 Task: Look for space in Tours, France from 1st July, 2023 to 8th July, 2023 for 2 adults, 1 child in price range Rs.15000 to Rs.20000. Place can be entire place with 1  bedroom having 1 bed and 1 bathroom. Property type can be house, flat, guest house, hotel. Booking option can be shelf check-in. Required host language is English.
Action: Mouse moved to (494, 105)
Screenshot: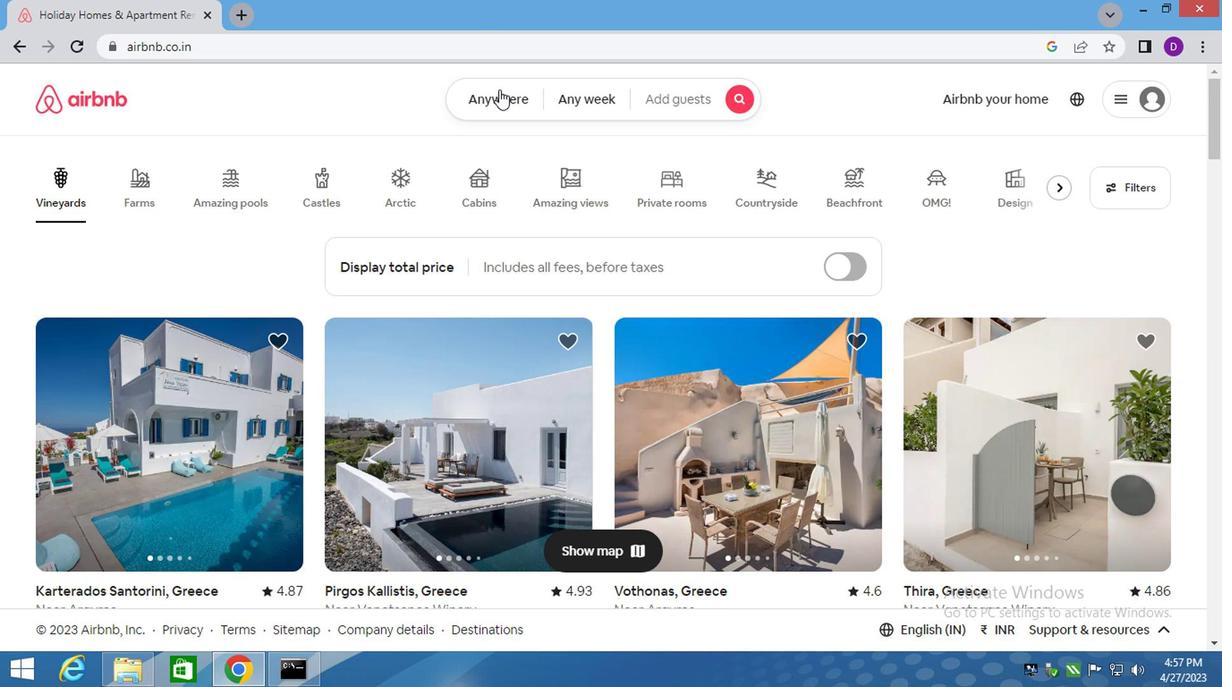 
Action: Mouse pressed left at (494, 105)
Screenshot: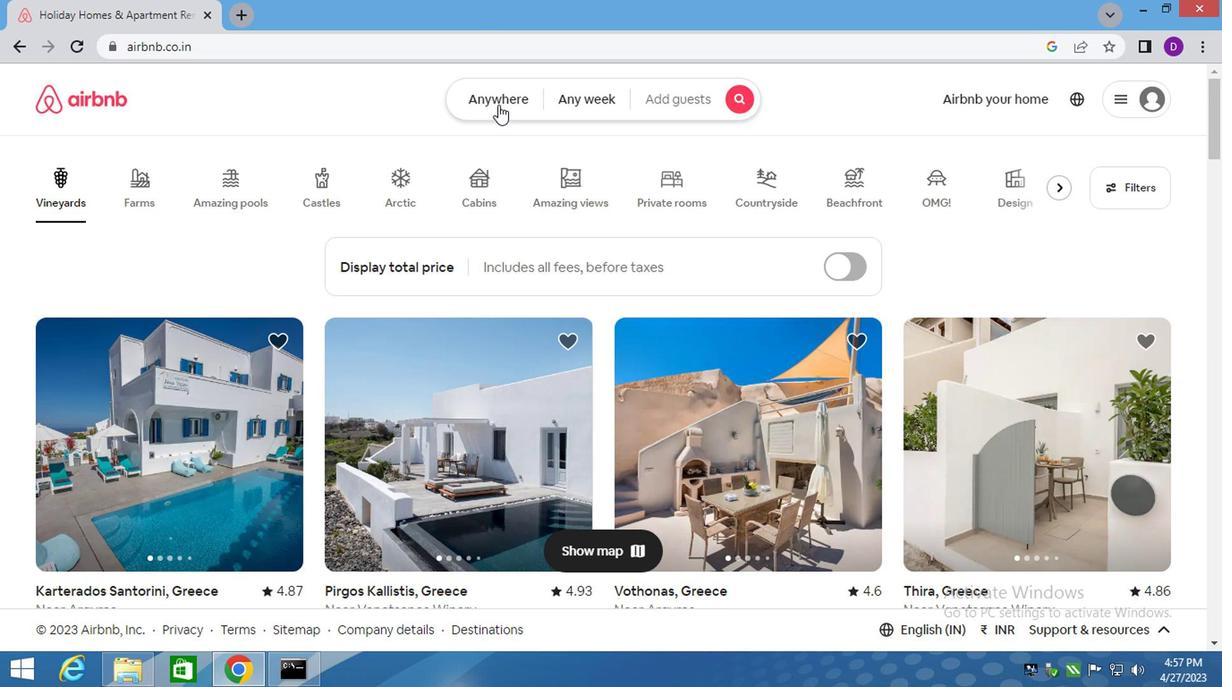 
Action: Mouse moved to (370, 175)
Screenshot: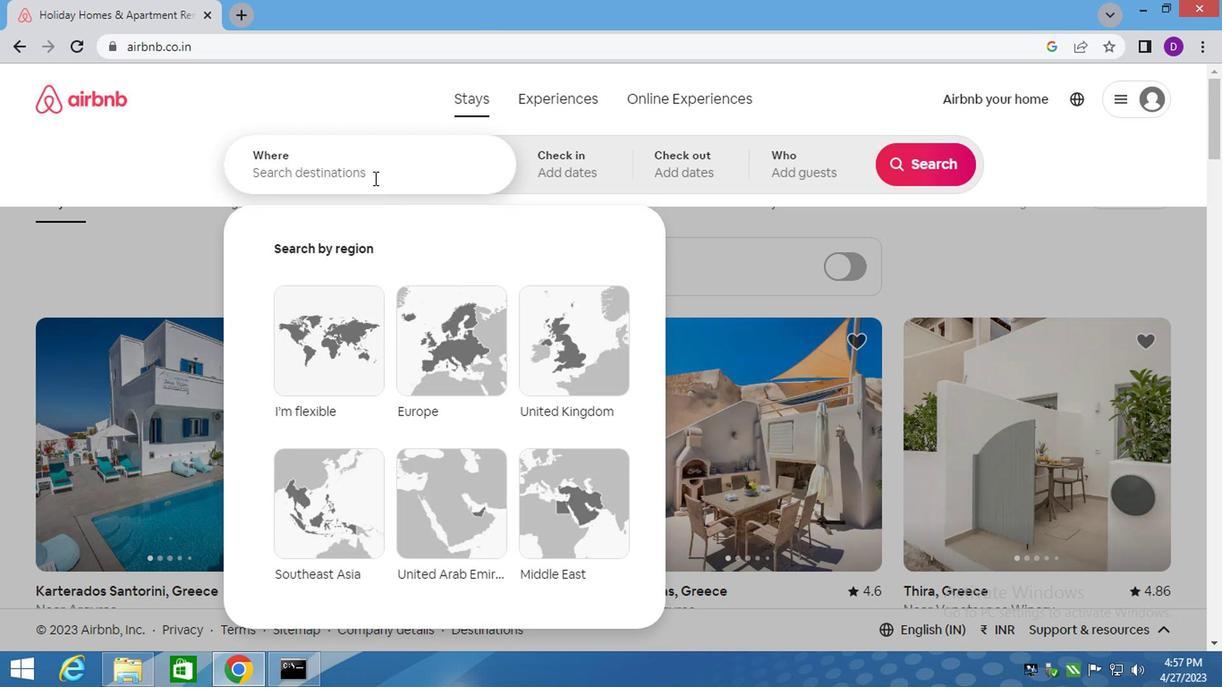 
Action: Mouse pressed left at (370, 175)
Screenshot: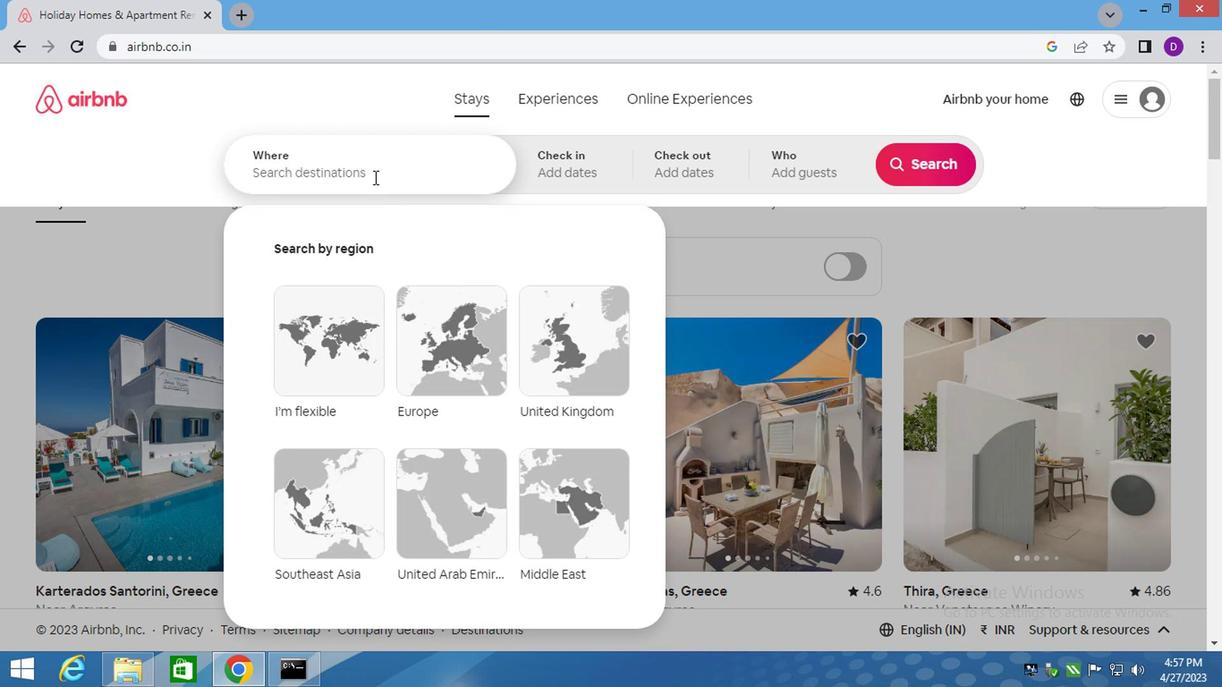 
Action: Key pressed <Key.shift>TOURS,<Key.shift>FRANCE<Key.down><Key.enter>
Screenshot: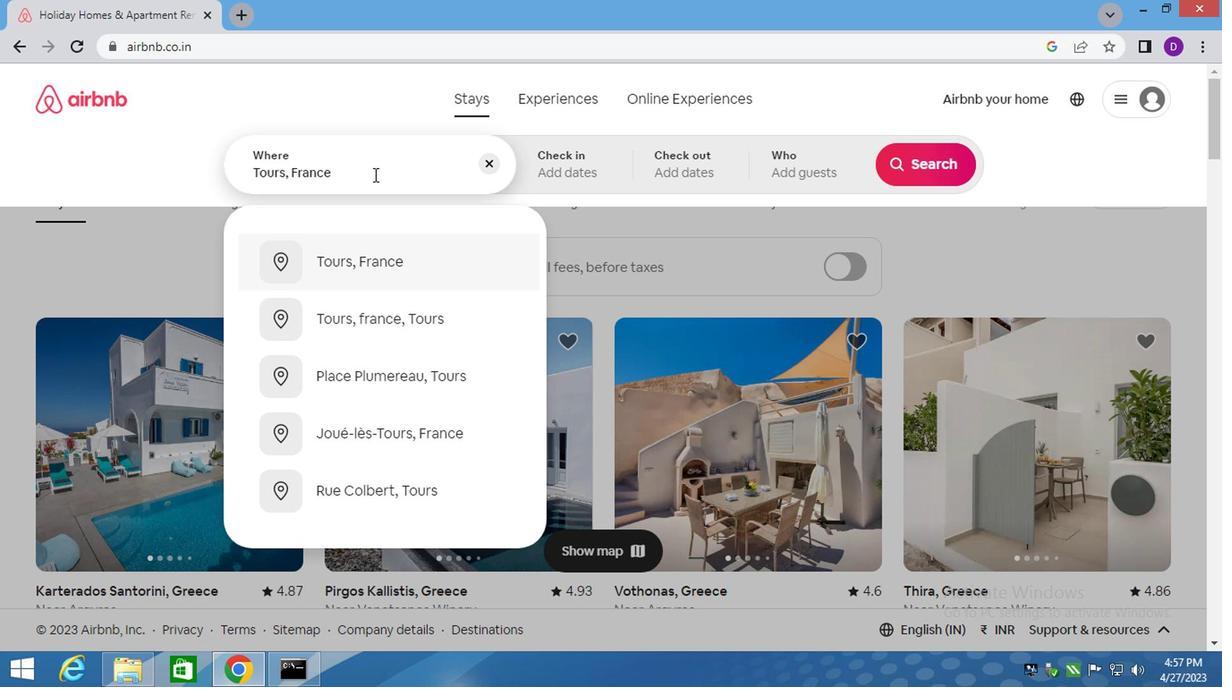 
Action: Mouse moved to (913, 311)
Screenshot: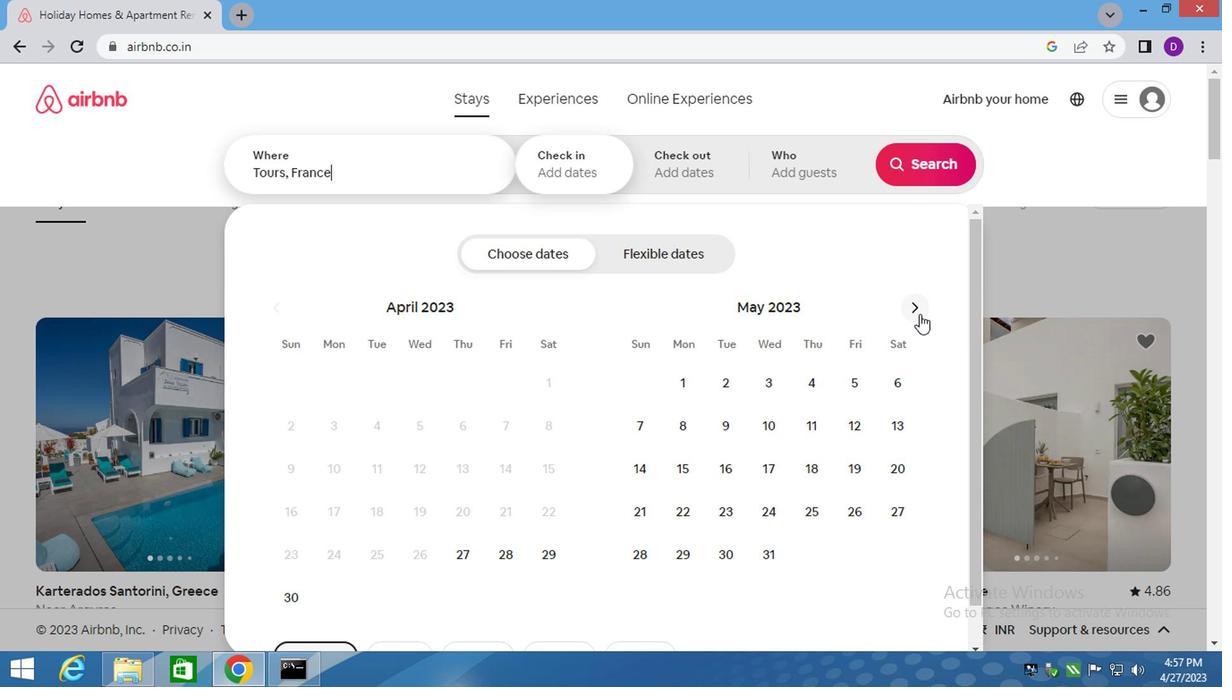 
Action: Mouse pressed left at (913, 311)
Screenshot: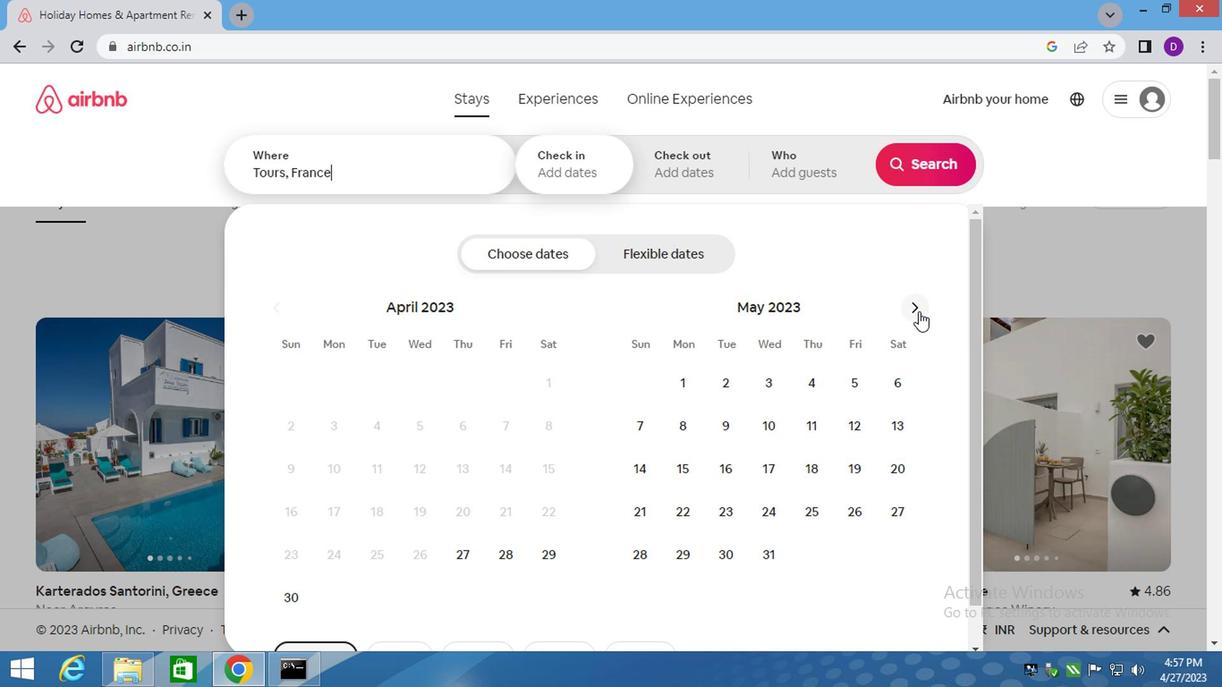 
Action: Mouse pressed left at (913, 311)
Screenshot: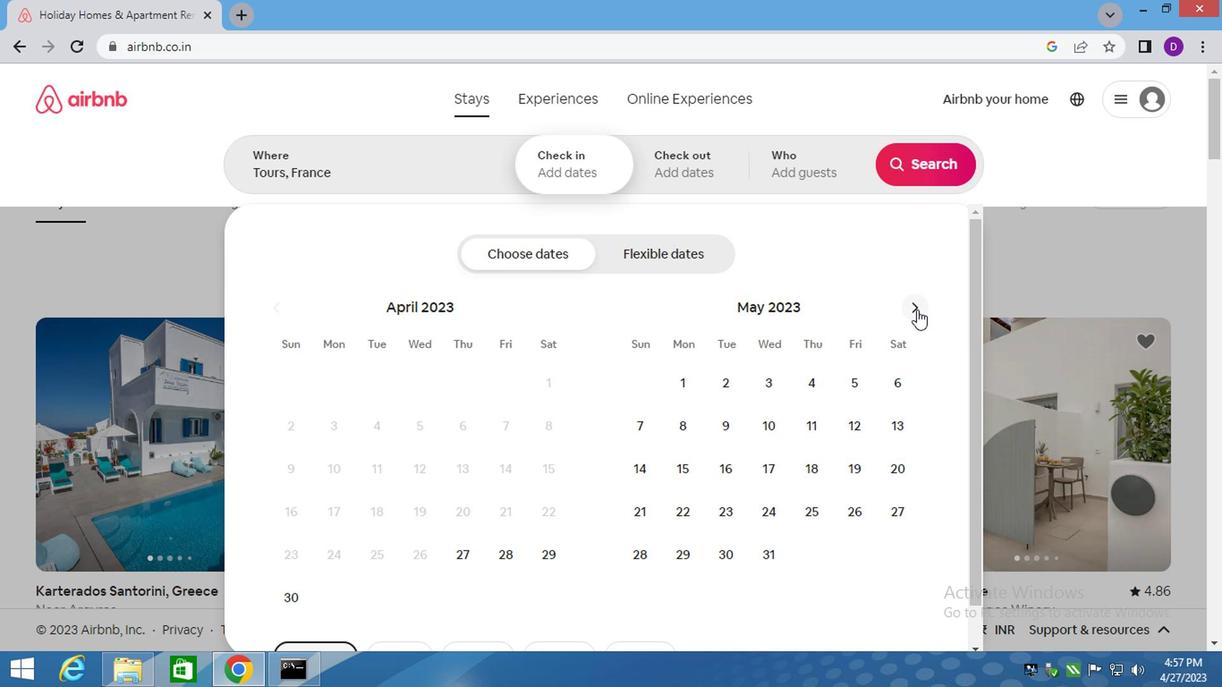 
Action: Mouse moved to (883, 378)
Screenshot: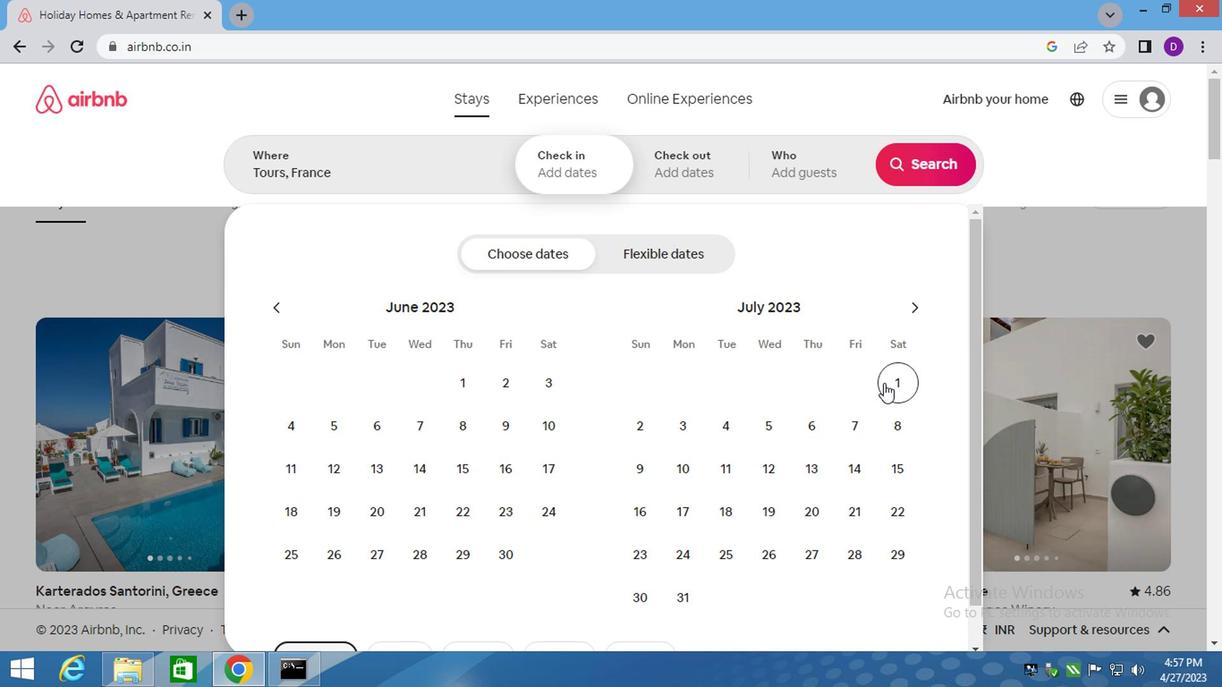 
Action: Mouse pressed left at (883, 378)
Screenshot: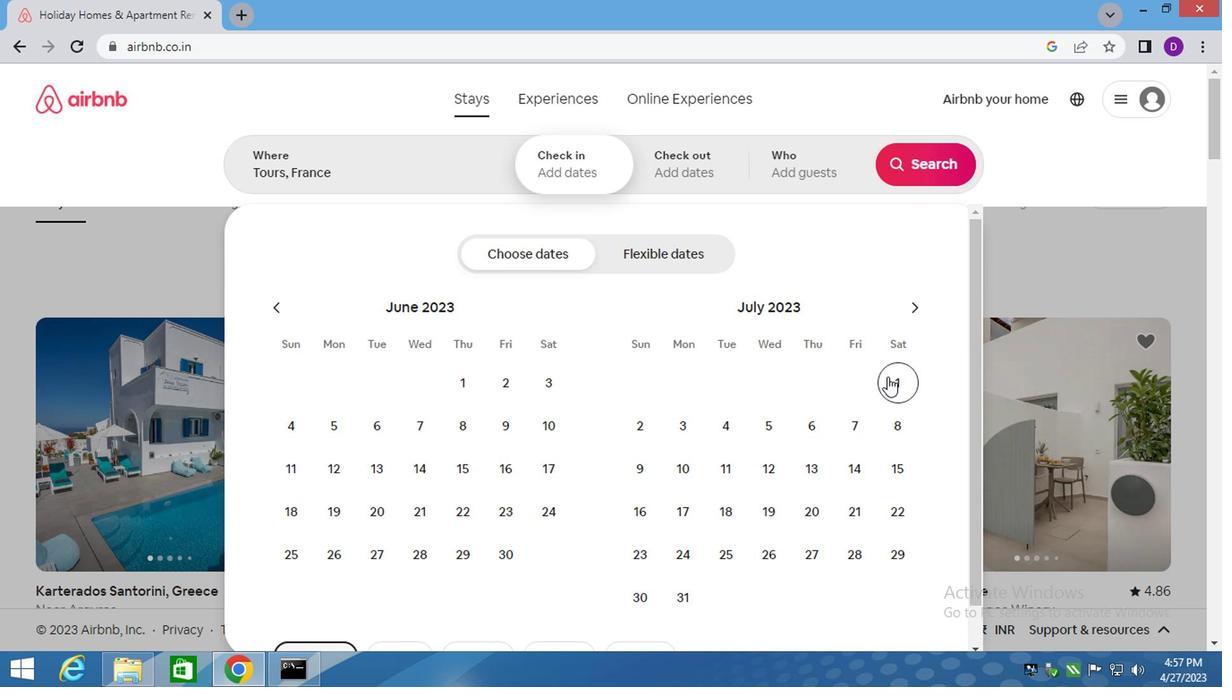 
Action: Mouse moved to (889, 438)
Screenshot: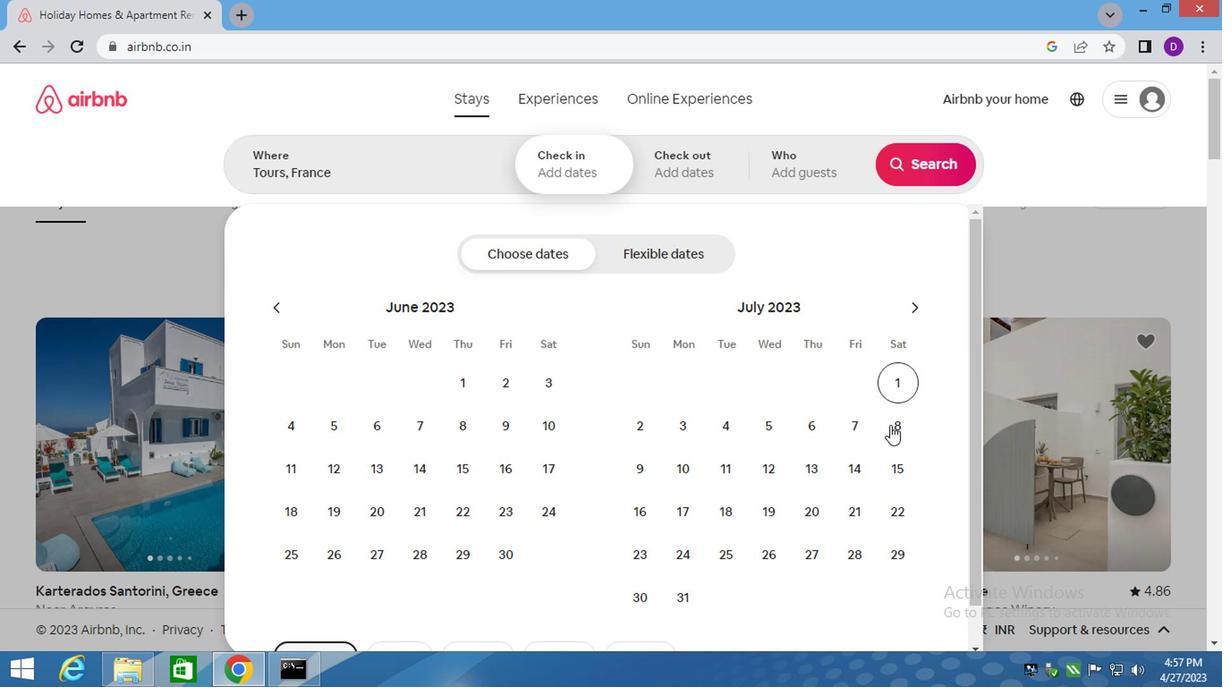 
Action: Mouse pressed left at (889, 438)
Screenshot: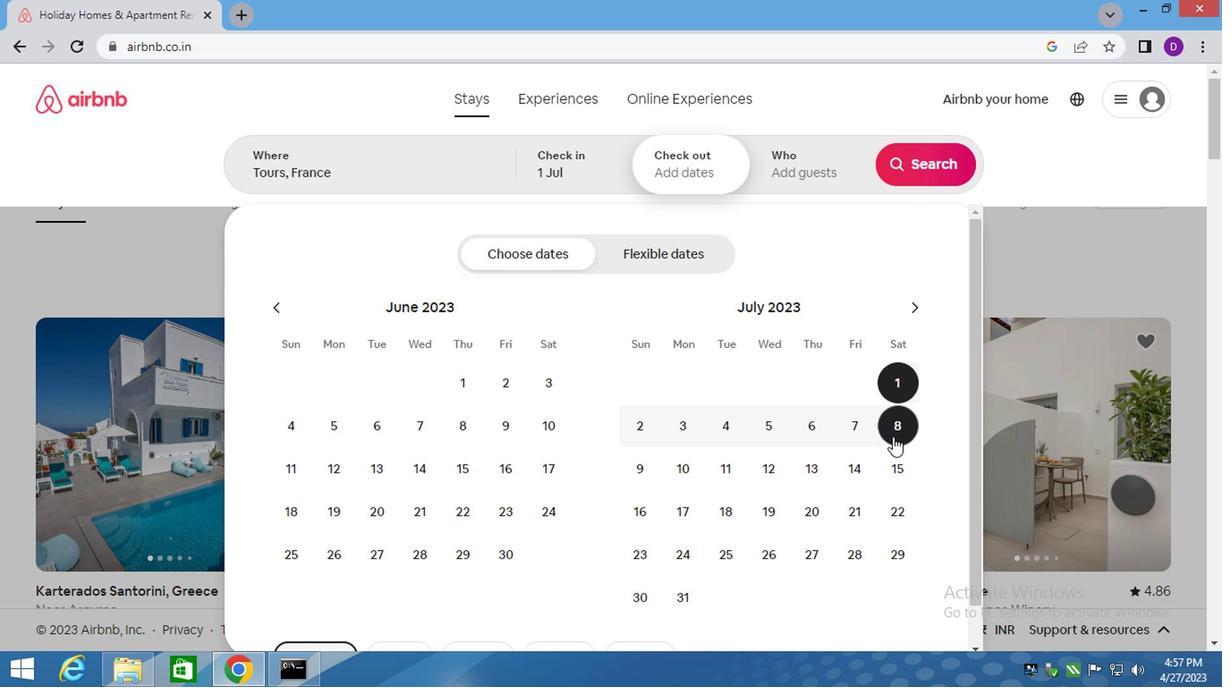 
Action: Mouse moved to (790, 162)
Screenshot: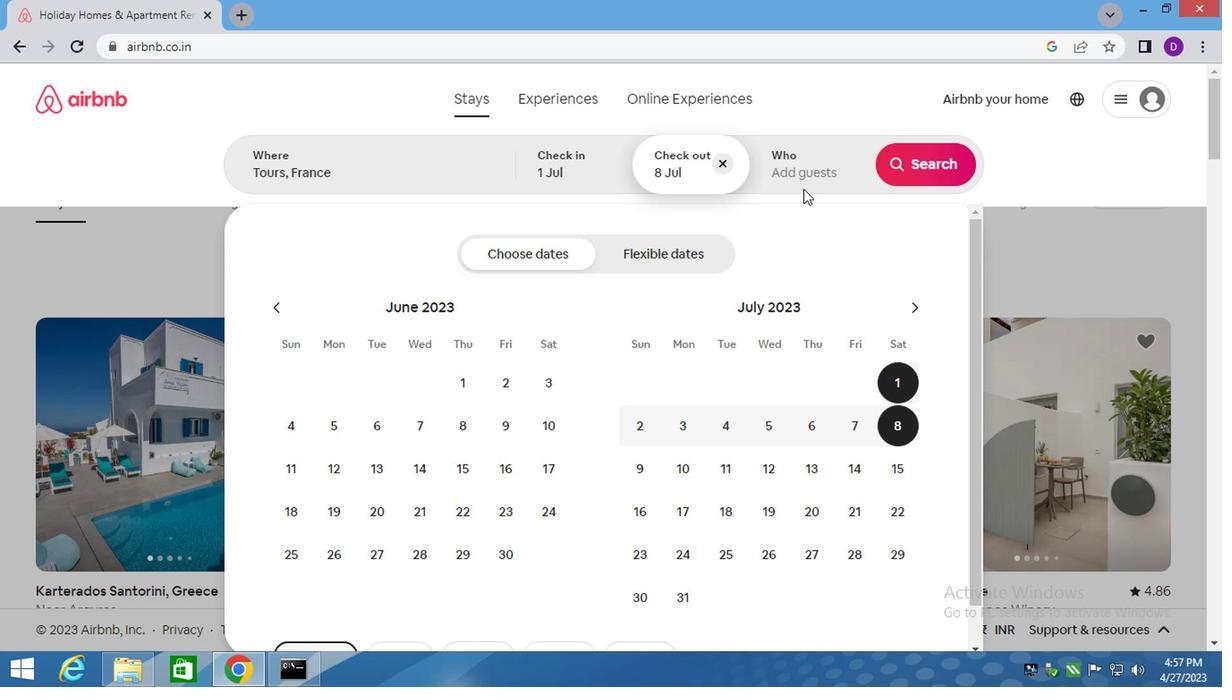 
Action: Mouse pressed left at (790, 162)
Screenshot: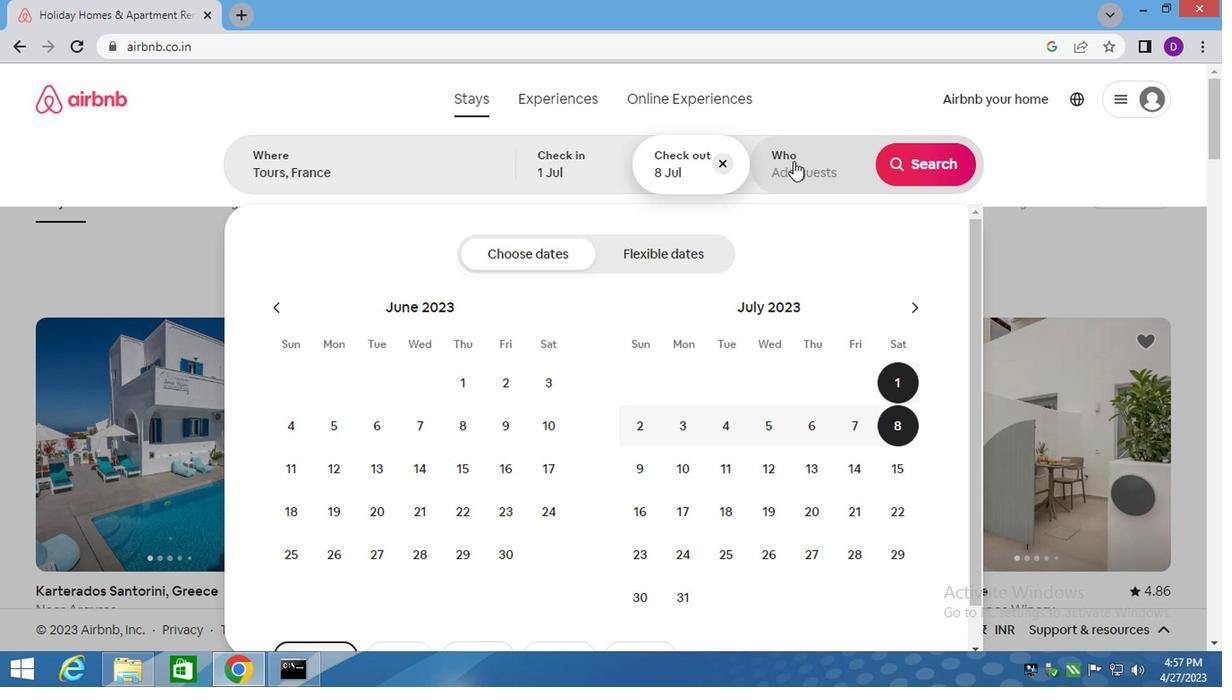 
Action: Mouse moved to (940, 259)
Screenshot: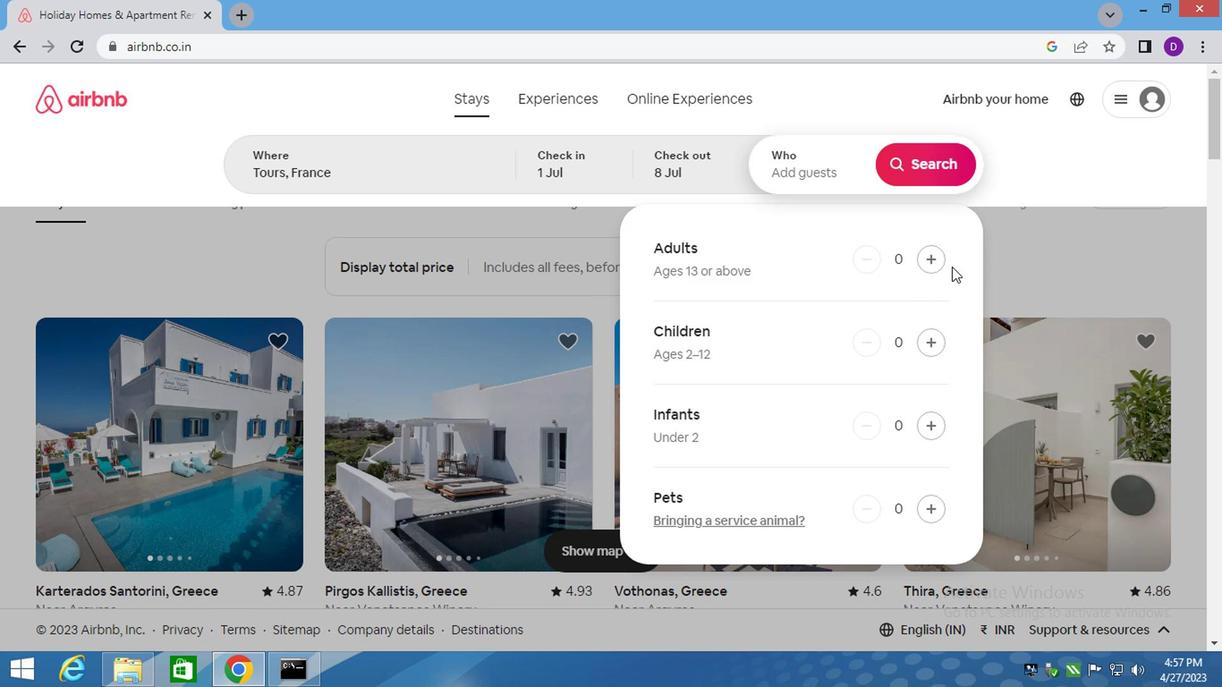 
Action: Mouse pressed left at (940, 259)
Screenshot: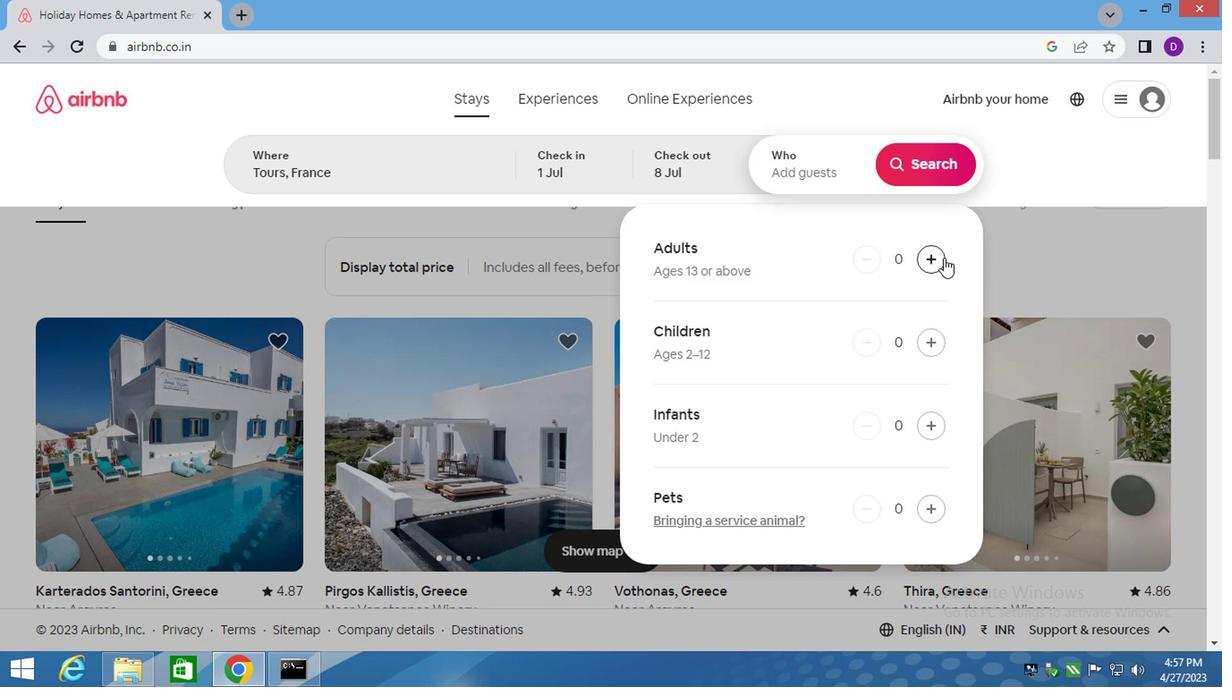 
Action: Mouse pressed left at (940, 259)
Screenshot: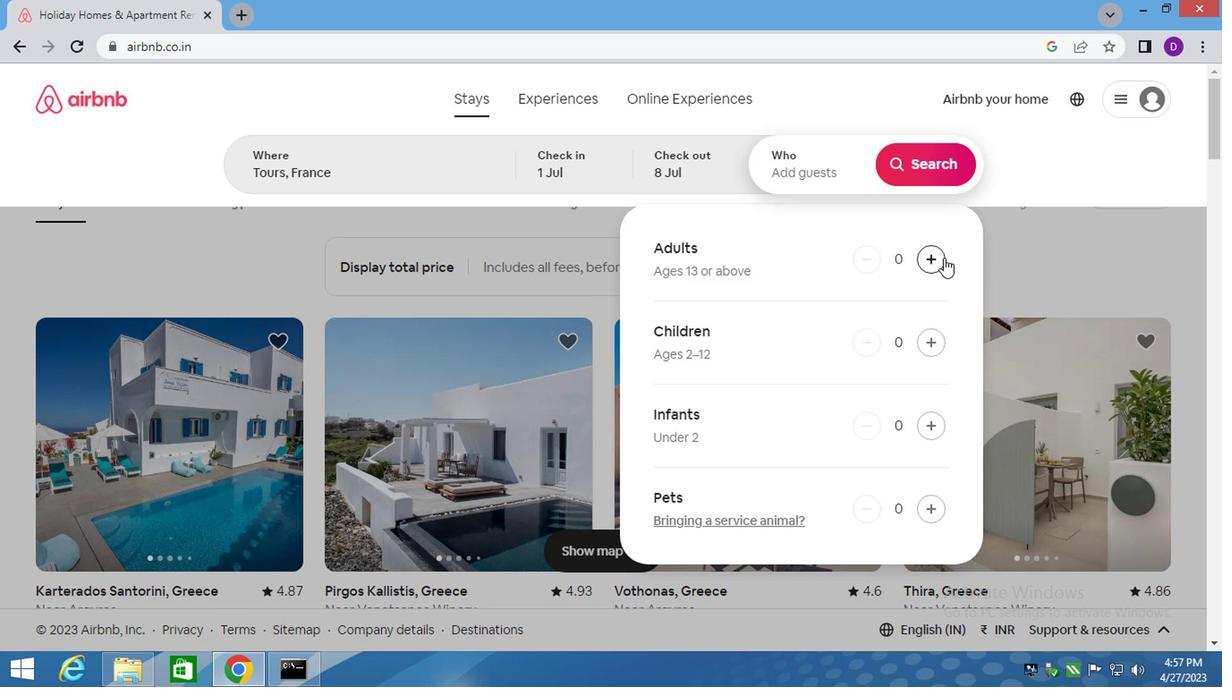 
Action: Mouse moved to (933, 336)
Screenshot: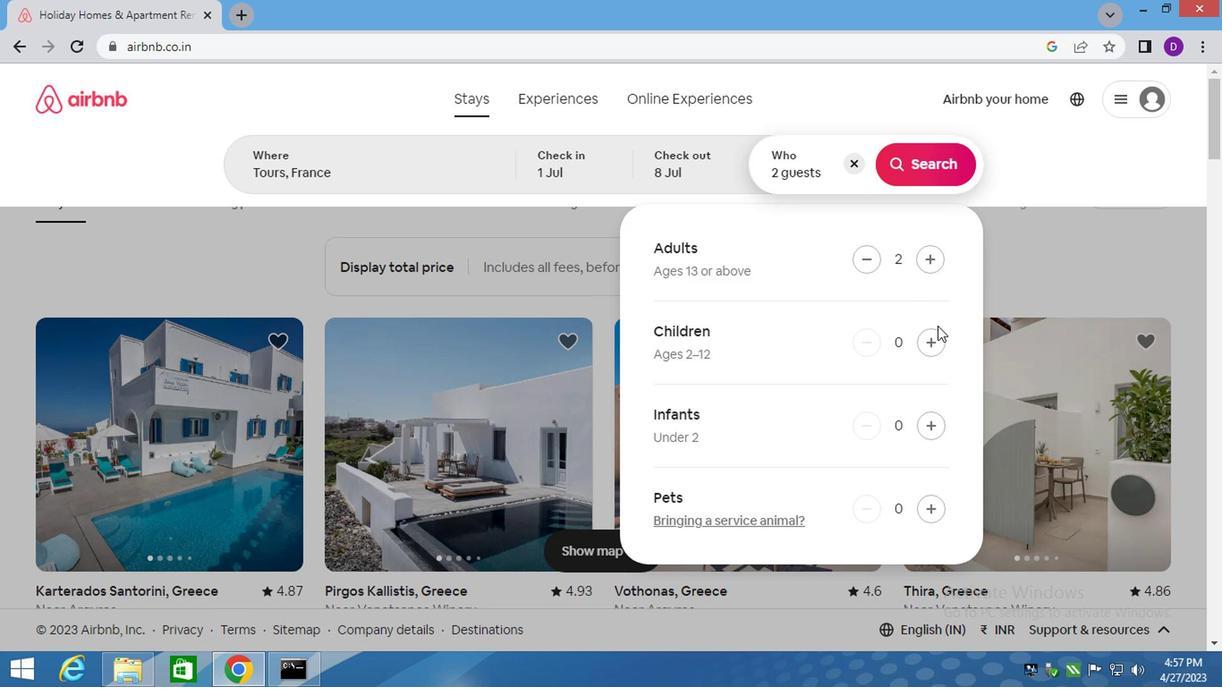 
Action: Mouse pressed left at (933, 336)
Screenshot: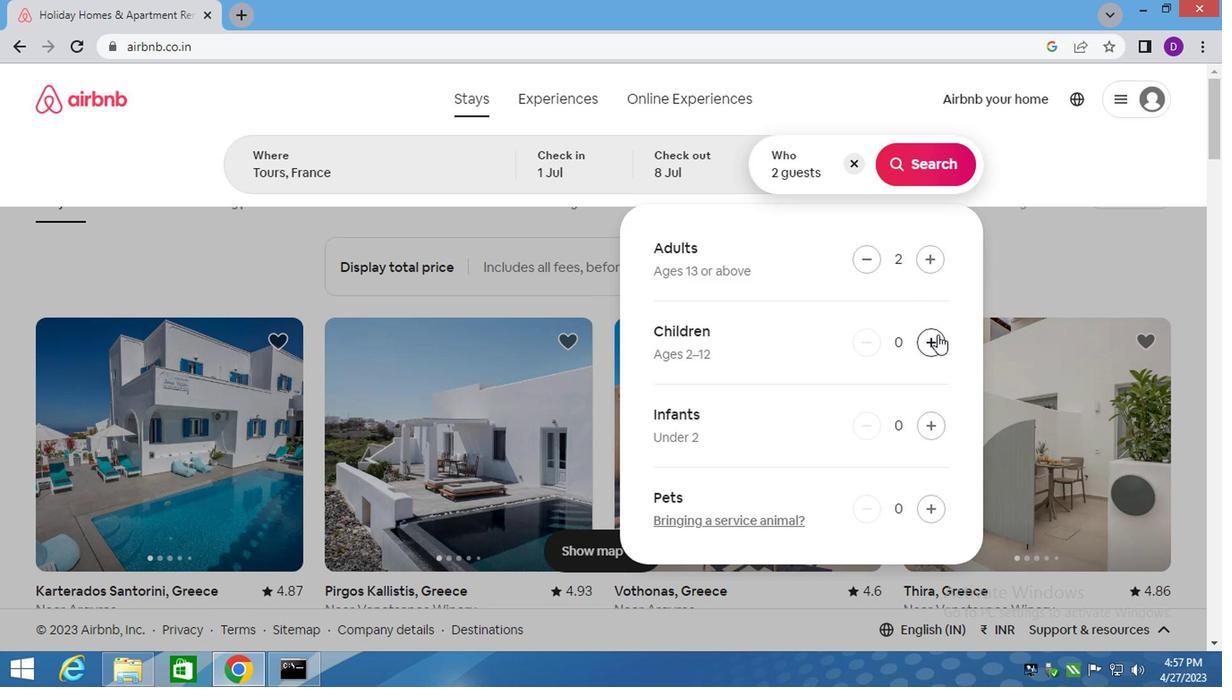 
Action: Mouse moved to (935, 170)
Screenshot: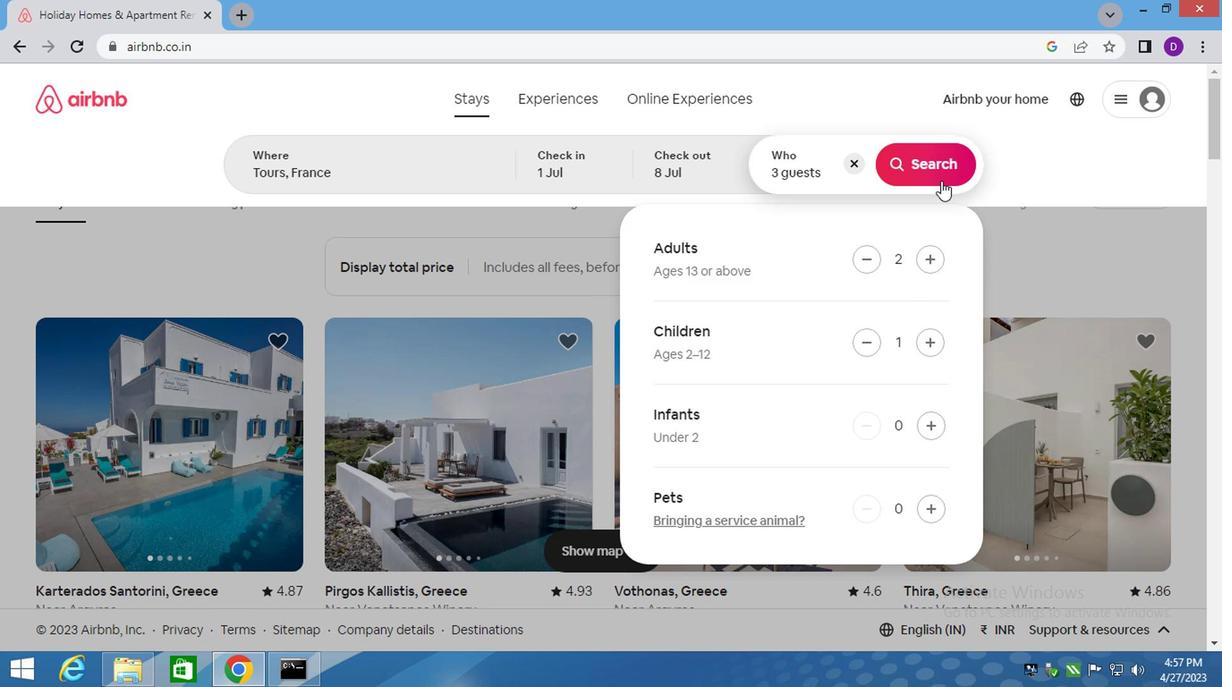 
Action: Mouse pressed left at (935, 170)
Screenshot: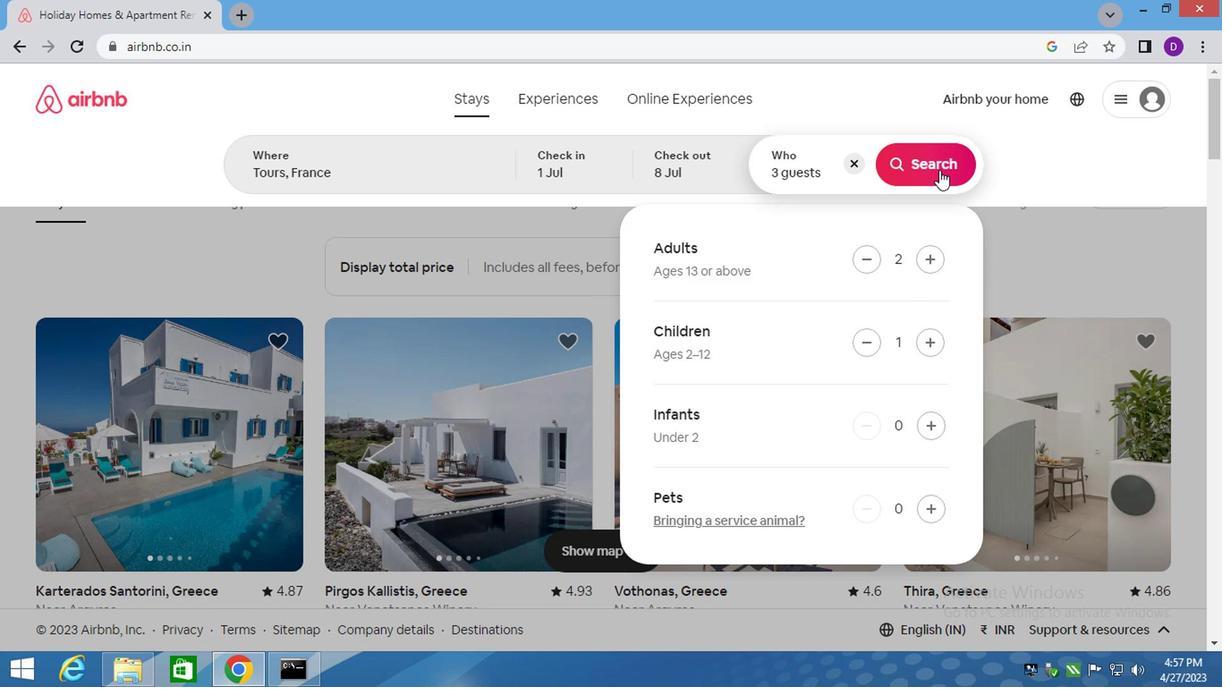 
Action: Mouse moved to (1145, 166)
Screenshot: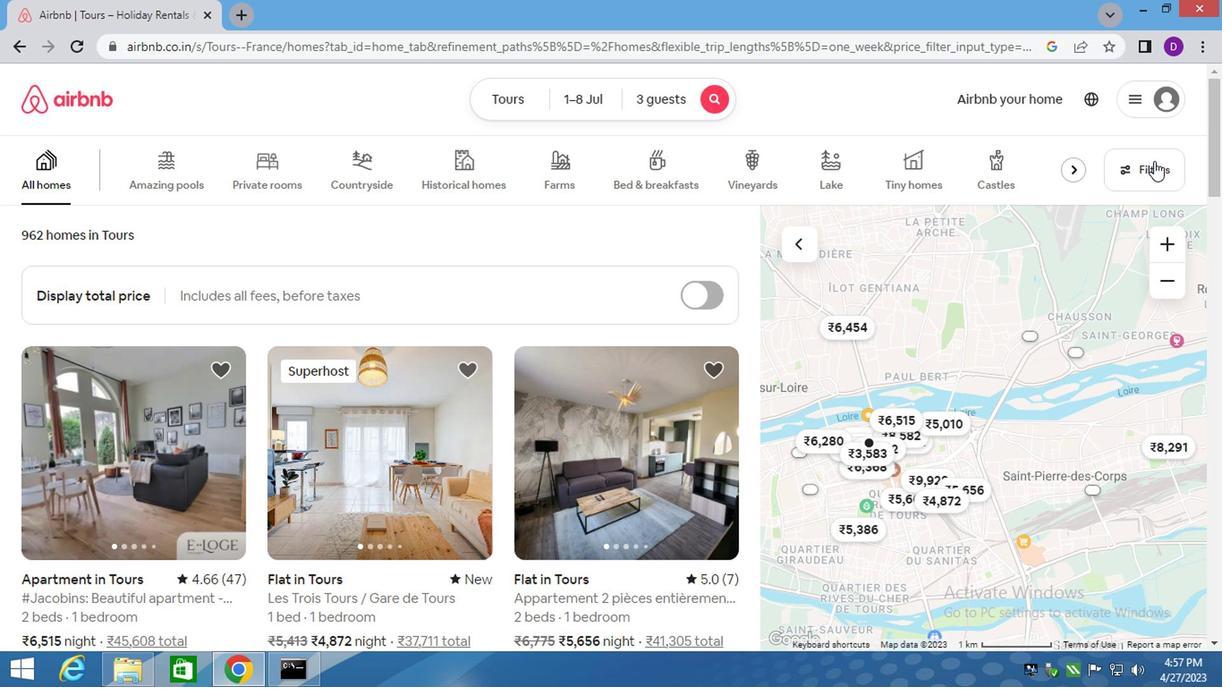 
Action: Mouse pressed left at (1145, 166)
Screenshot: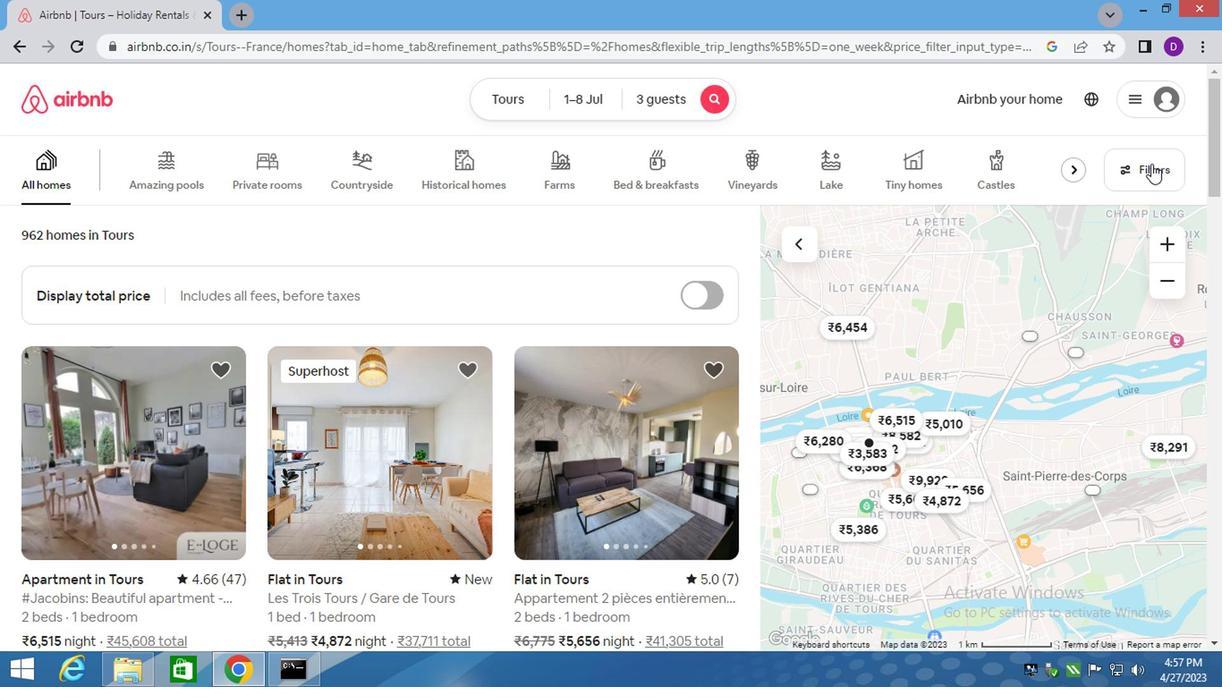 
Action: Mouse moved to (350, 402)
Screenshot: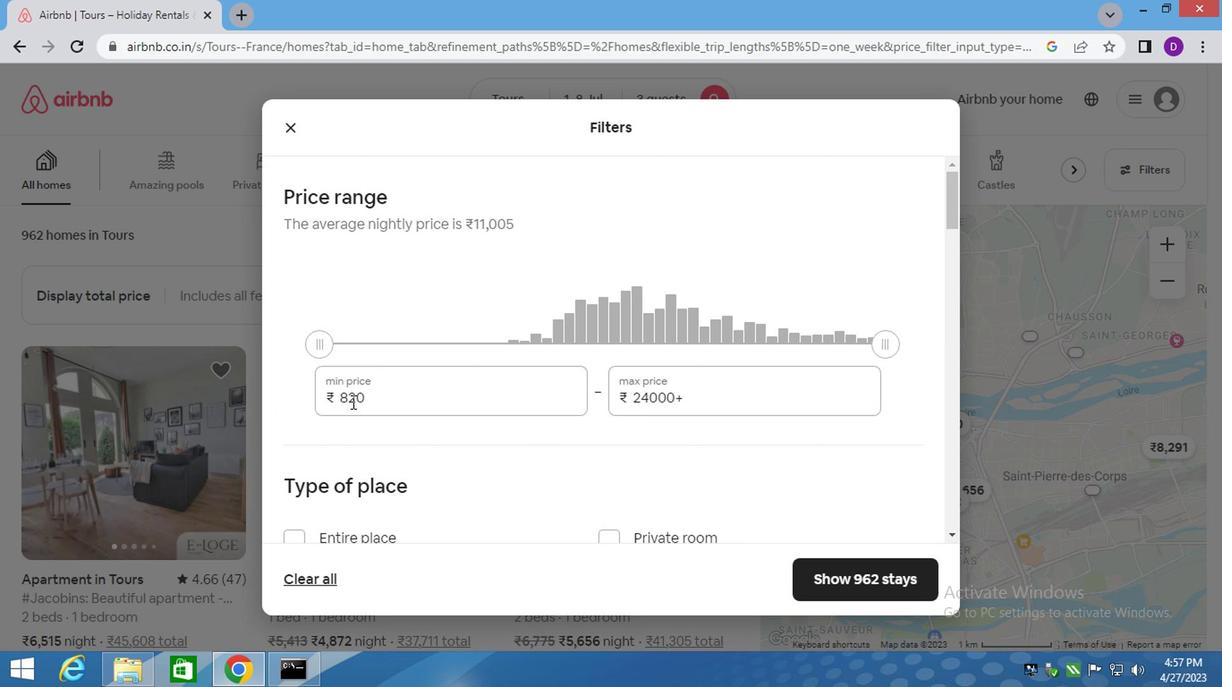 
Action: Mouse pressed left at (350, 402)
Screenshot: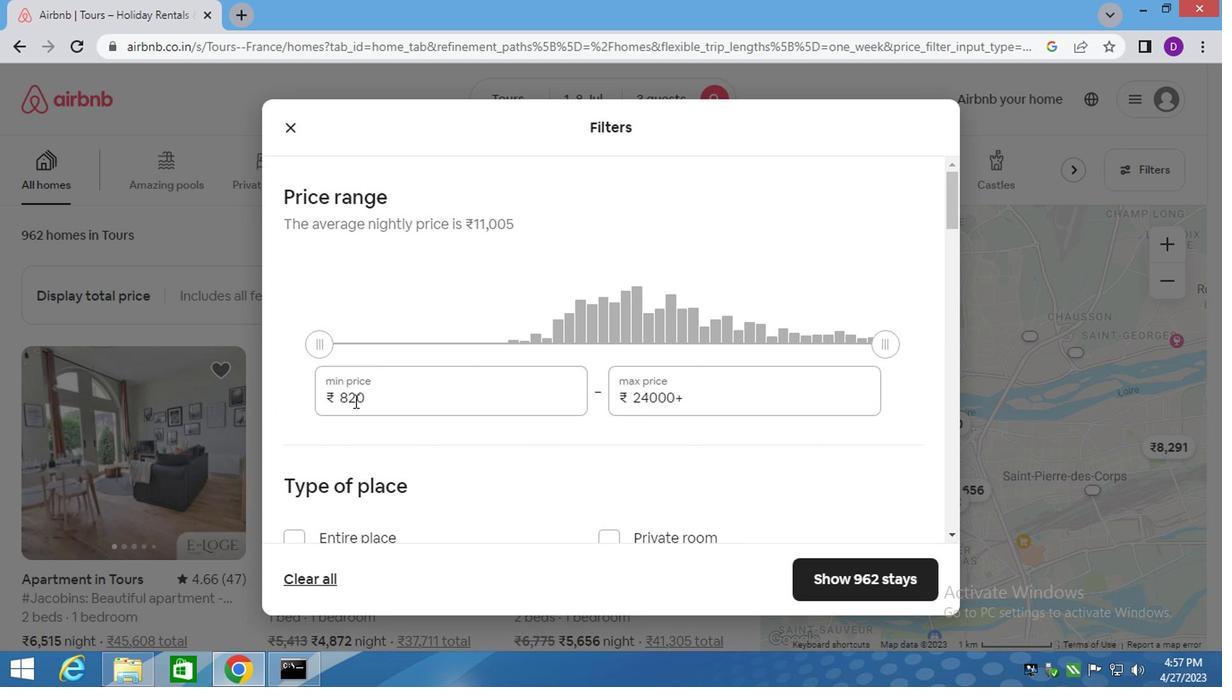 
Action: Mouse pressed left at (350, 402)
Screenshot: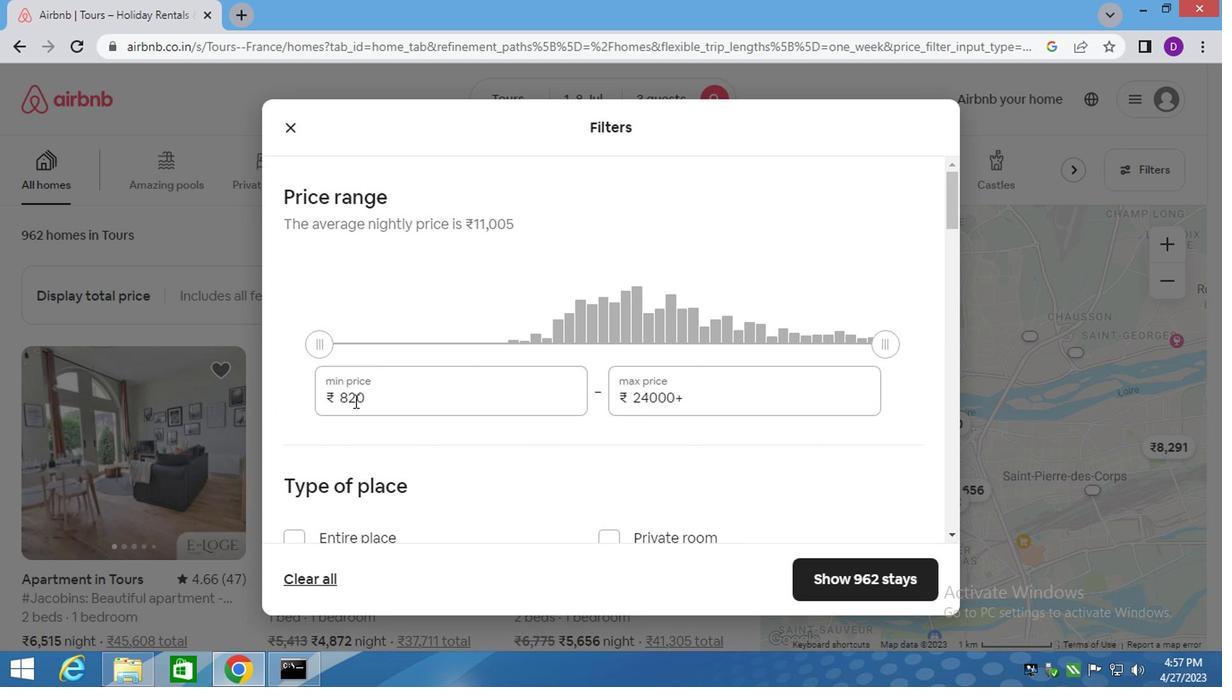 
Action: Mouse pressed left at (350, 402)
Screenshot: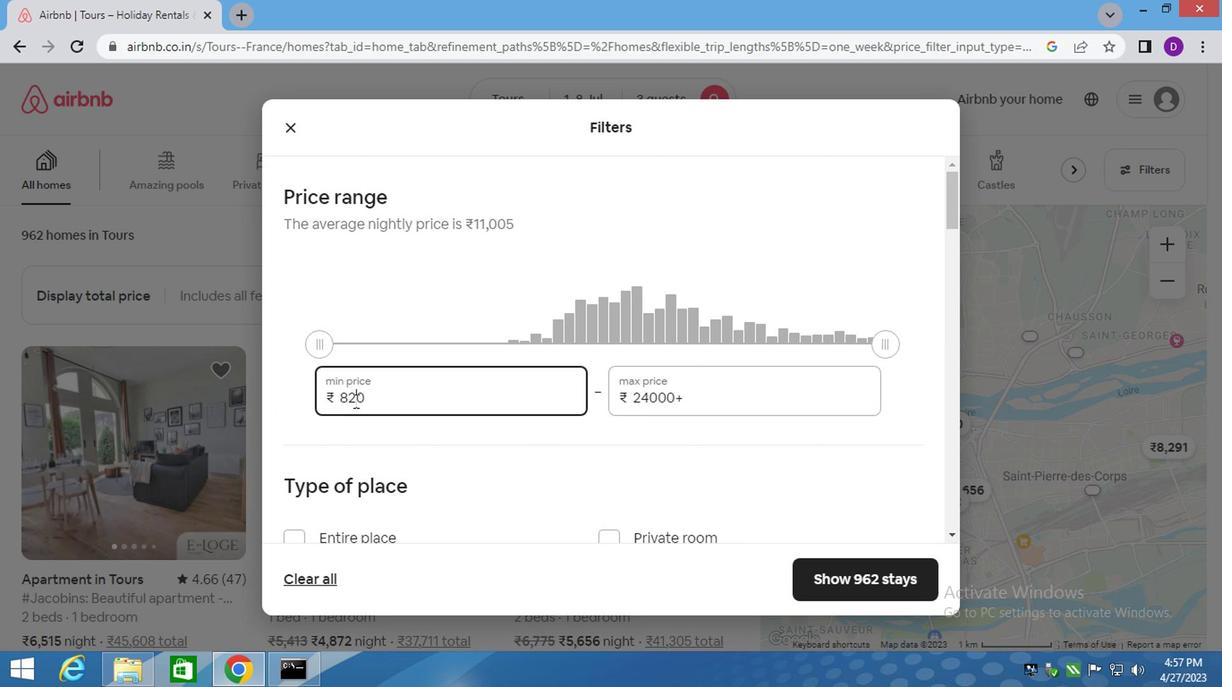 
Action: Key pressed 156<Key.backspace>000<Key.tab>2<Key.backspace>
Screenshot: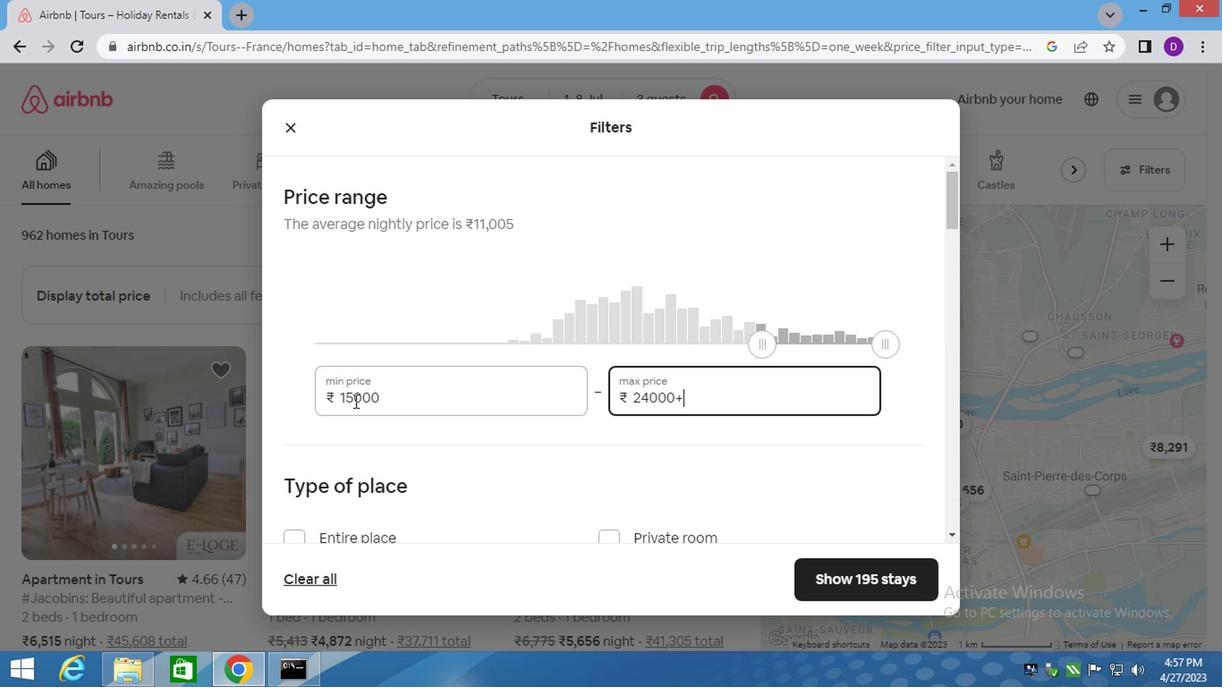 
Action: Mouse moved to (352, 402)
Screenshot: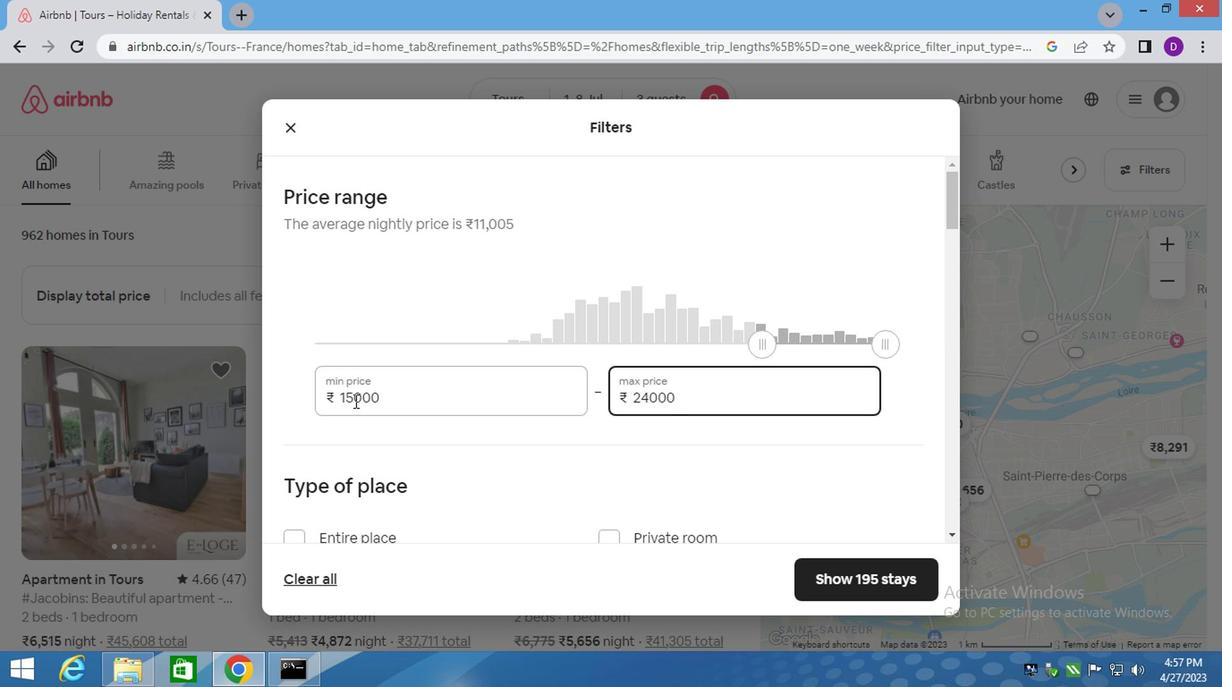 
Action: Key pressed <Key.backspace><Key.backspace><Key.backspace><Key.backspace><Key.backspace><Key.backspace><Key.backspace><Key.backspace><Key.backspace><Key.backspace><Key.backspace><Key.backspace><Key.backspace><Key.backspace><Key.backspace><Key.backspace>20000
Screenshot: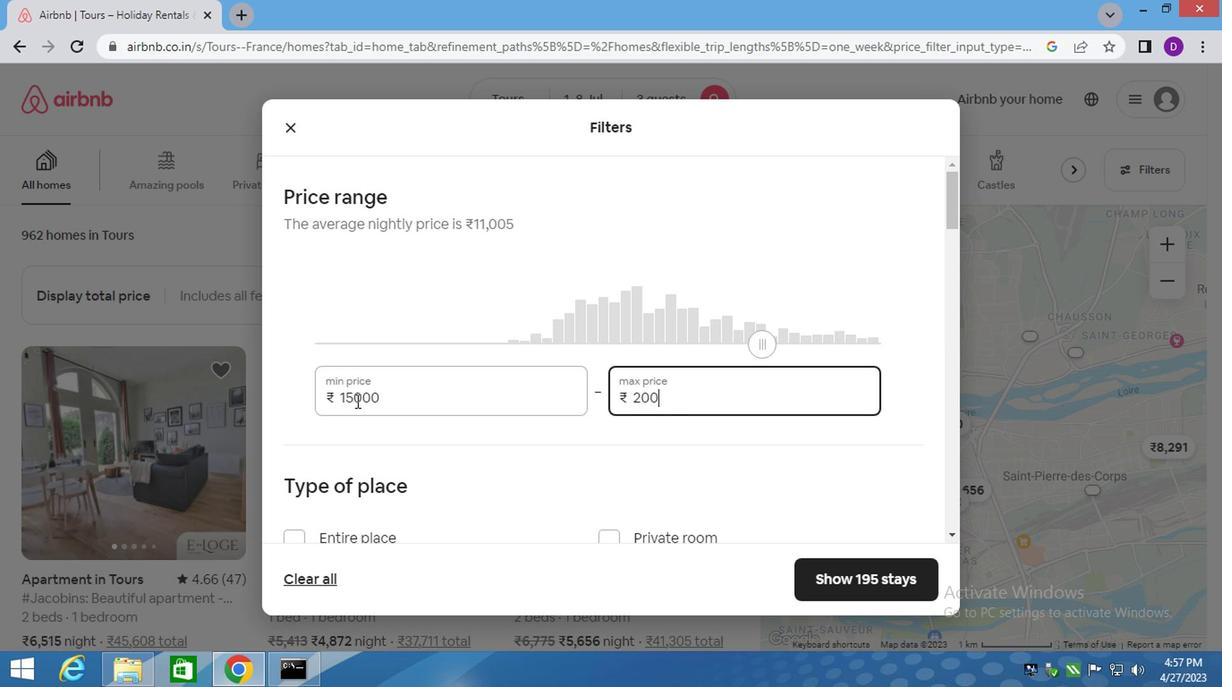 
Action: Mouse moved to (266, 479)
Screenshot: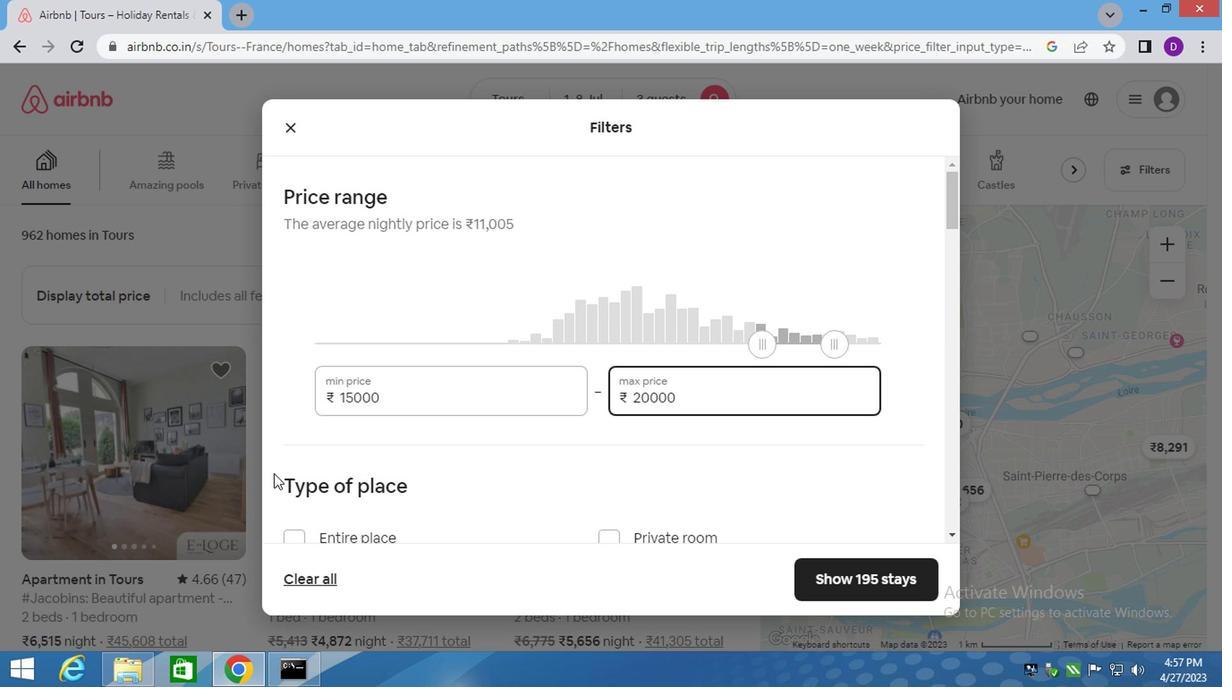 
Action: Mouse scrolled (266, 478) with delta (0, -1)
Screenshot: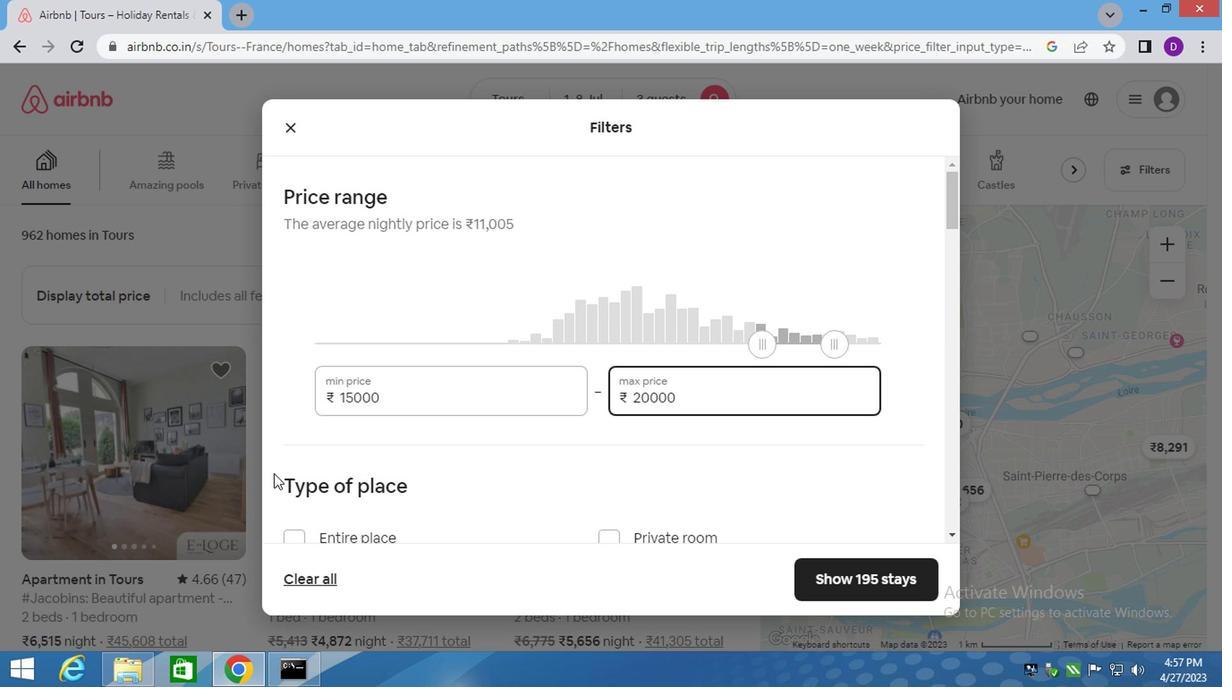 
Action: Mouse moved to (266, 480)
Screenshot: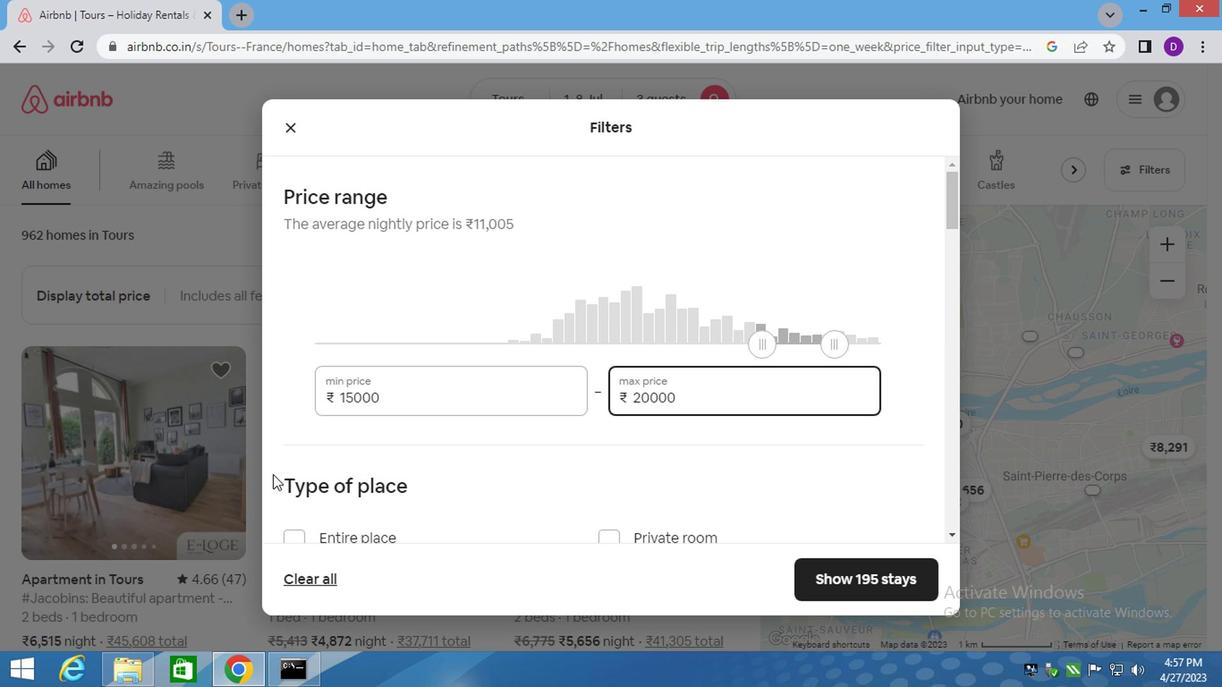 
Action: Mouse scrolled (266, 479) with delta (0, 0)
Screenshot: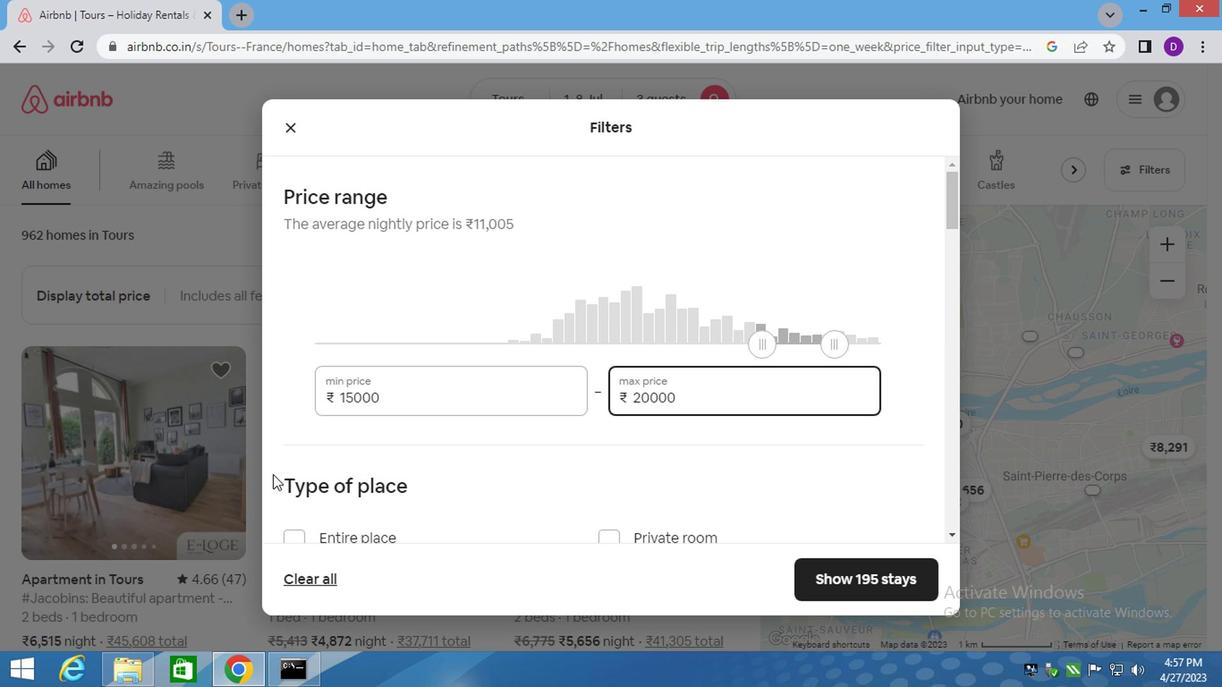 
Action: Mouse moved to (362, 371)
Screenshot: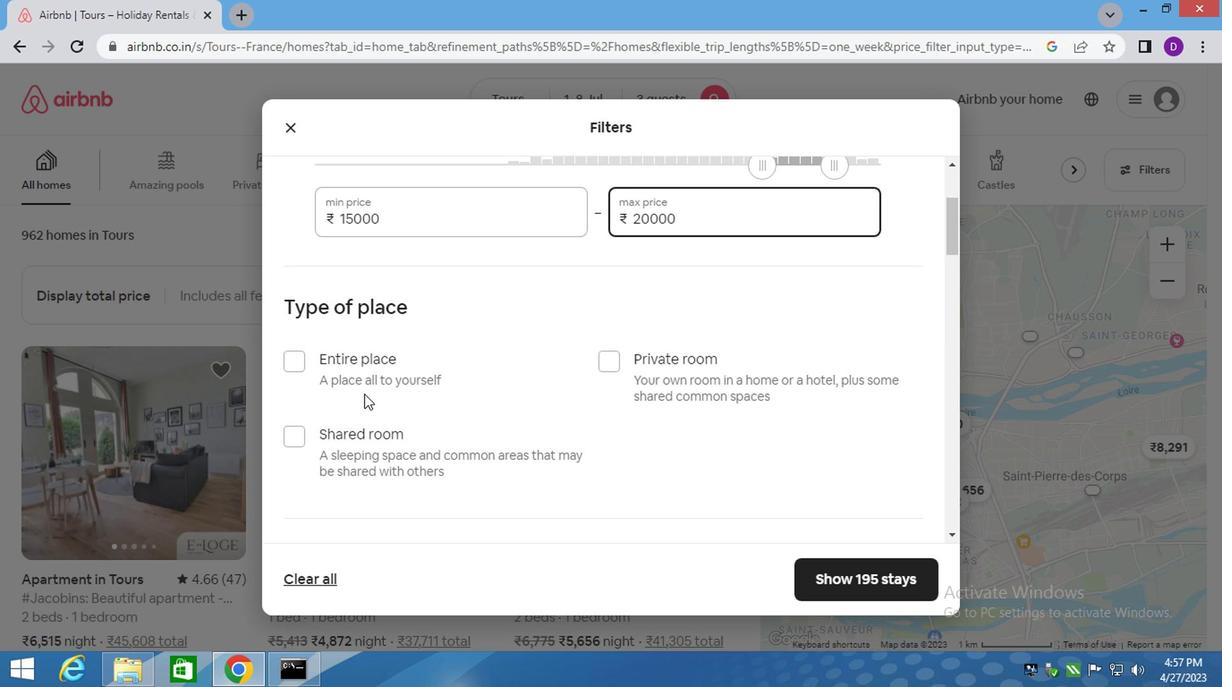 
Action: Mouse pressed left at (362, 371)
Screenshot: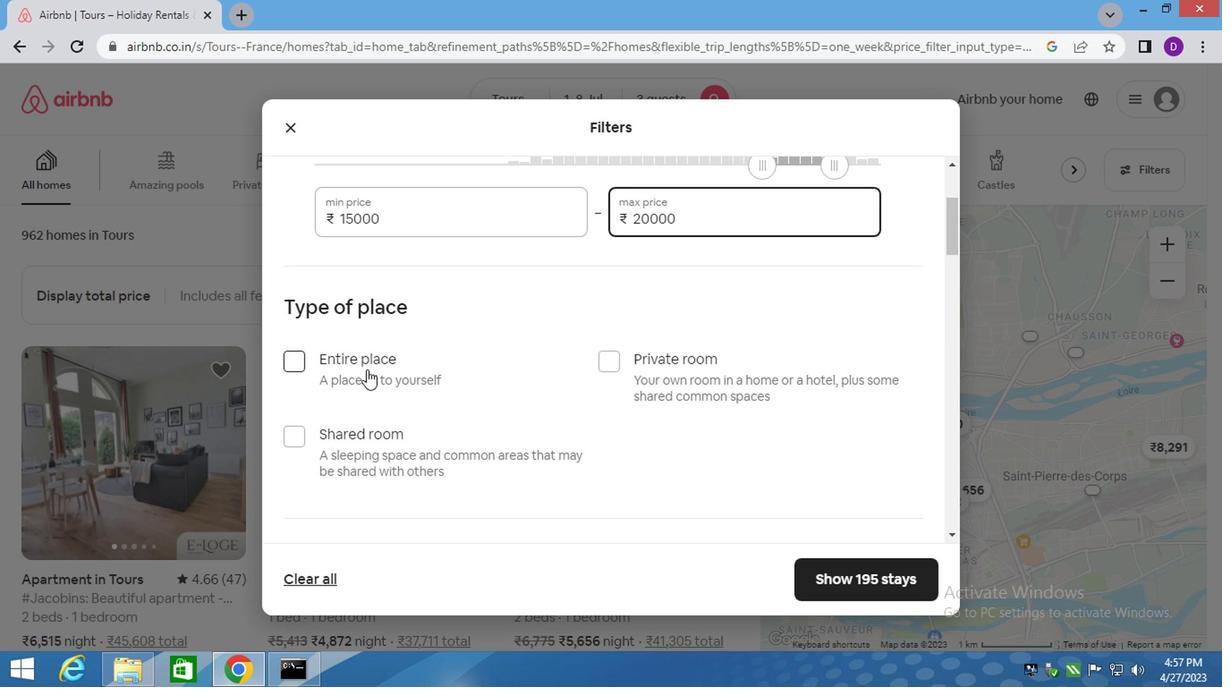 
Action: Mouse scrolled (362, 370) with delta (0, -1)
Screenshot: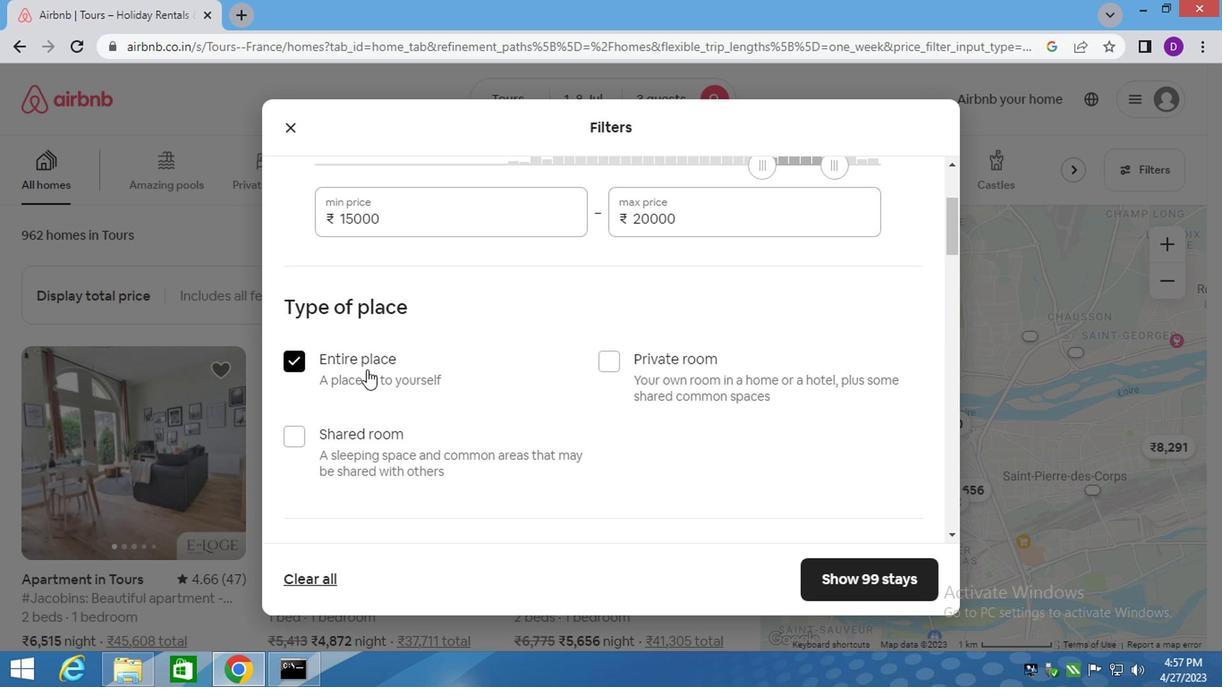 
Action: Mouse scrolled (362, 370) with delta (0, -1)
Screenshot: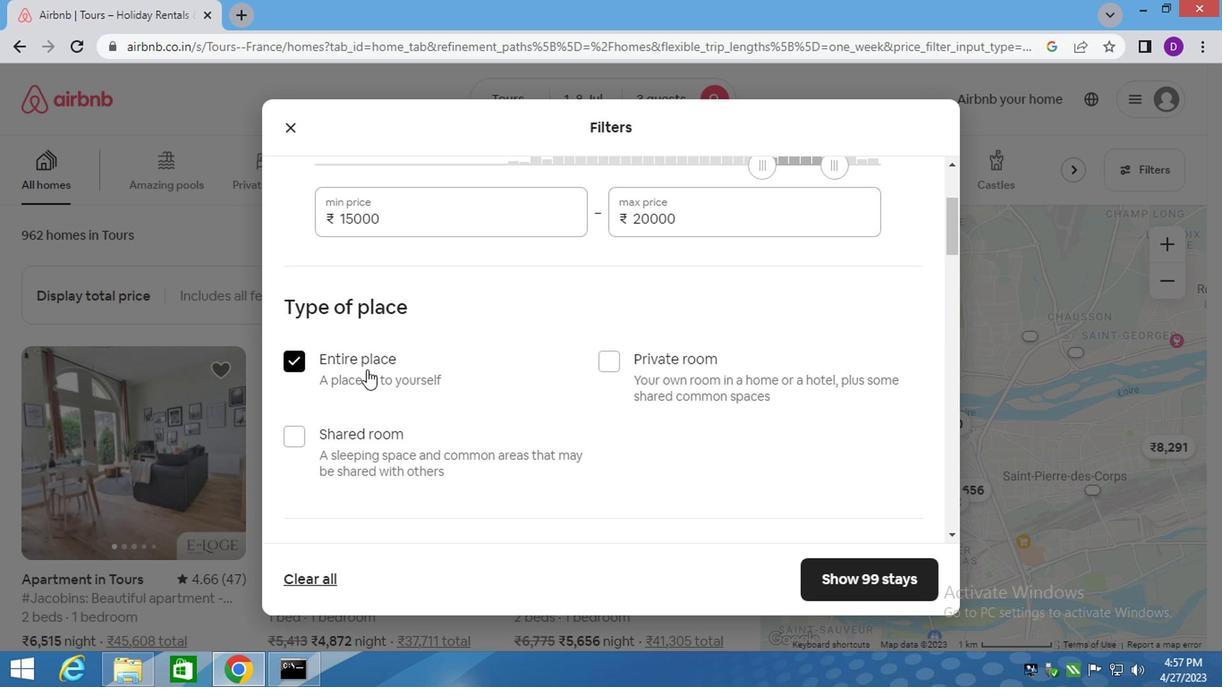 
Action: Mouse scrolled (362, 370) with delta (0, -1)
Screenshot: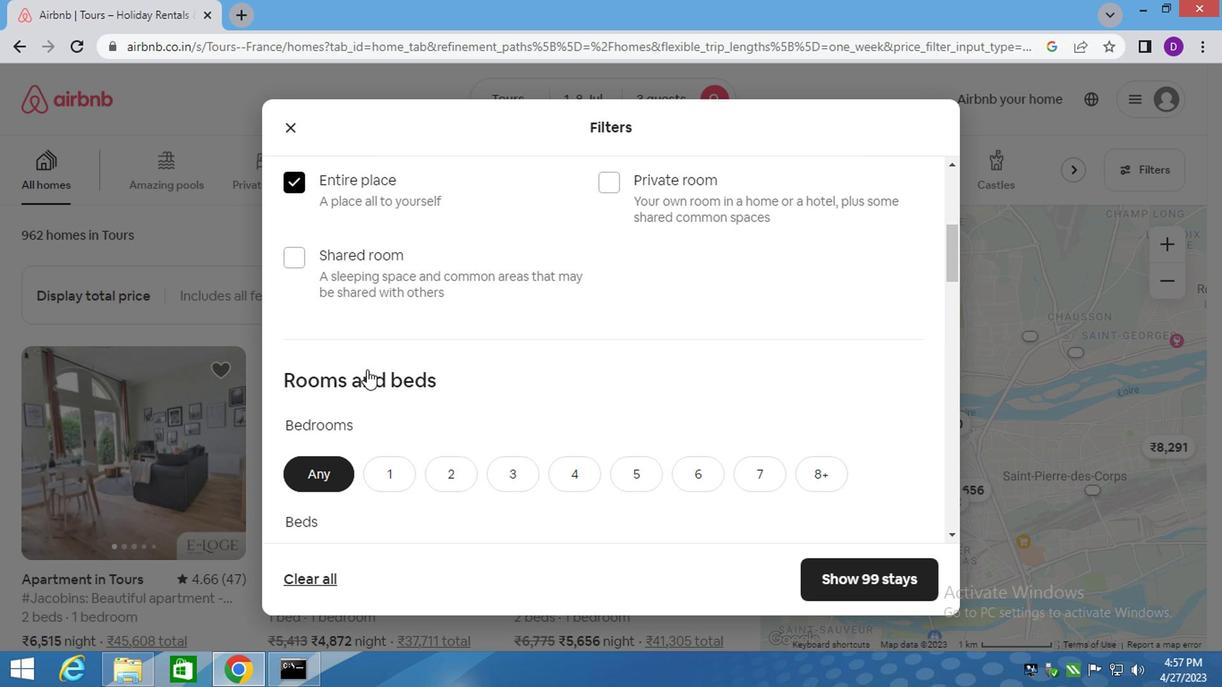 
Action: Mouse scrolled (362, 370) with delta (0, -1)
Screenshot: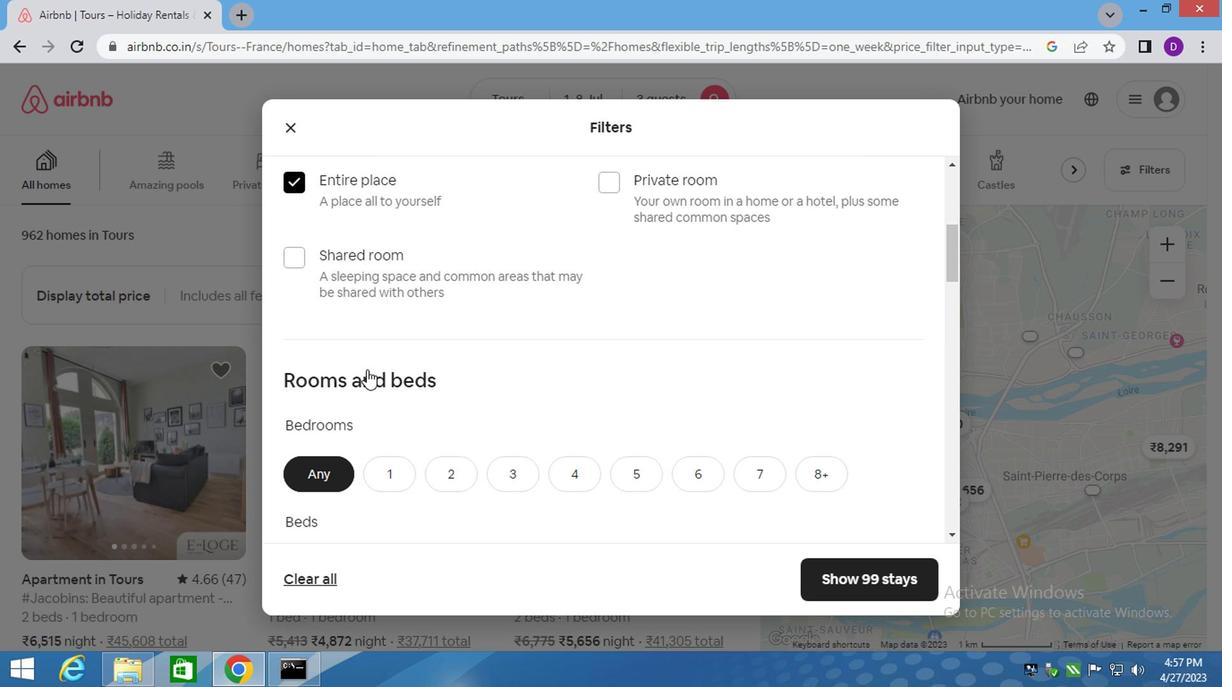 
Action: Mouse moved to (388, 301)
Screenshot: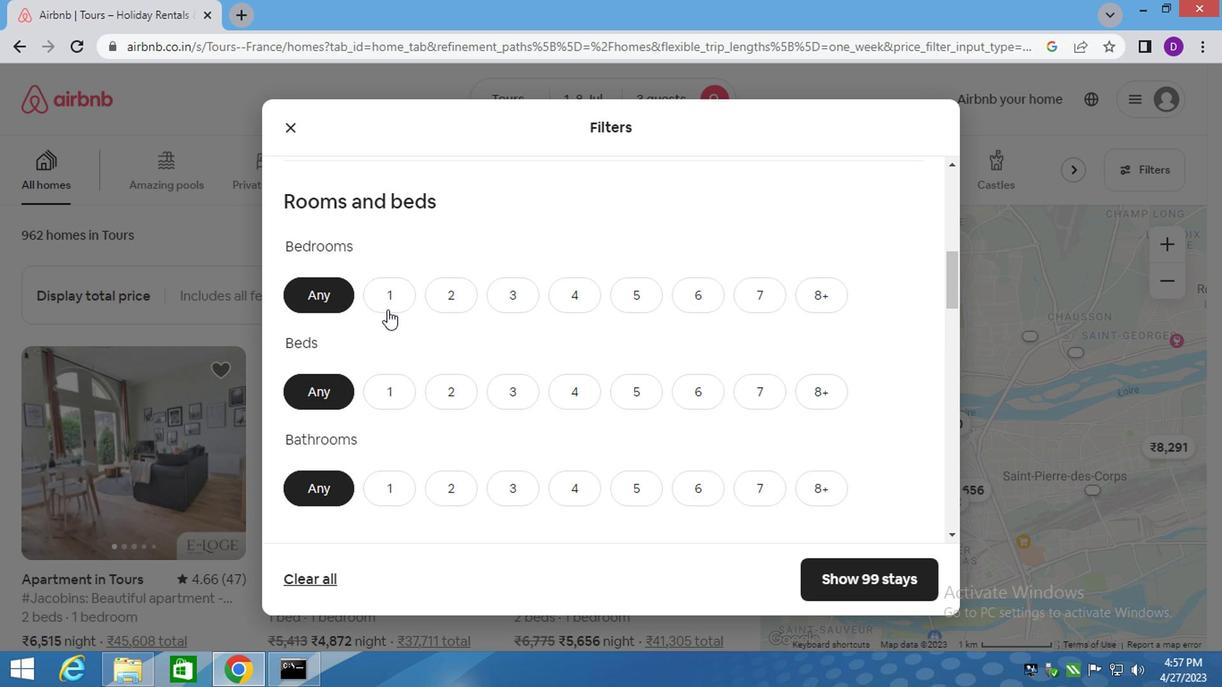 
Action: Mouse pressed left at (388, 301)
Screenshot: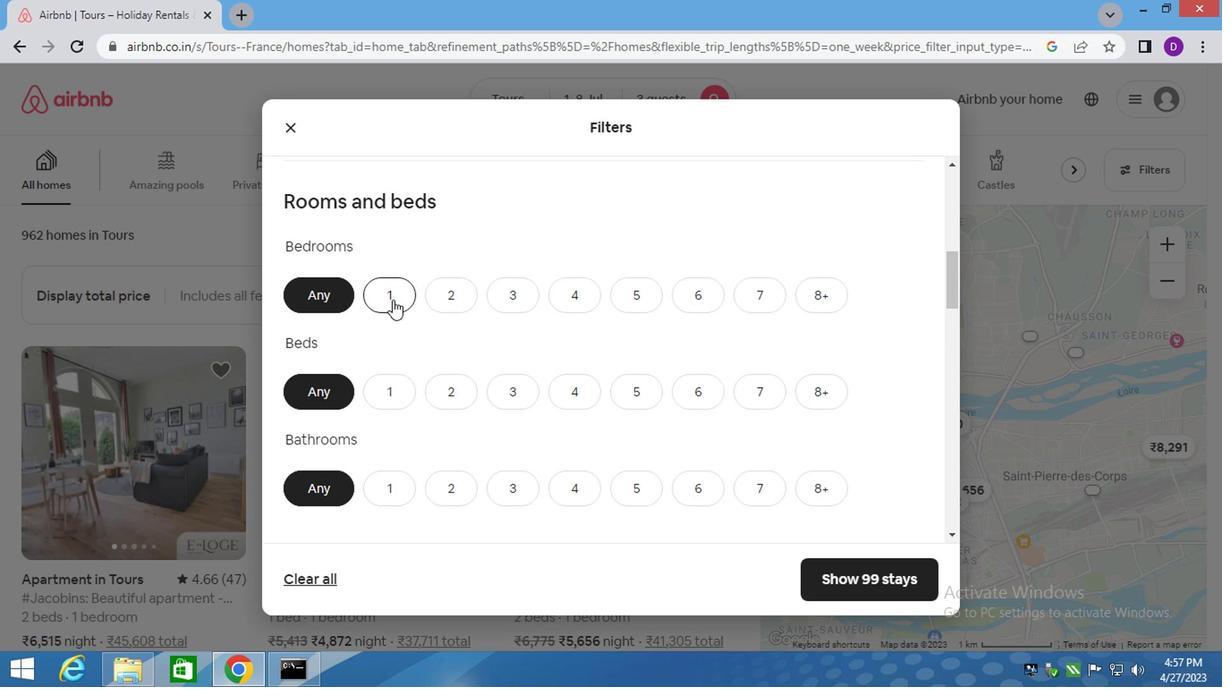 
Action: Mouse moved to (382, 392)
Screenshot: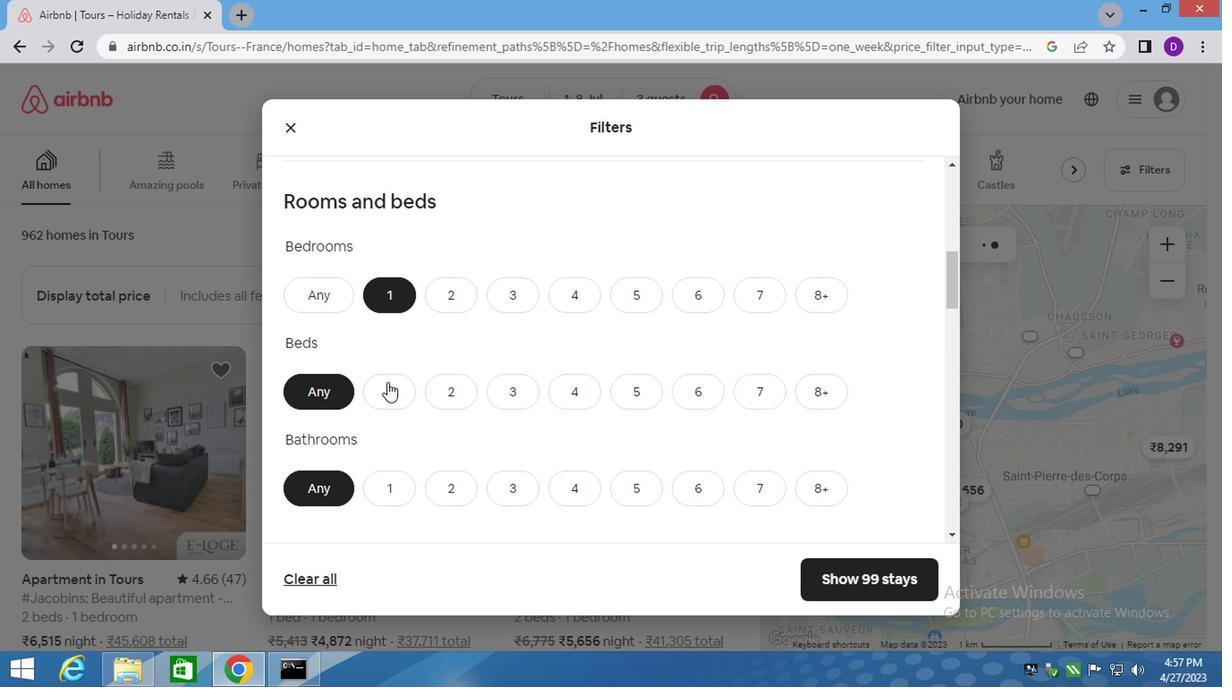 
Action: Mouse pressed left at (382, 392)
Screenshot: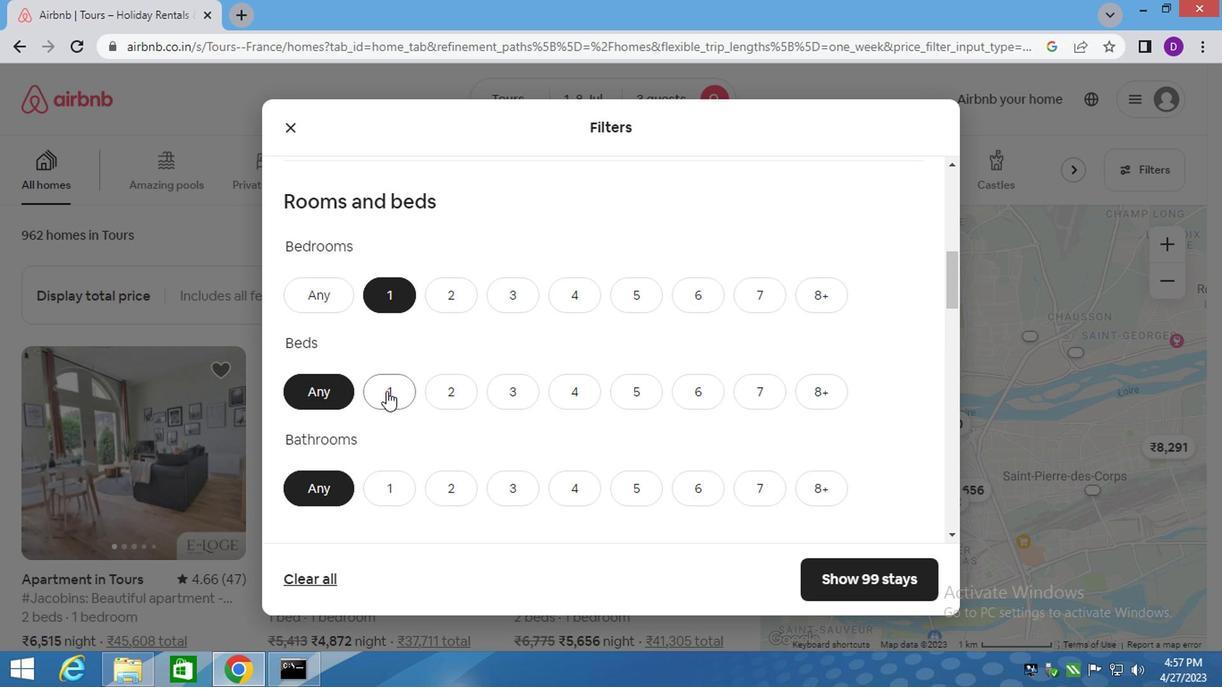 
Action: Mouse moved to (393, 492)
Screenshot: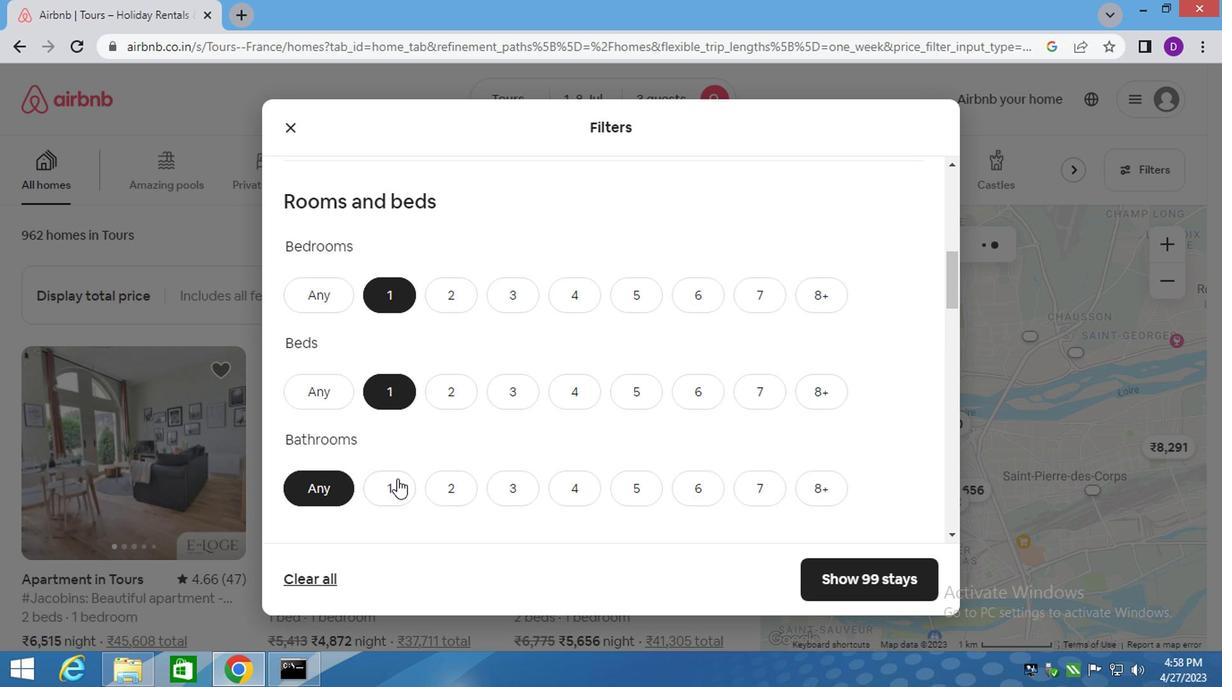 
Action: Mouse pressed left at (393, 492)
Screenshot: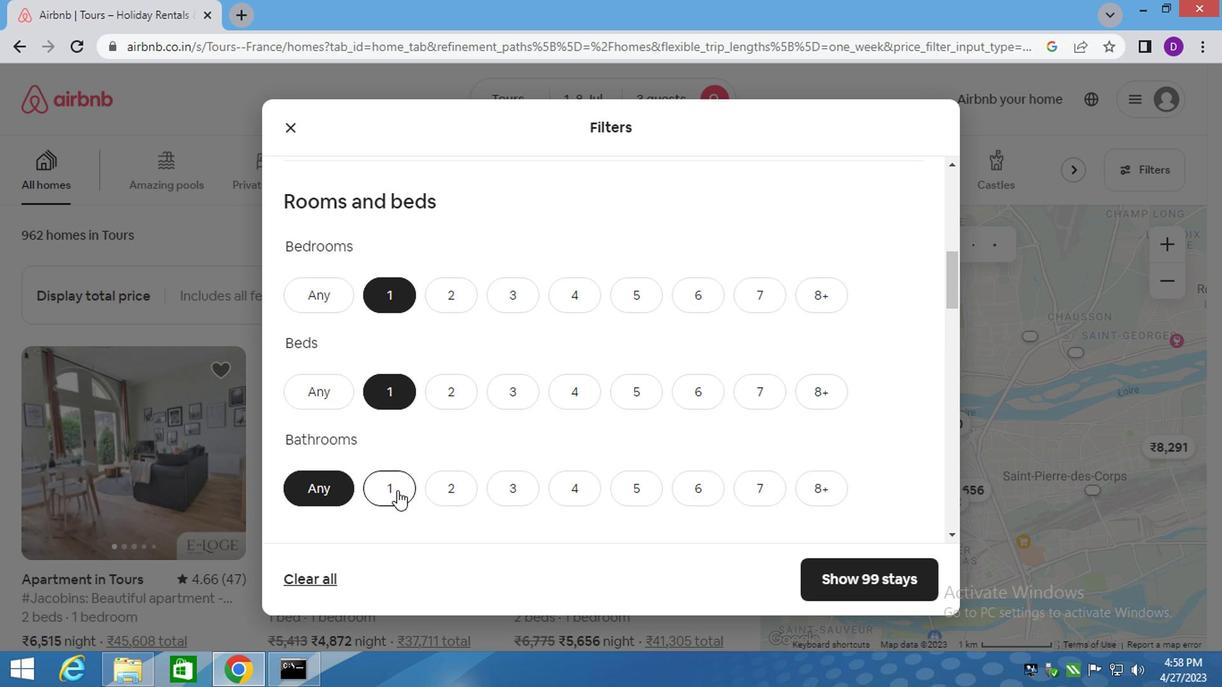 
Action: Mouse moved to (395, 488)
Screenshot: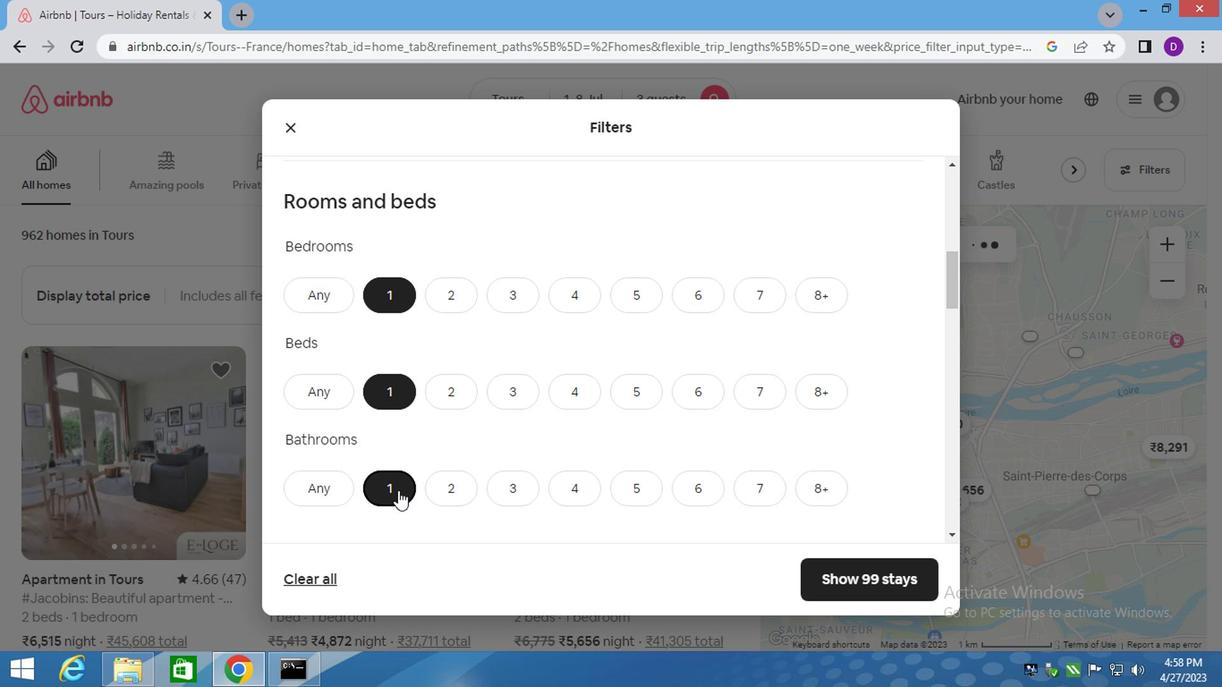 
Action: Mouse scrolled (395, 487) with delta (0, -1)
Screenshot: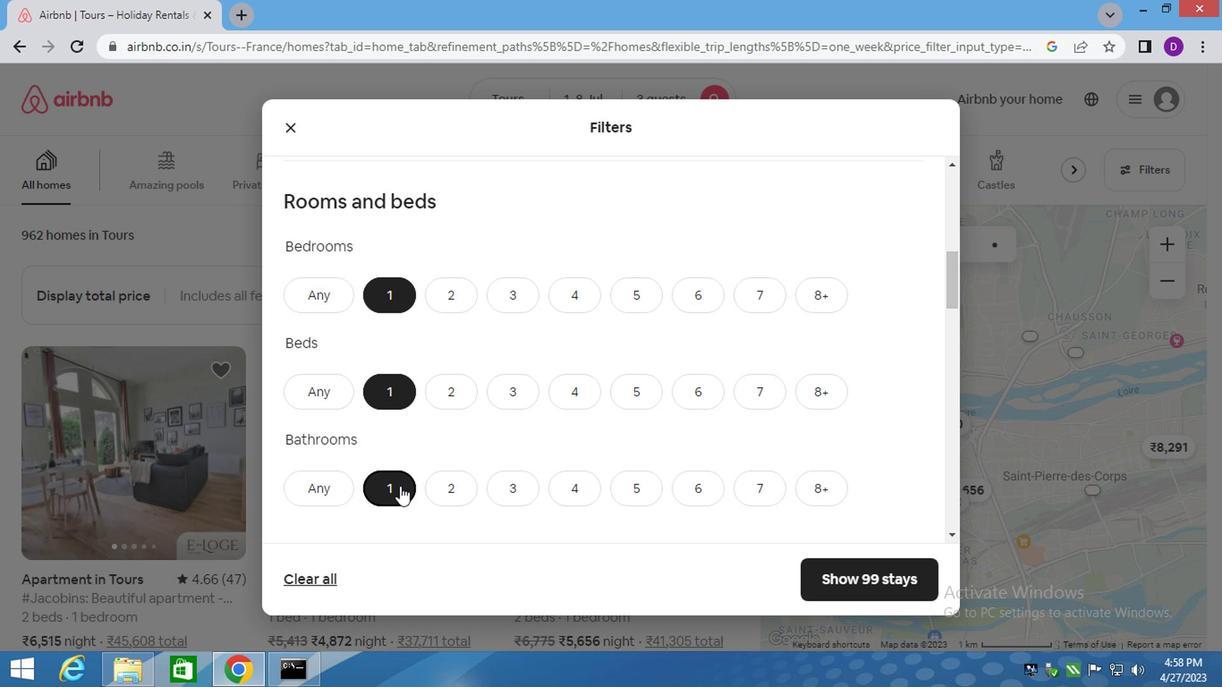 
Action: Mouse scrolled (395, 487) with delta (0, -1)
Screenshot: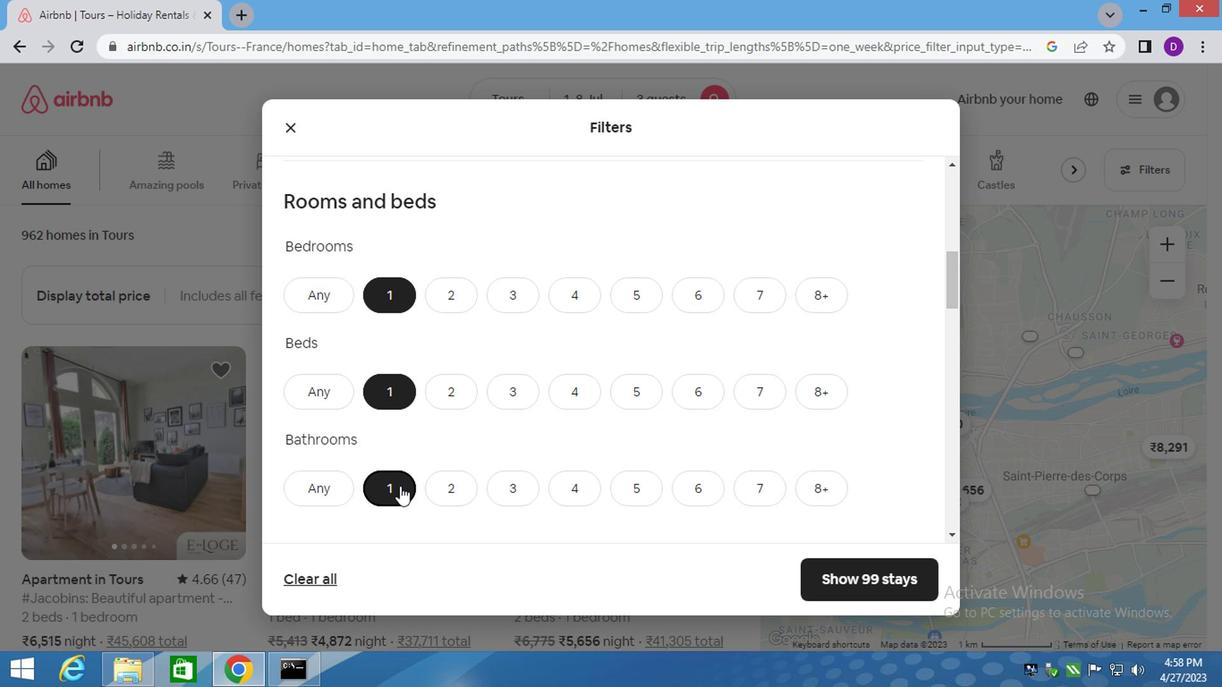 
Action: Mouse scrolled (395, 487) with delta (0, -1)
Screenshot: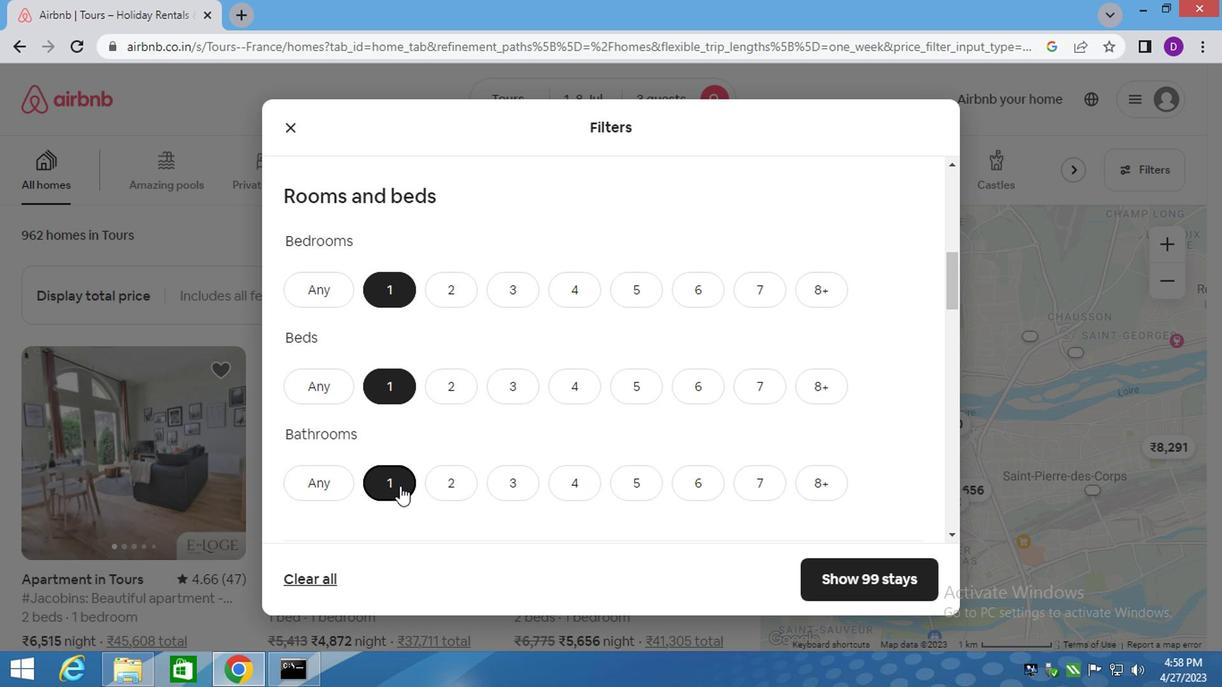 
Action: Mouse scrolled (395, 487) with delta (0, -1)
Screenshot: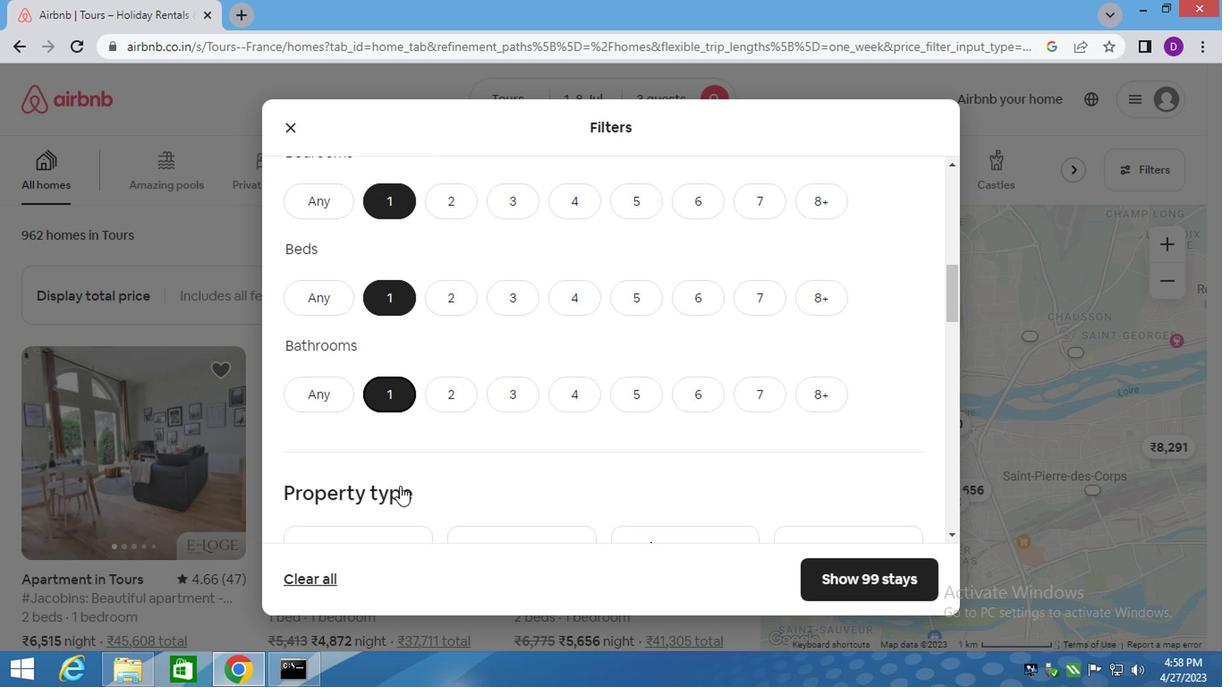 
Action: Mouse scrolled (395, 487) with delta (0, -1)
Screenshot: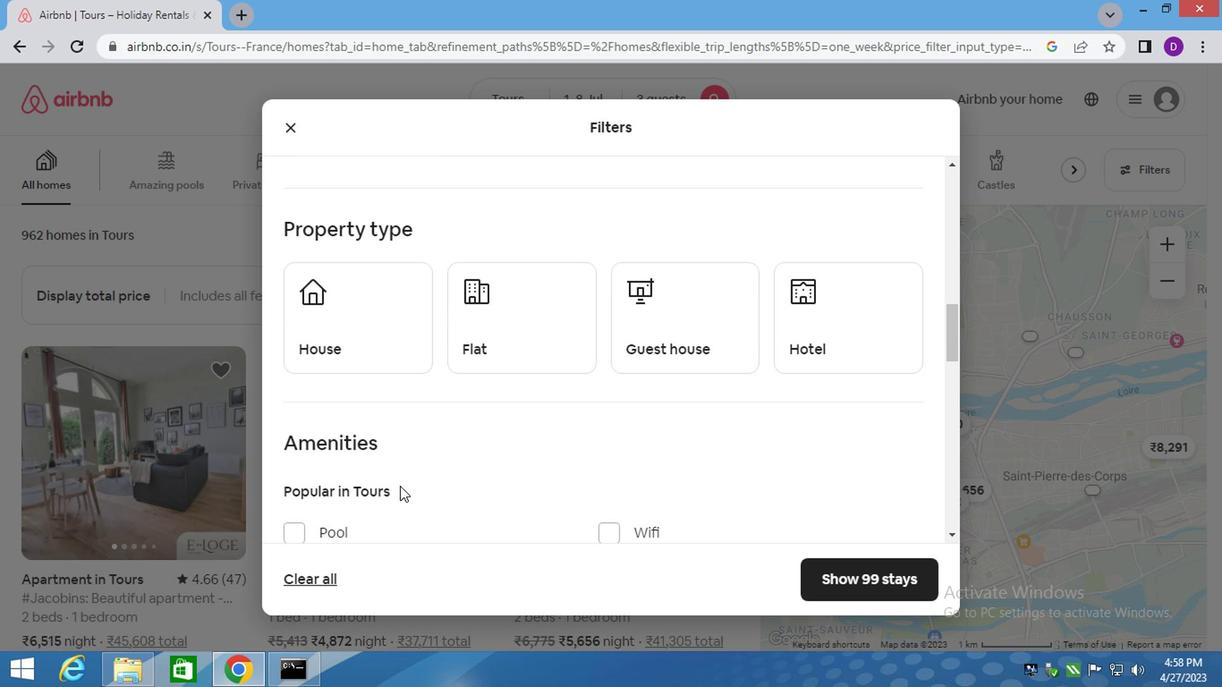 
Action: Mouse scrolled (395, 487) with delta (0, -1)
Screenshot: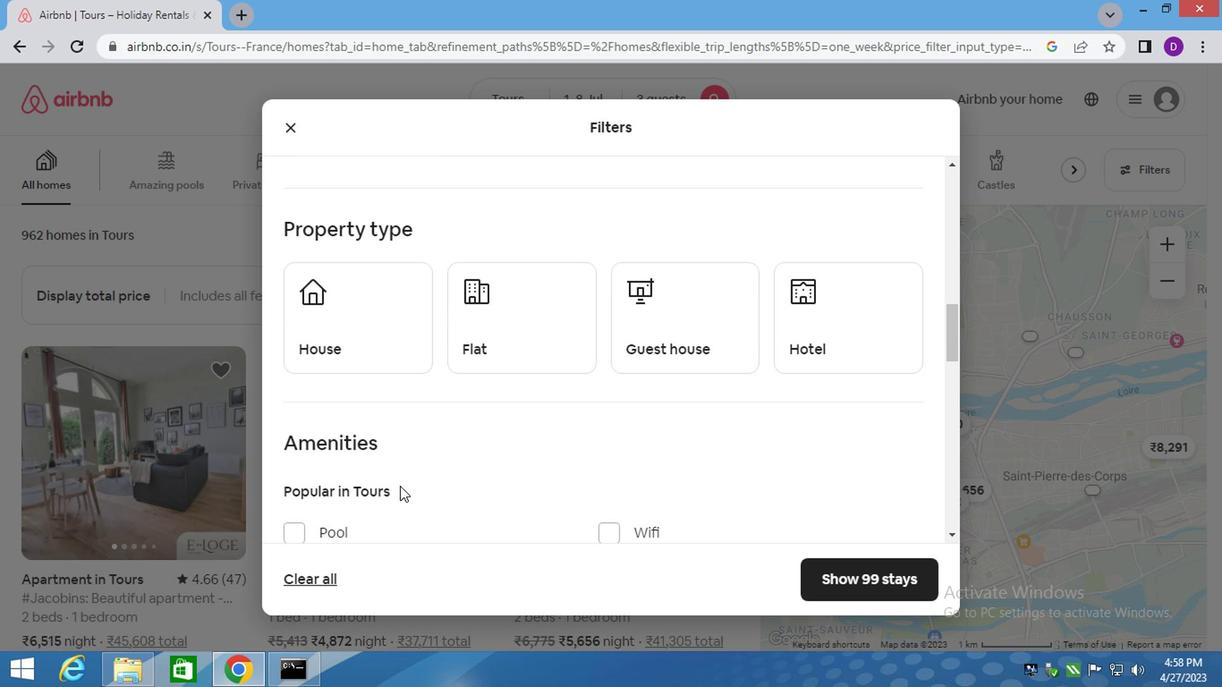 
Action: Mouse moved to (402, 412)
Screenshot: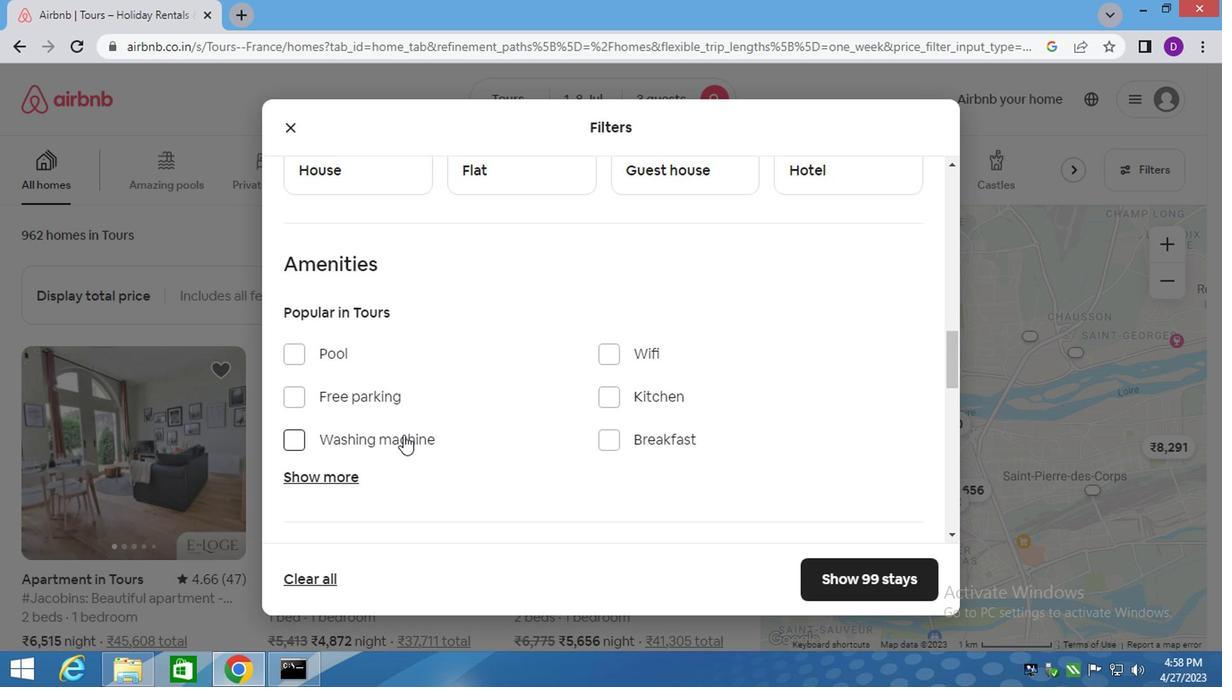 
Action: Mouse scrolled (402, 413) with delta (0, 1)
Screenshot: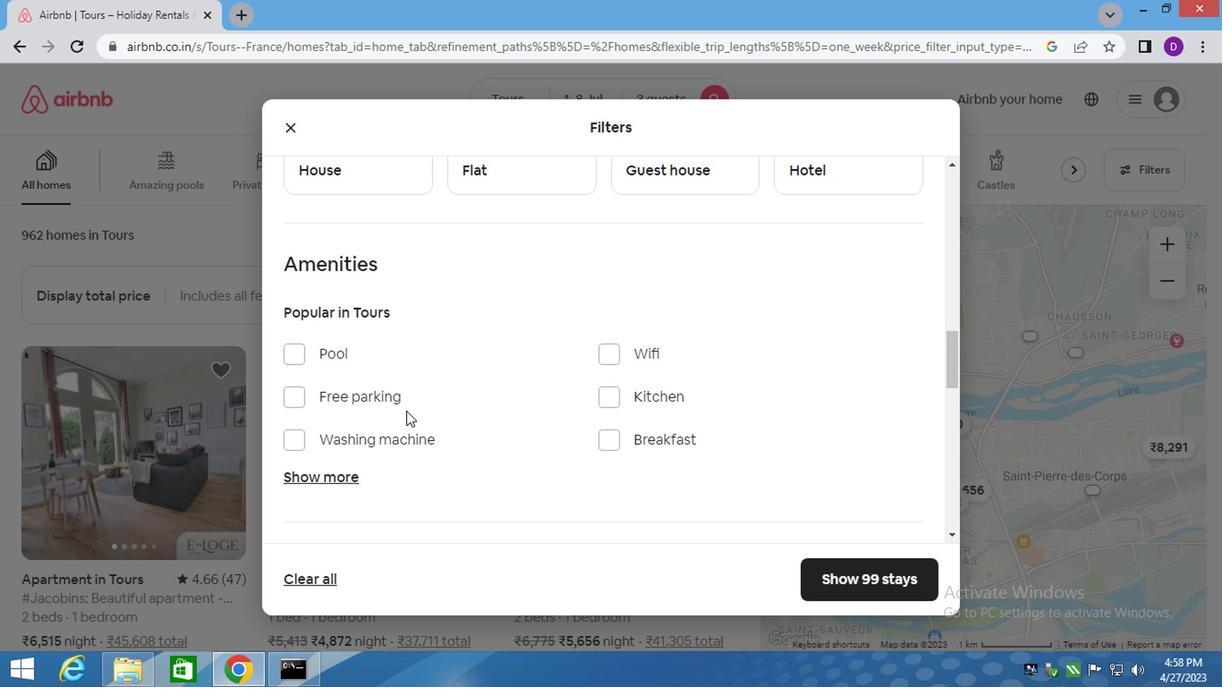 
Action: Mouse scrolled (402, 413) with delta (0, 1)
Screenshot: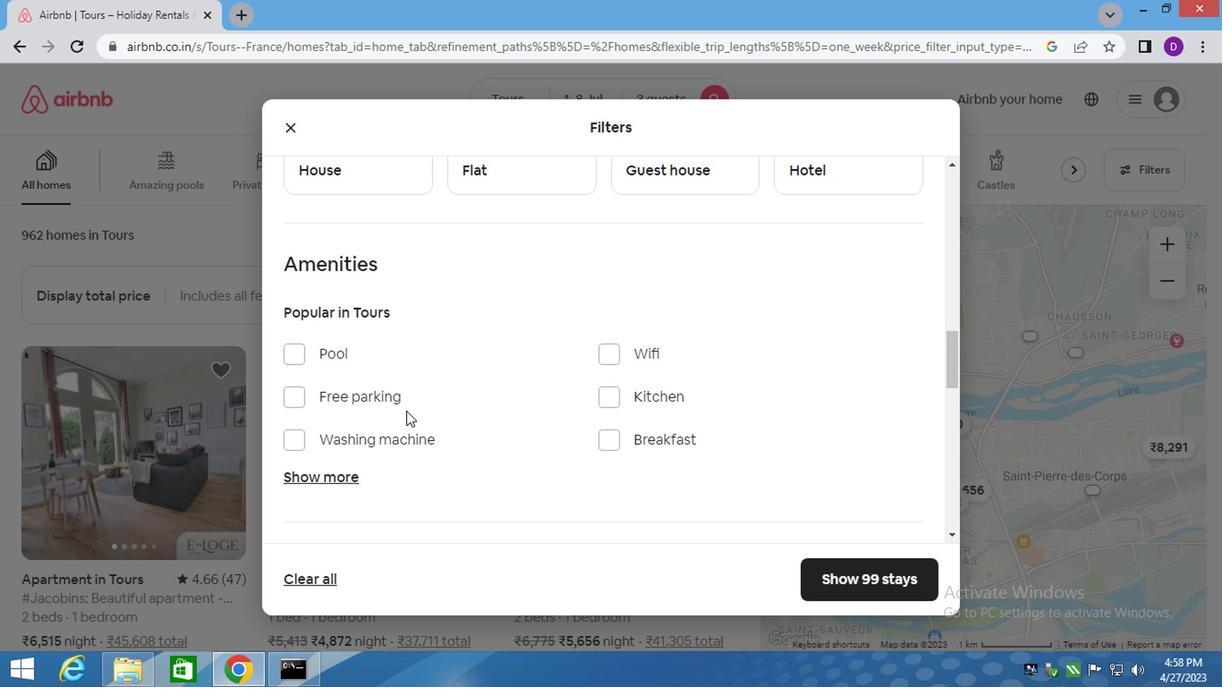 
Action: Mouse moved to (347, 289)
Screenshot: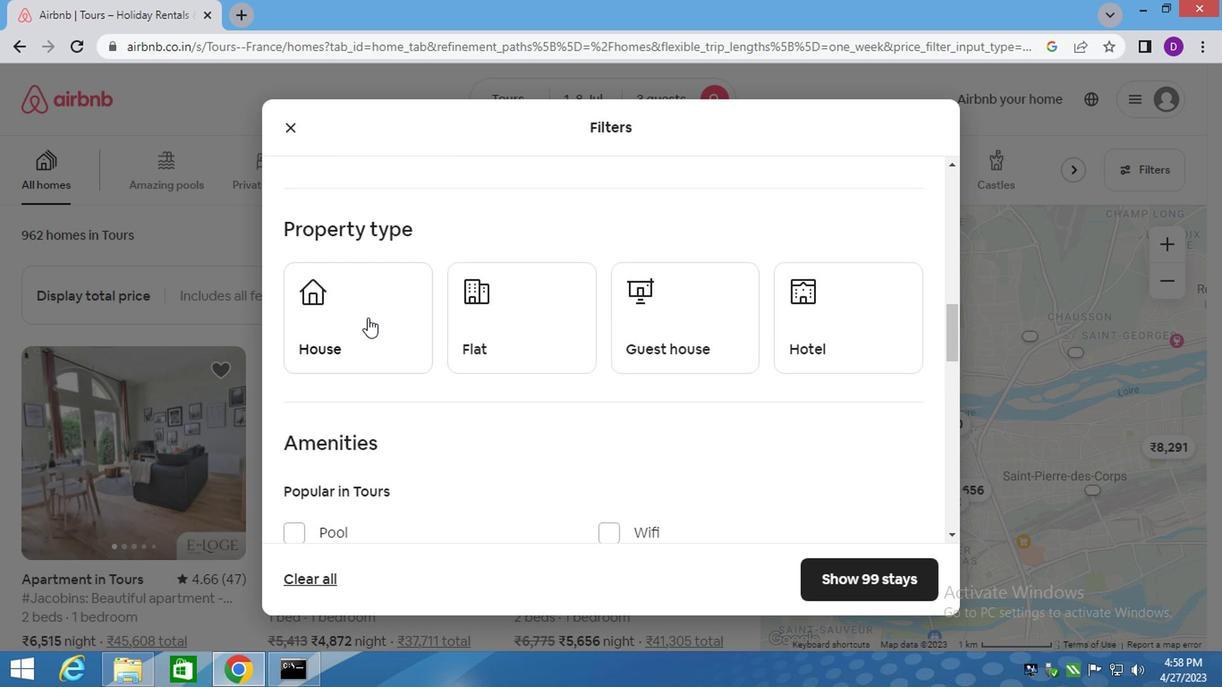 
Action: Mouse pressed left at (347, 289)
Screenshot: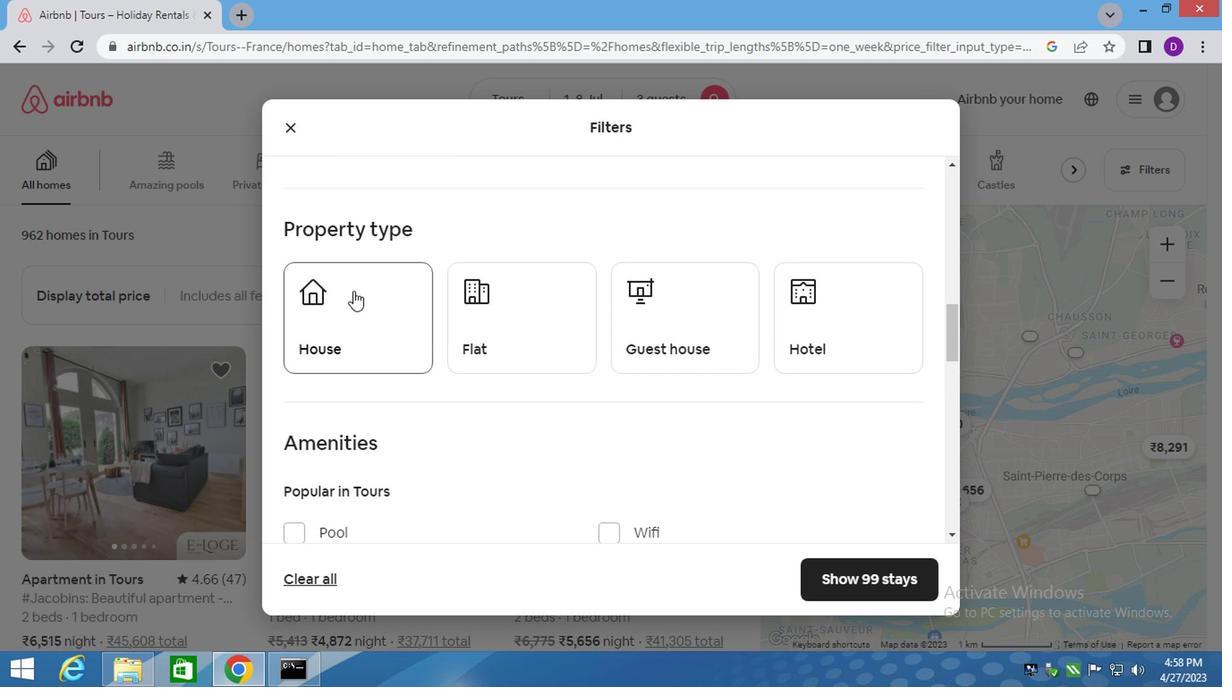 
Action: Mouse moved to (481, 336)
Screenshot: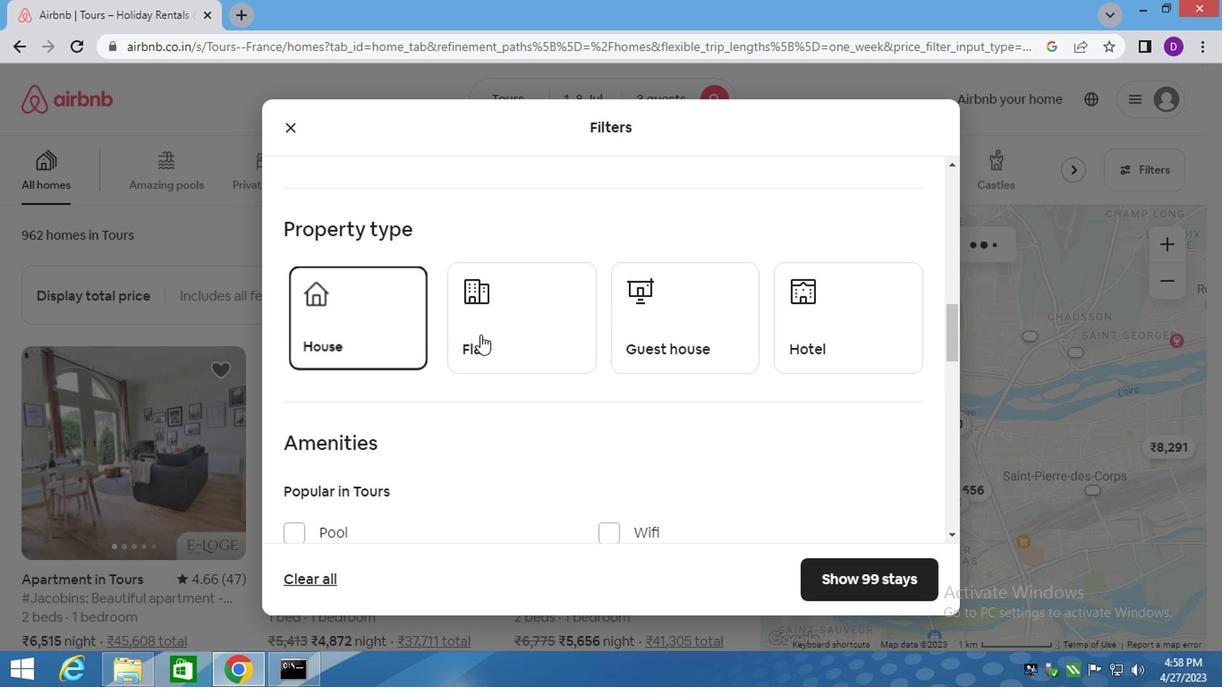 
Action: Mouse pressed left at (481, 336)
Screenshot: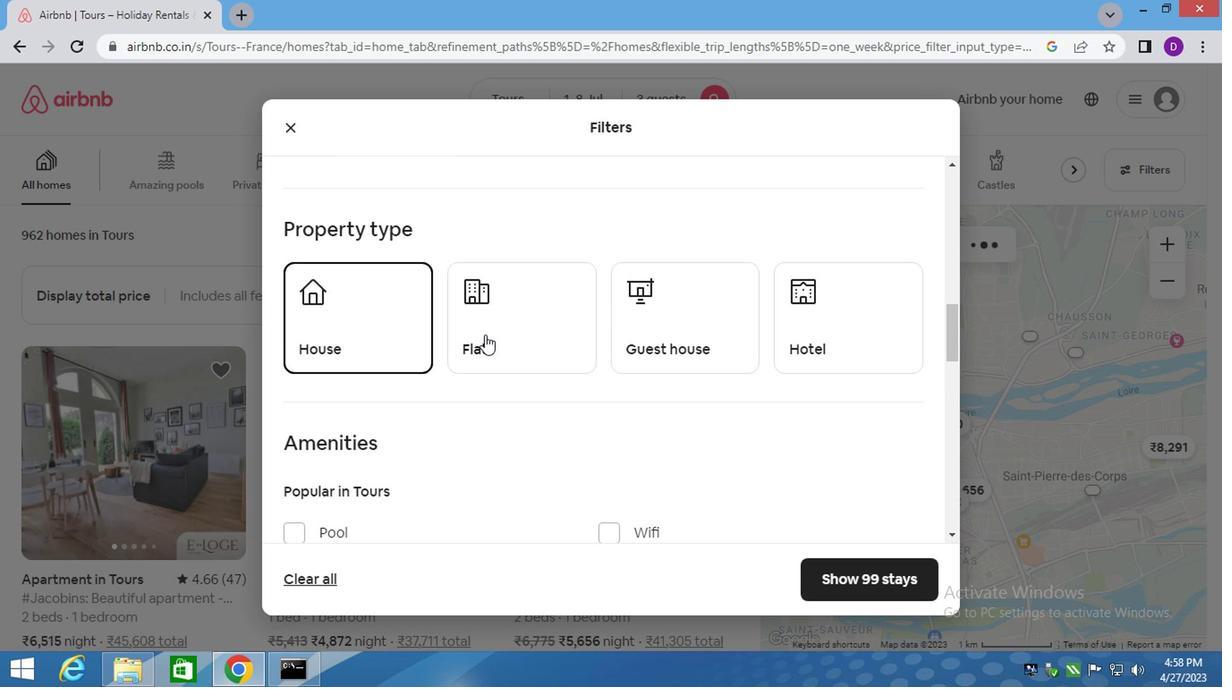 
Action: Mouse moved to (640, 325)
Screenshot: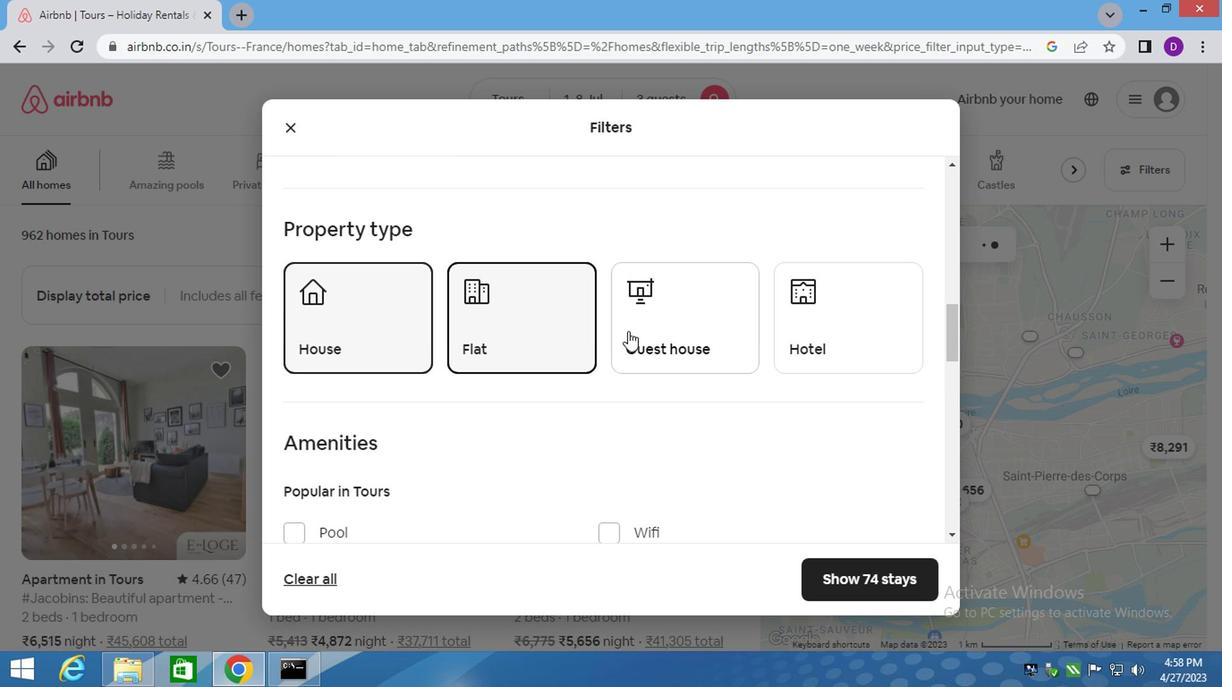 
Action: Mouse pressed left at (640, 325)
Screenshot: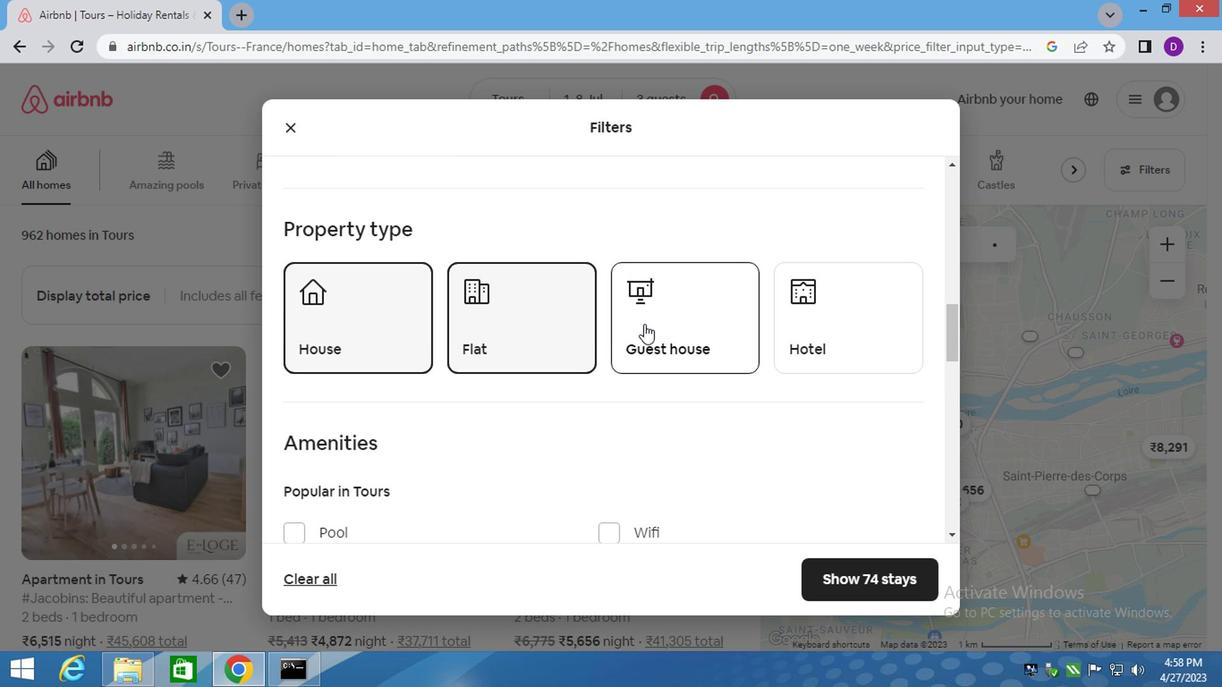 
Action: Mouse moved to (800, 333)
Screenshot: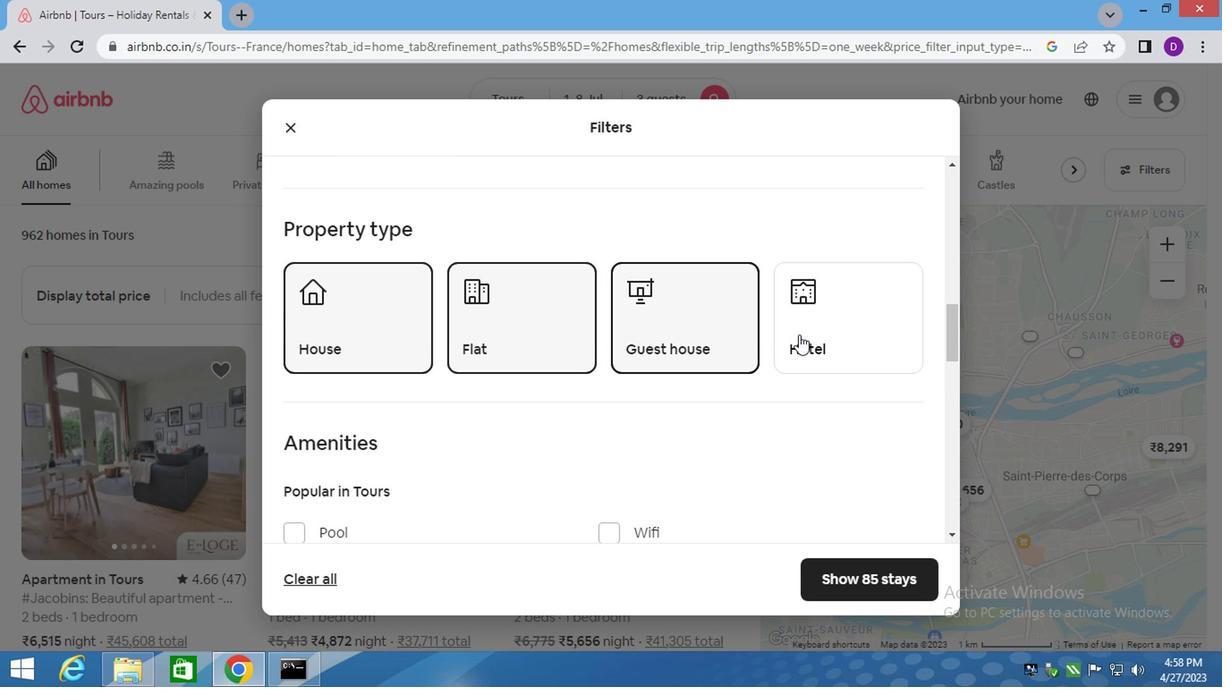 
Action: Mouse pressed left at (800, 333)
Screenshot: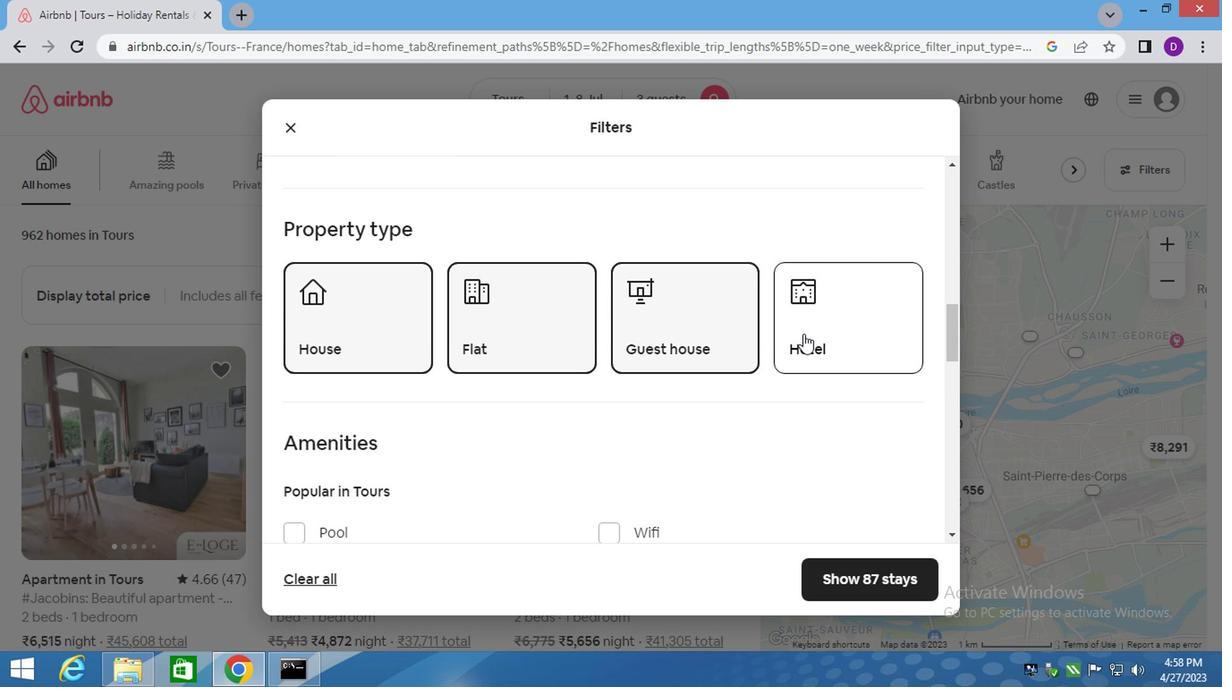 
Action: Mouse moved to (514, 452)
Screenshot: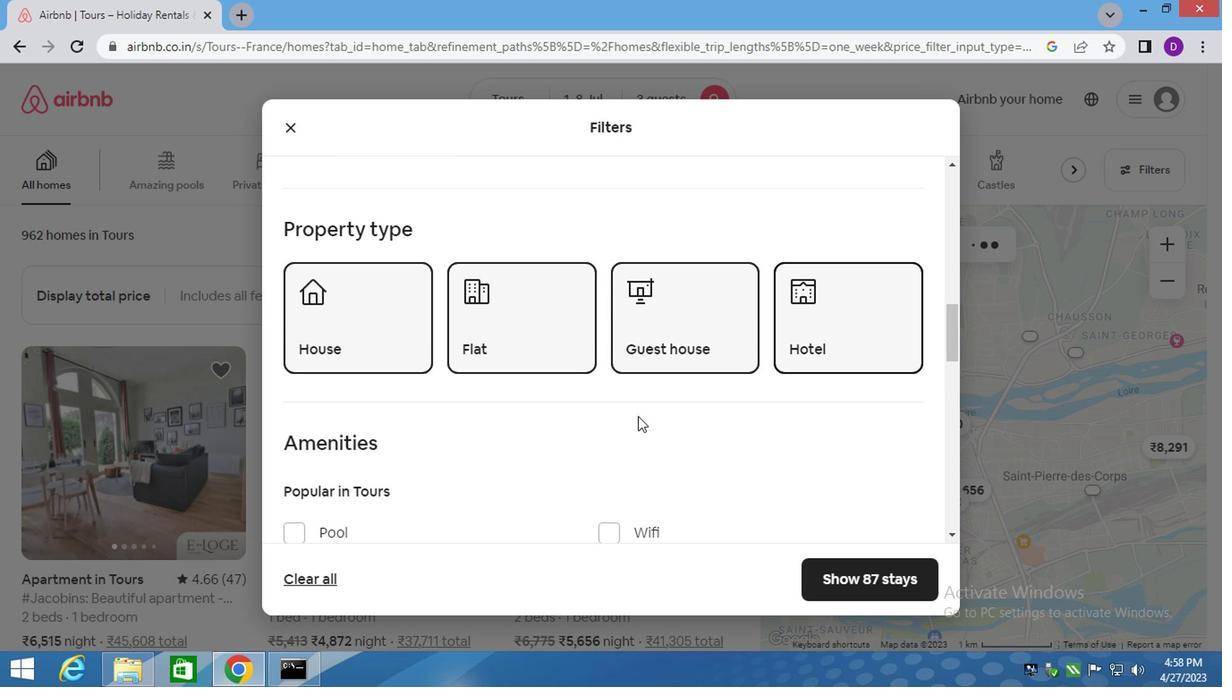 
Action: Mouse scrolled (514, 451) with delta (0, 0)
Screenshot: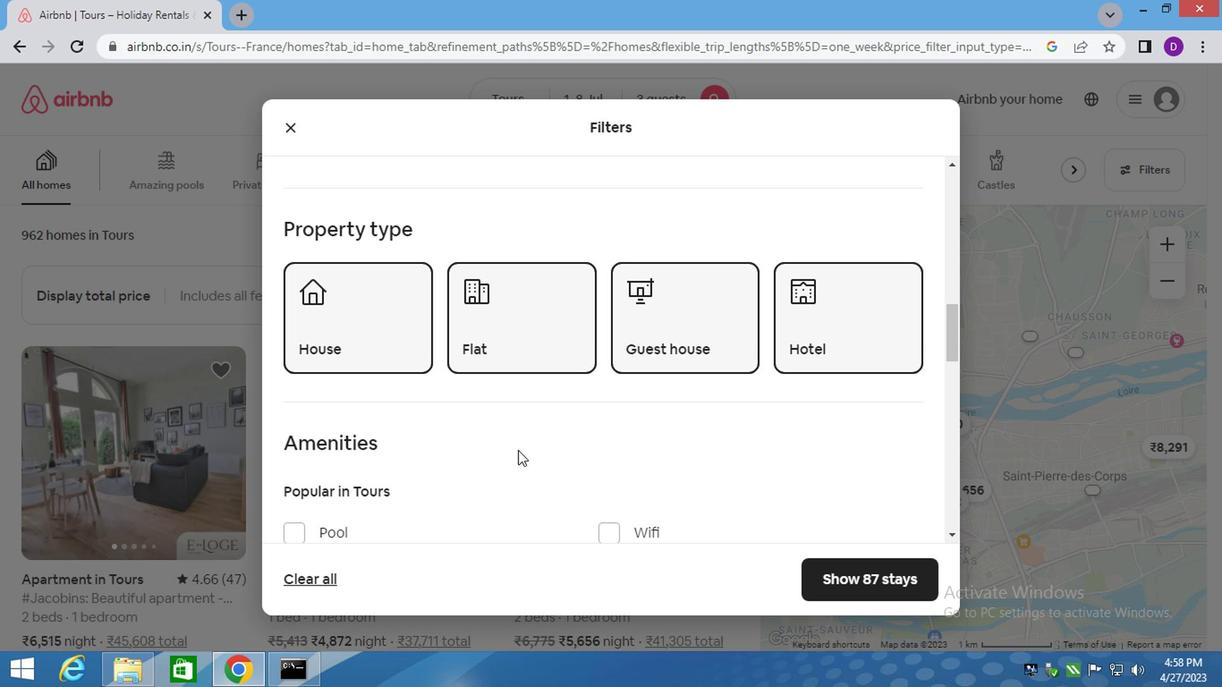 
Action: Mouse scrolled (514, 451) with delta (0, 0)
Screenshot: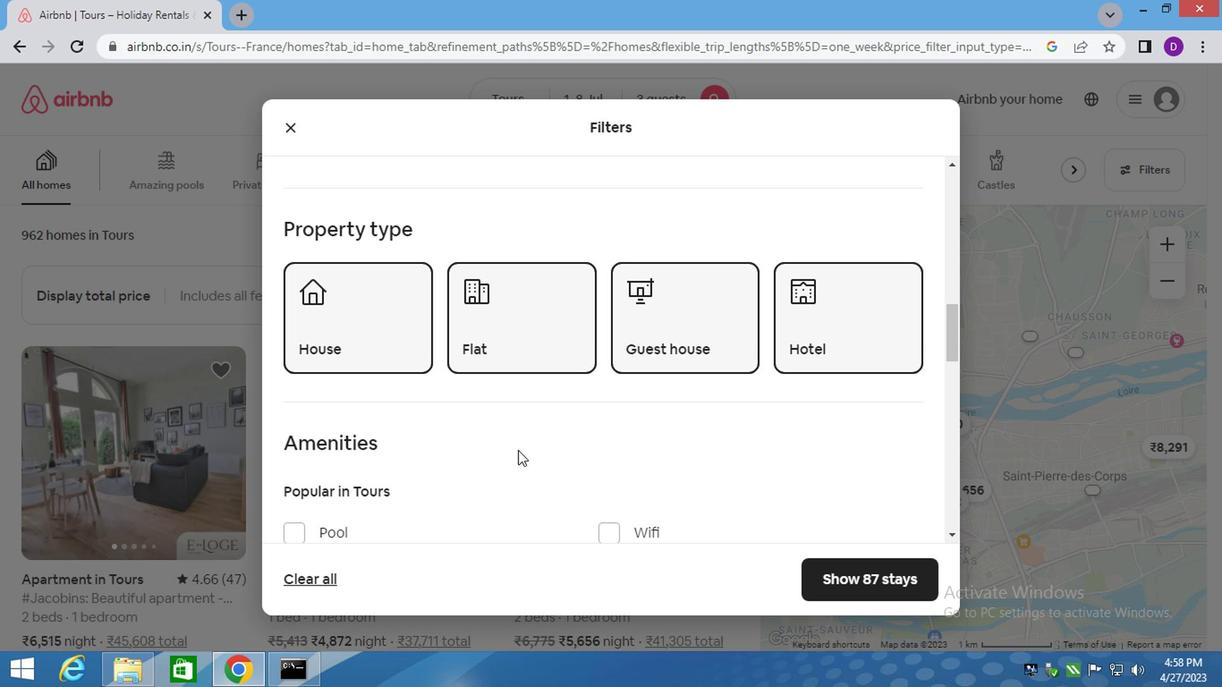 
Action: Mouse scrolled (514, 451) with delta (0, 0)
Screenshot: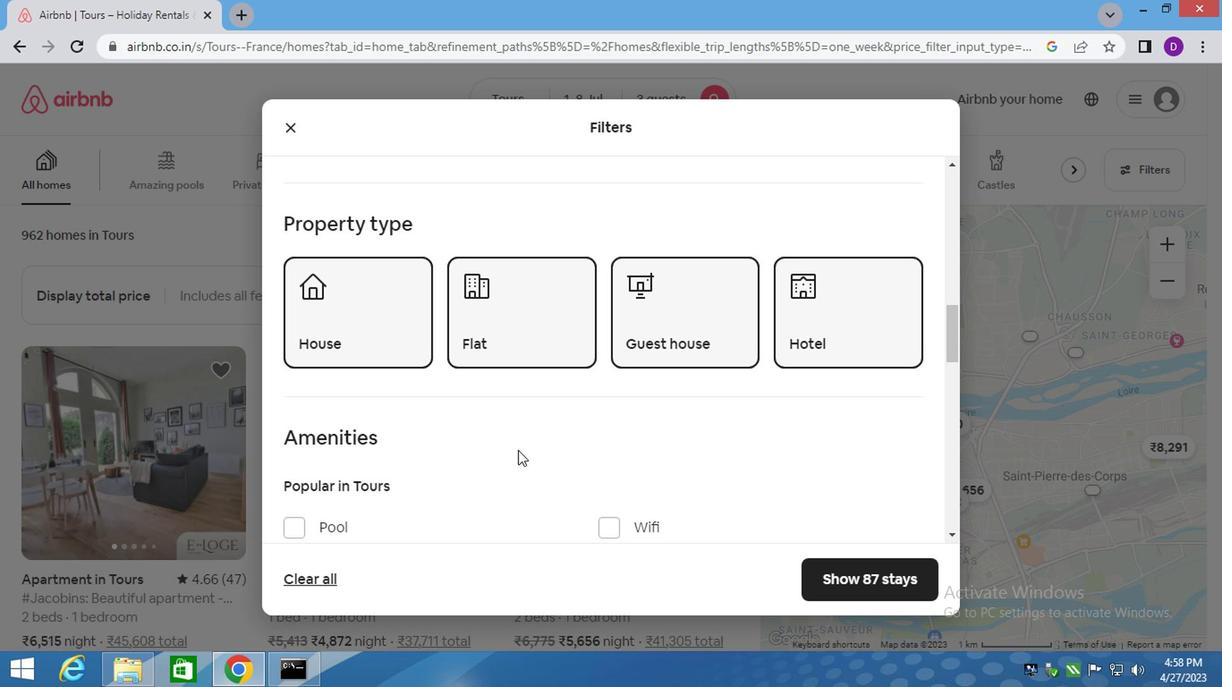 
Action: Mouse scrolled (514, 451) with delta (0, 0)
Screenshot: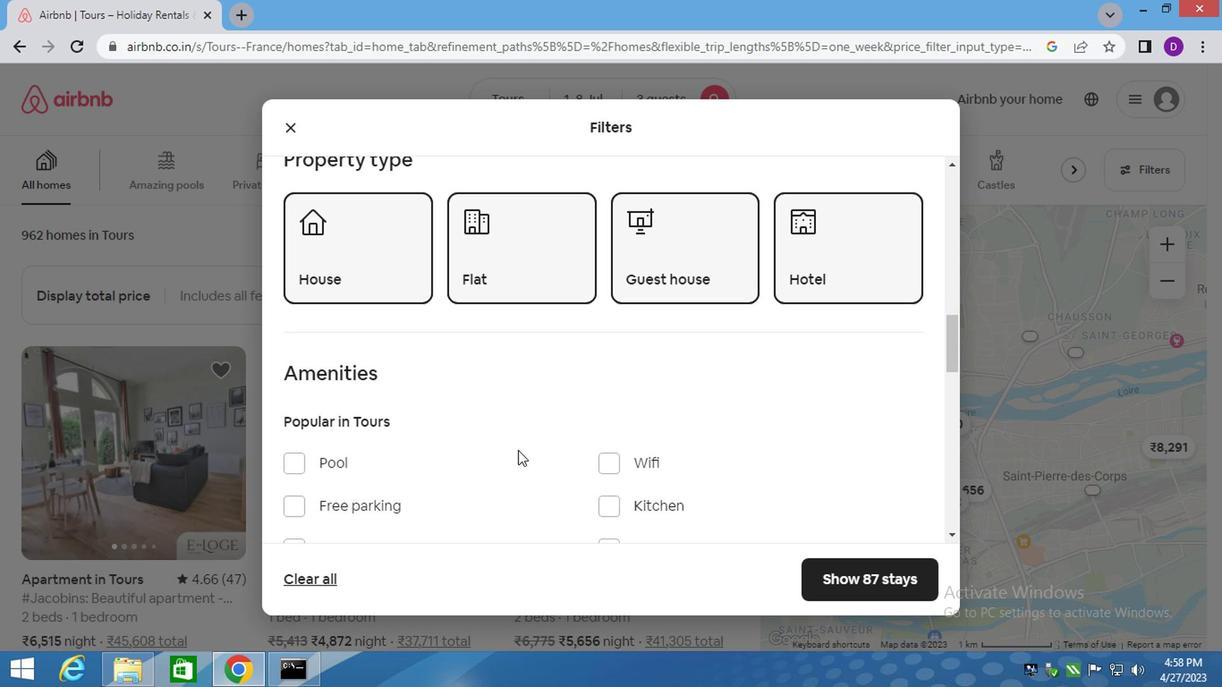 
Action: Mouse scrolled (514, 451) with delta (0, 0)
Screenshot: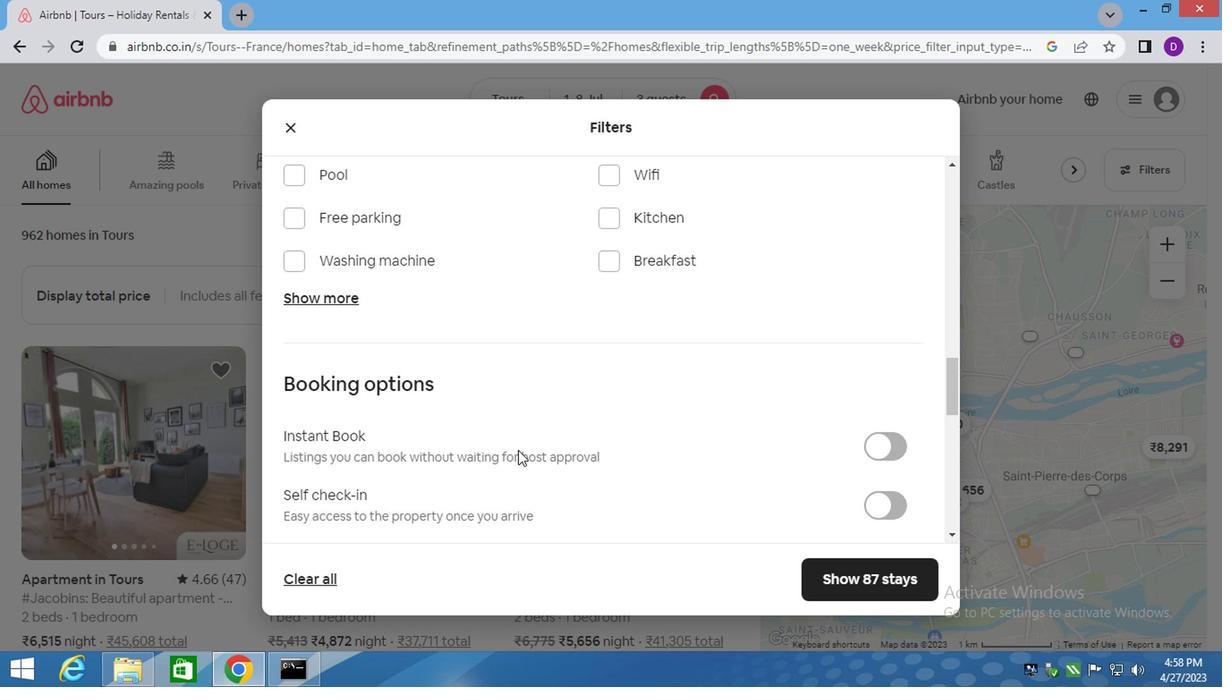 
Action: Mouse scrolled (514, 451) with delta (0, 0)
Screenshot: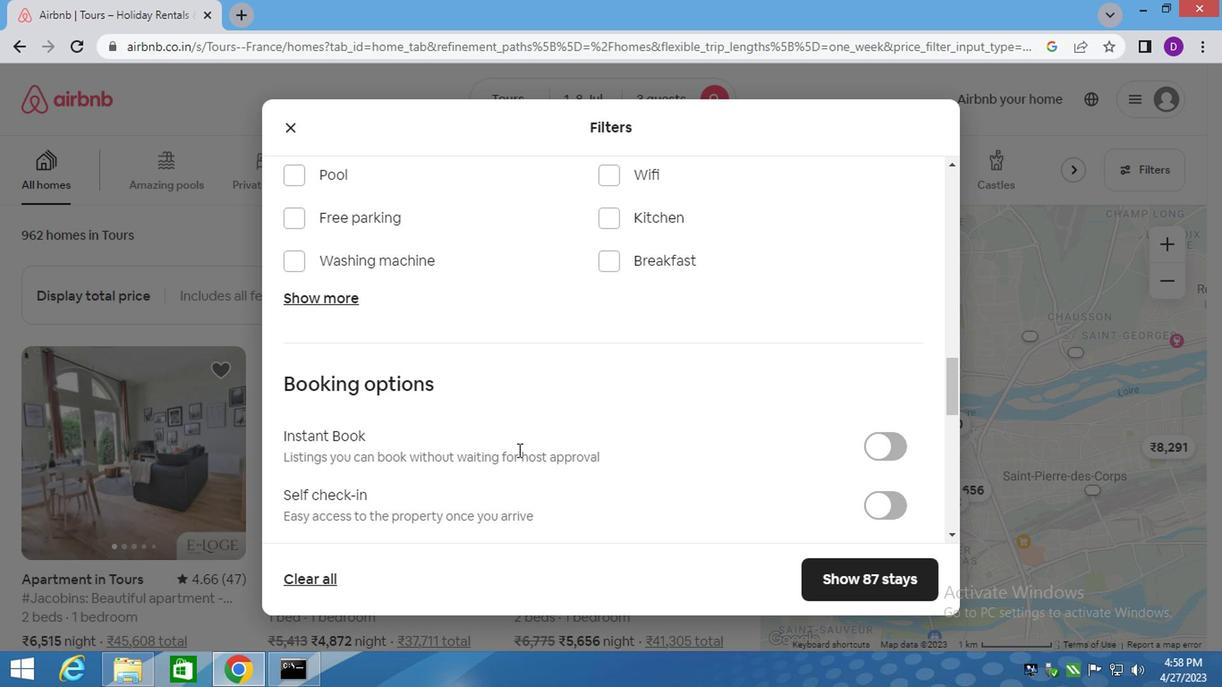 
Action: Mouse moved to (881, 325)
Screenshot: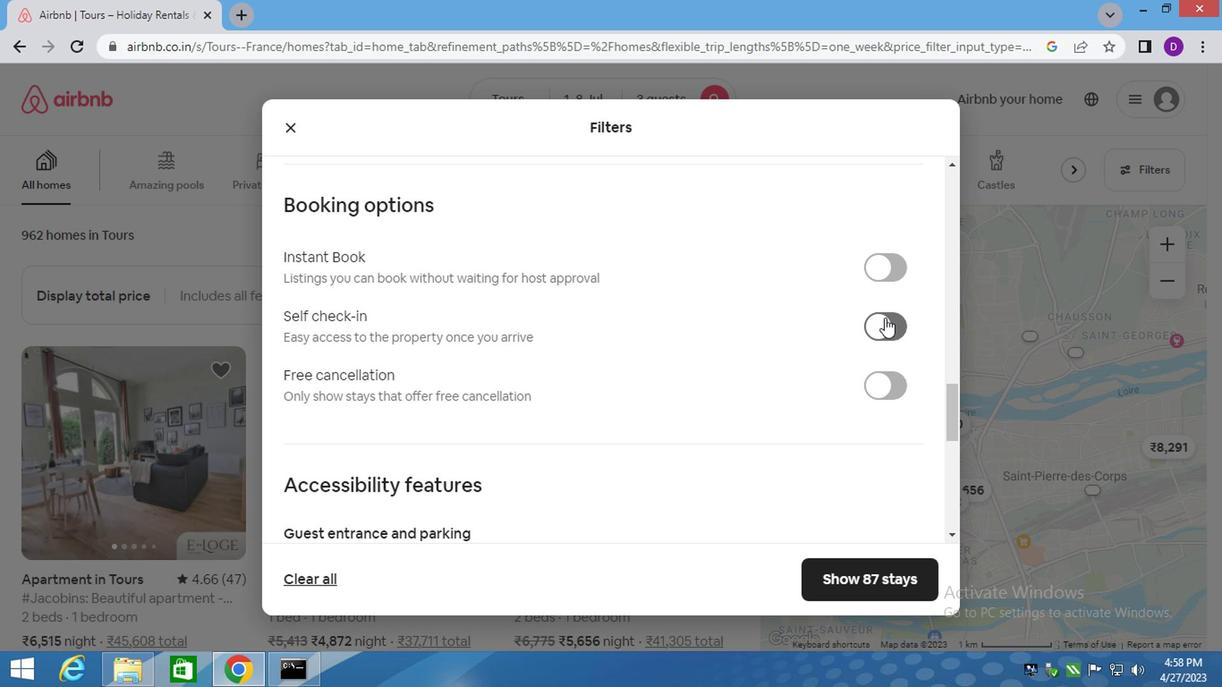 
Action: Mouse pressed left at (881, 325)
Screenshot: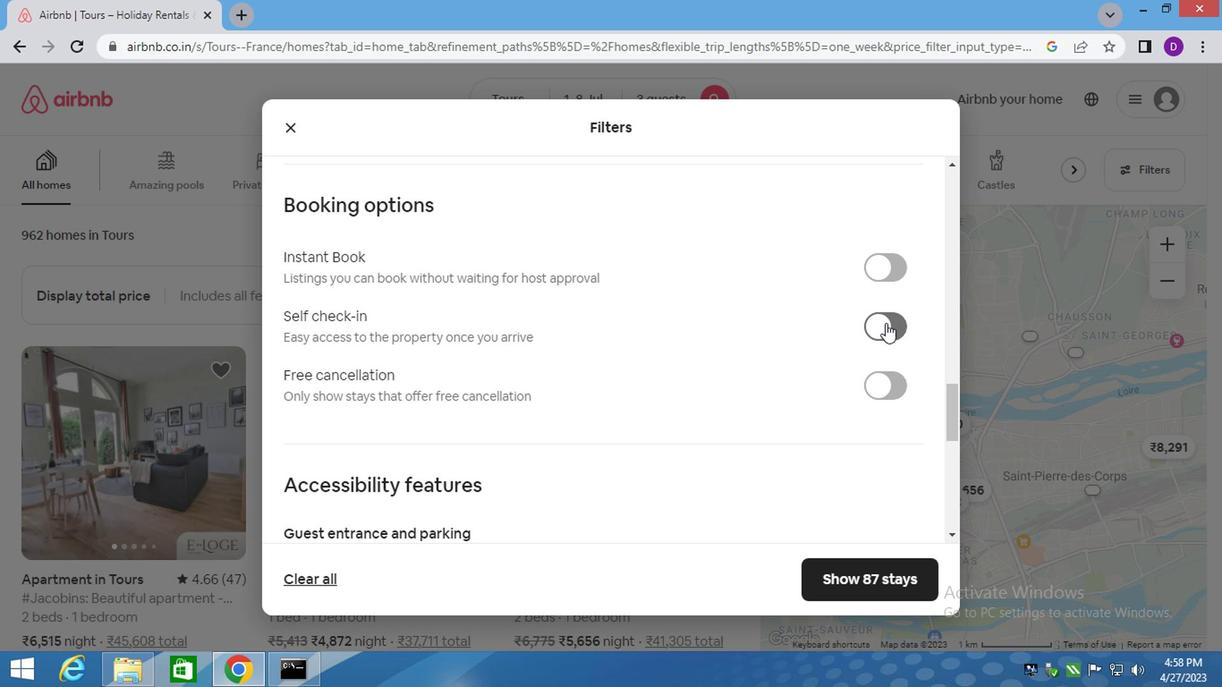 
Action: Mouse moved to (739, 460)
Screenshot: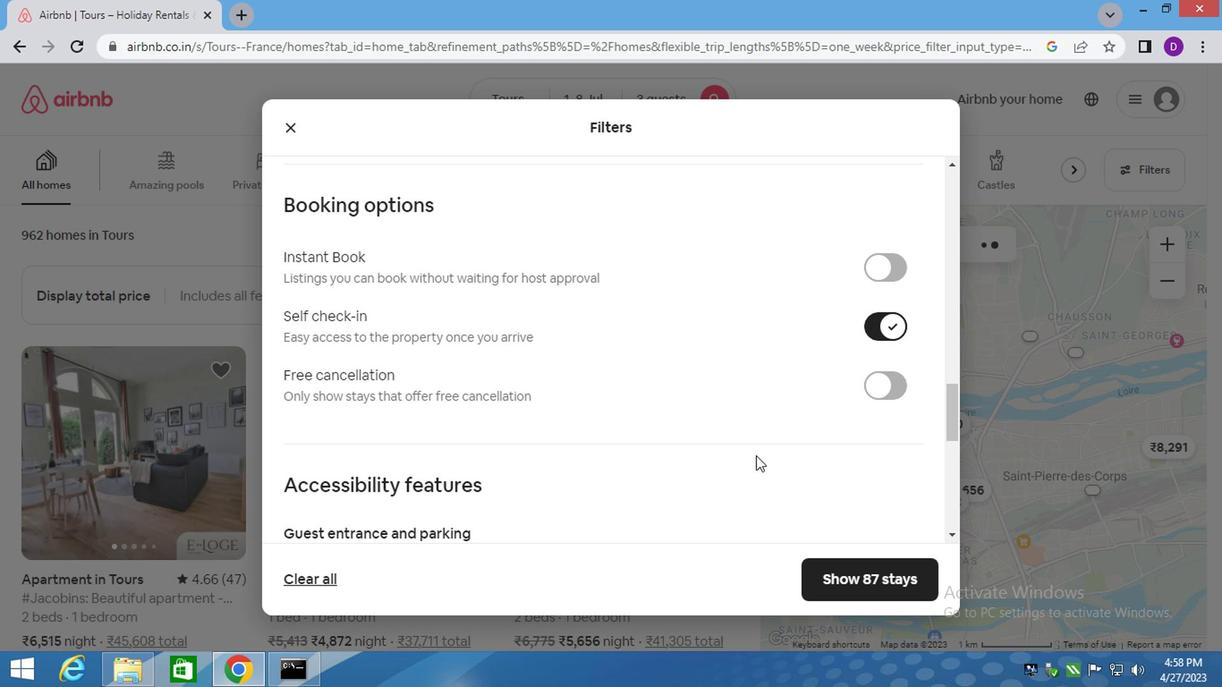 
Action: Mouse scrolled (739, 459) with delta (0, 0)
Screenshot: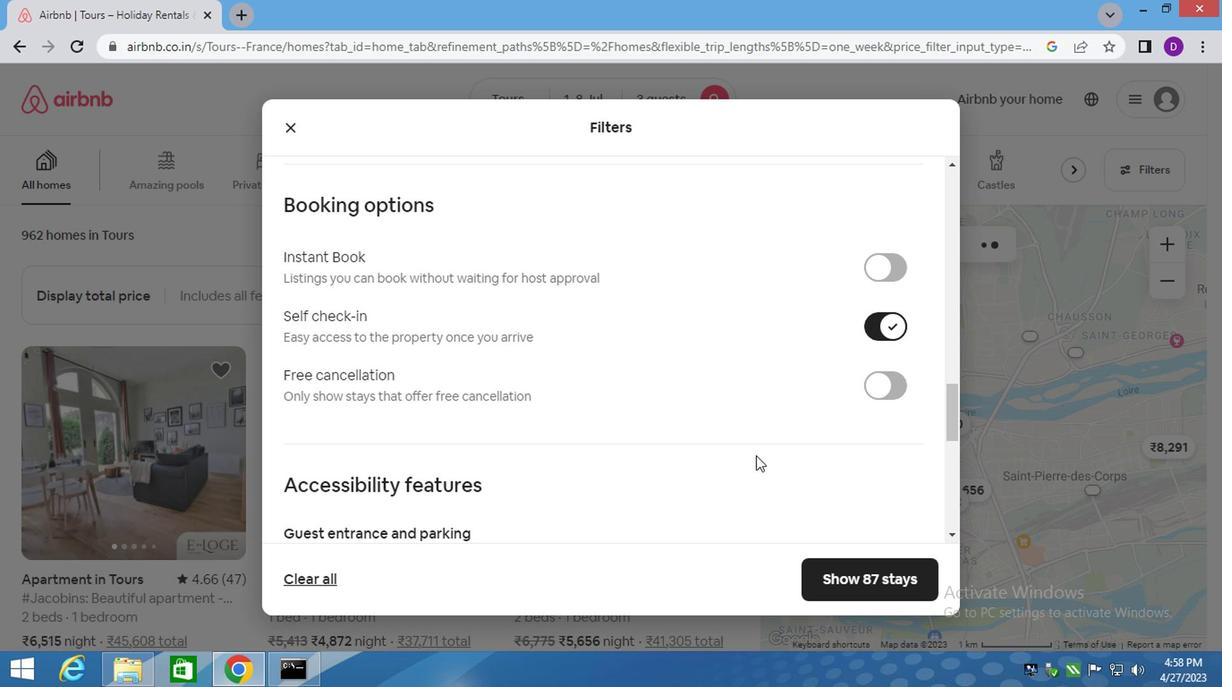 
Action: Mouse scrolled (739, 459) with delta (0, 0)
Screenshot: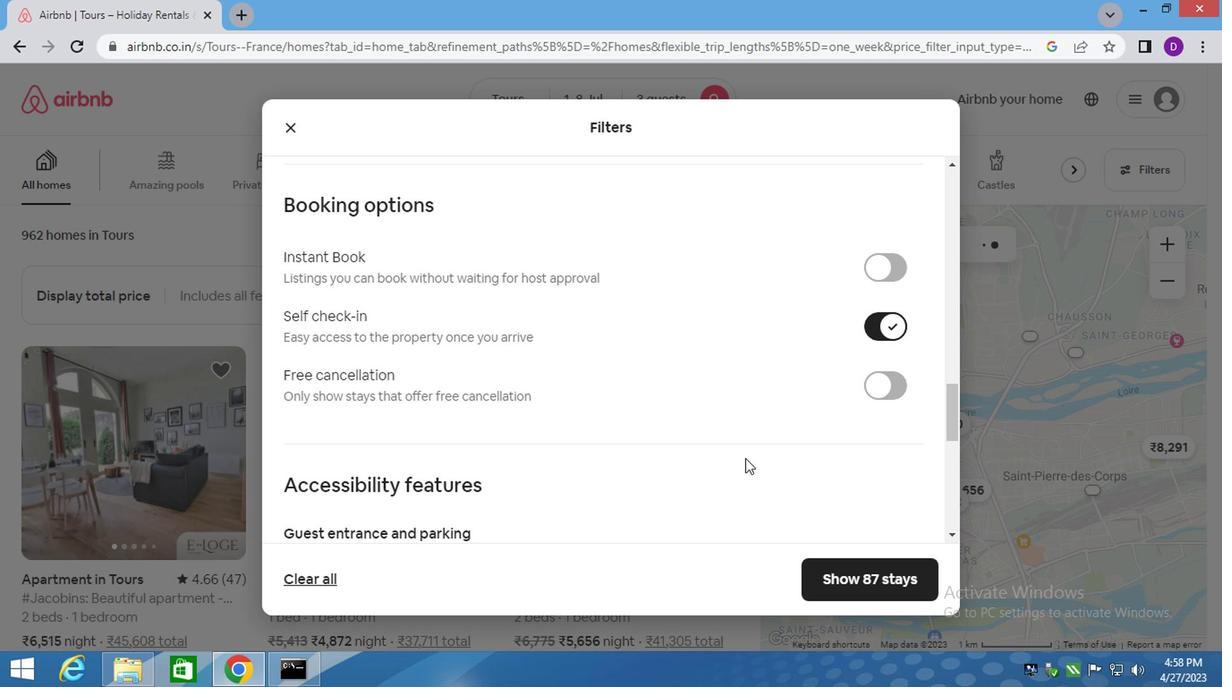 
Action: Mouse scrolled (739, 459) with delta (0, 0)
Screenshot: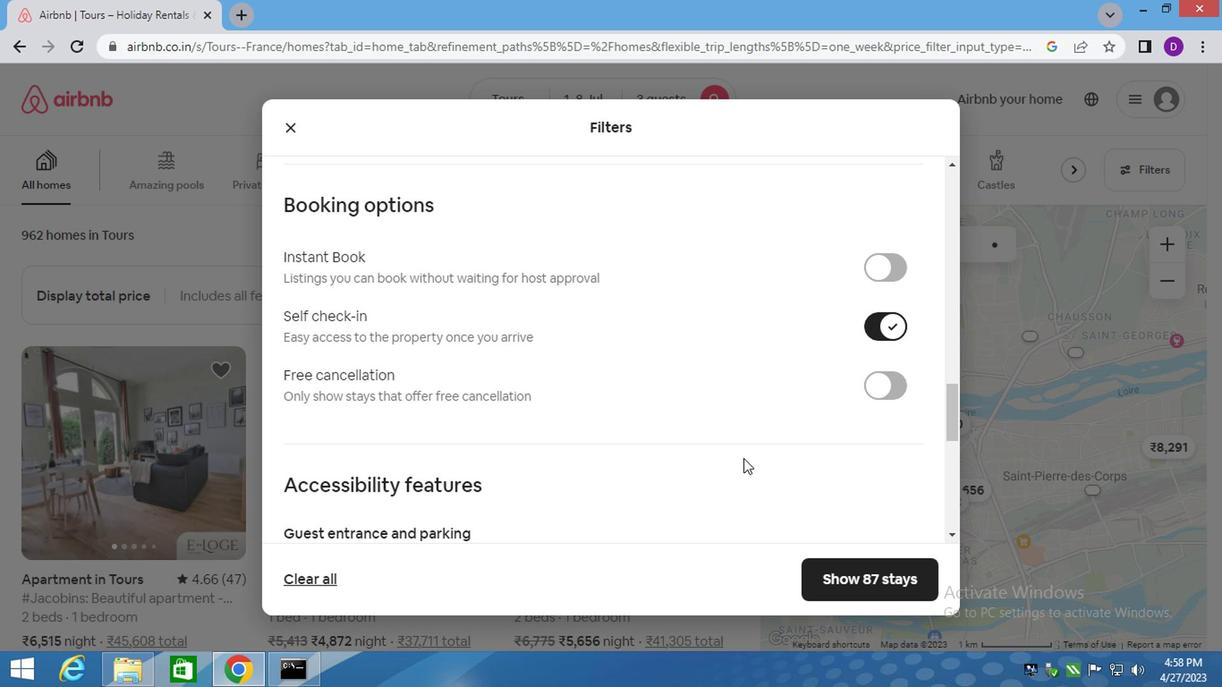 
Action: Mouse scrolled (739, 459) with delta (0, 0)
Screenshot: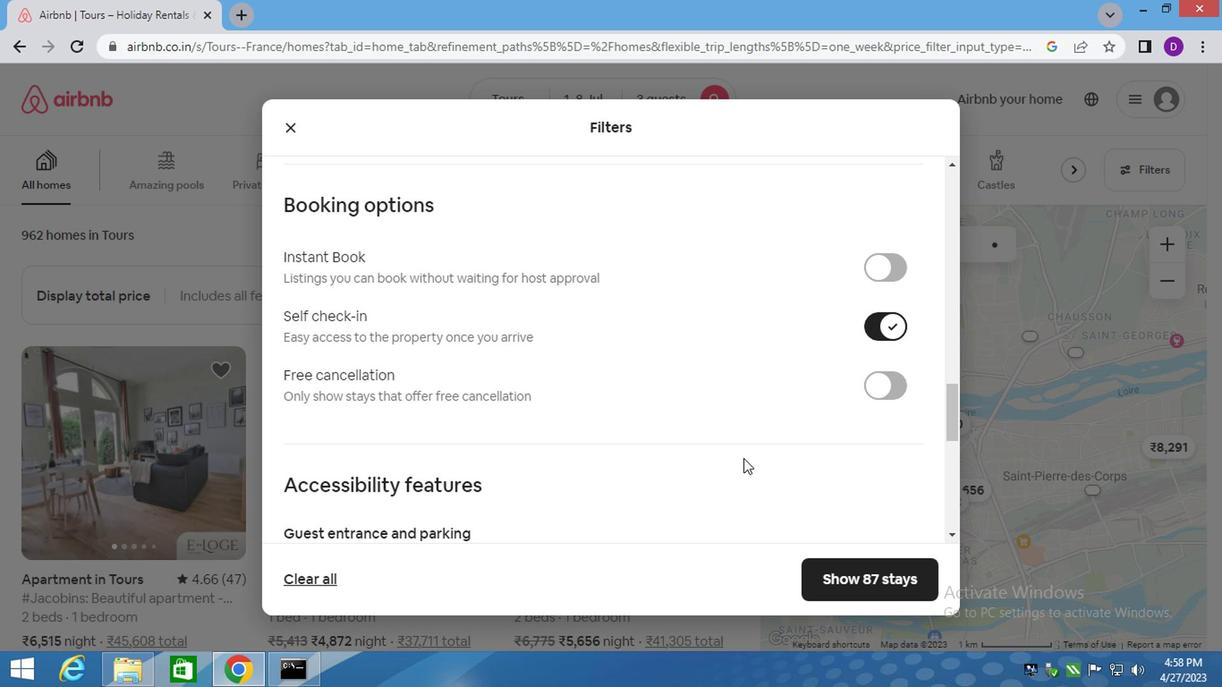 
Action: Mouse scrolled (739, 459) with delta (0, 0)
Screenshot: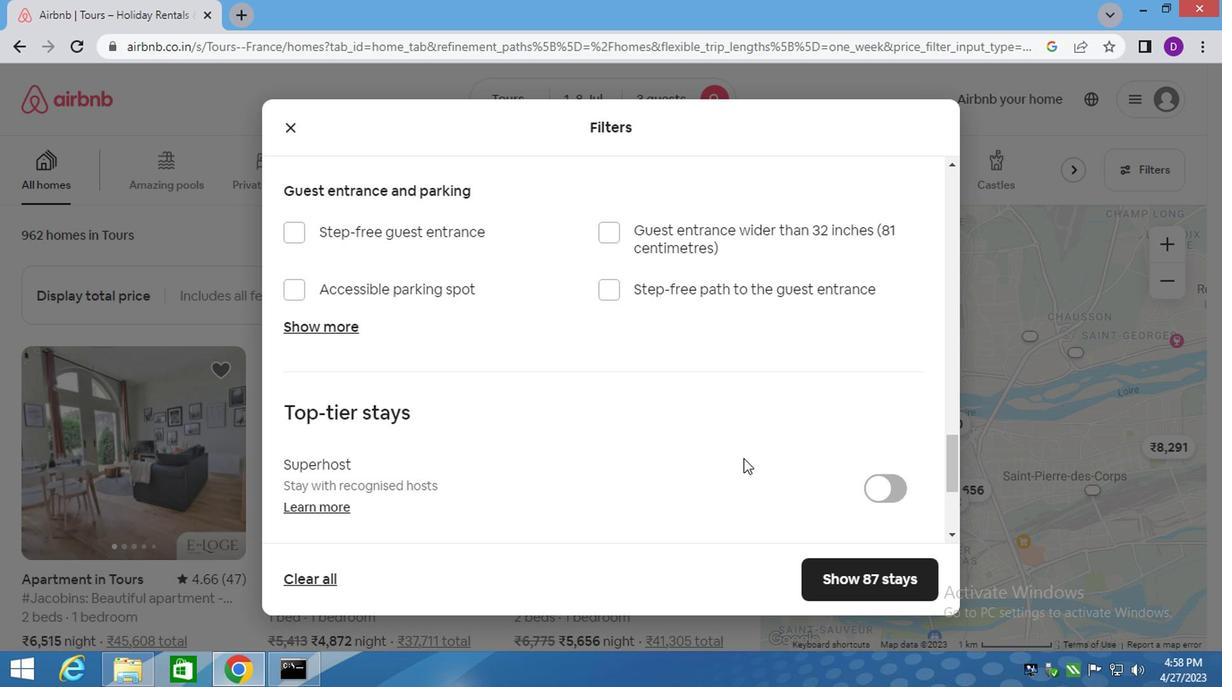 
Action: Mouse scrolled (739, 459) with delta (0, 0)
Screenshot: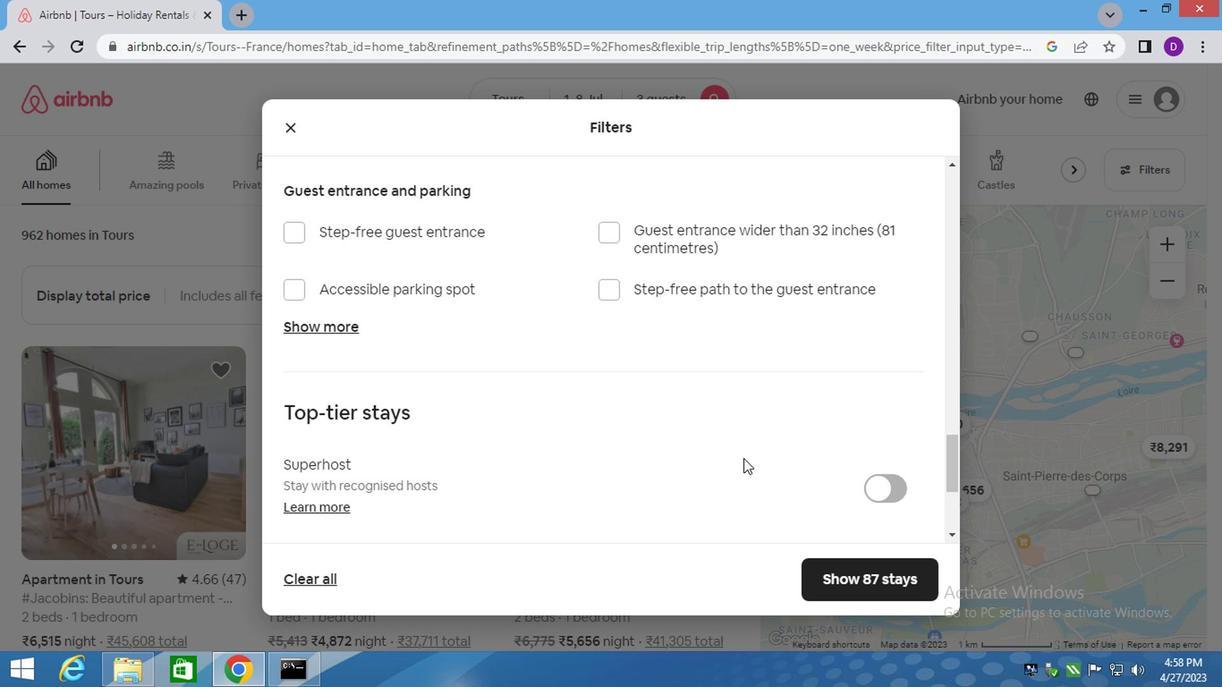 
Action: Mouse scrolled (739, 459) with delta (0, 0)
Screenshot: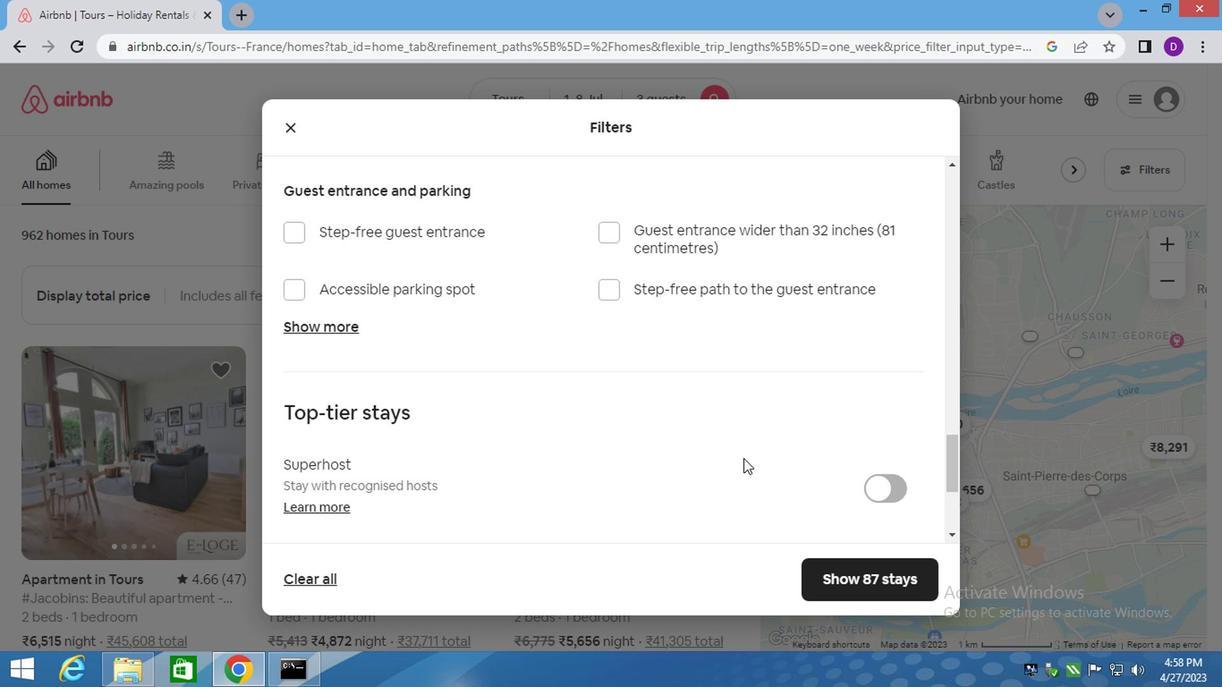 
Action: Mouse scrolled (739, 459) with delta (0, 0)
Screenshot: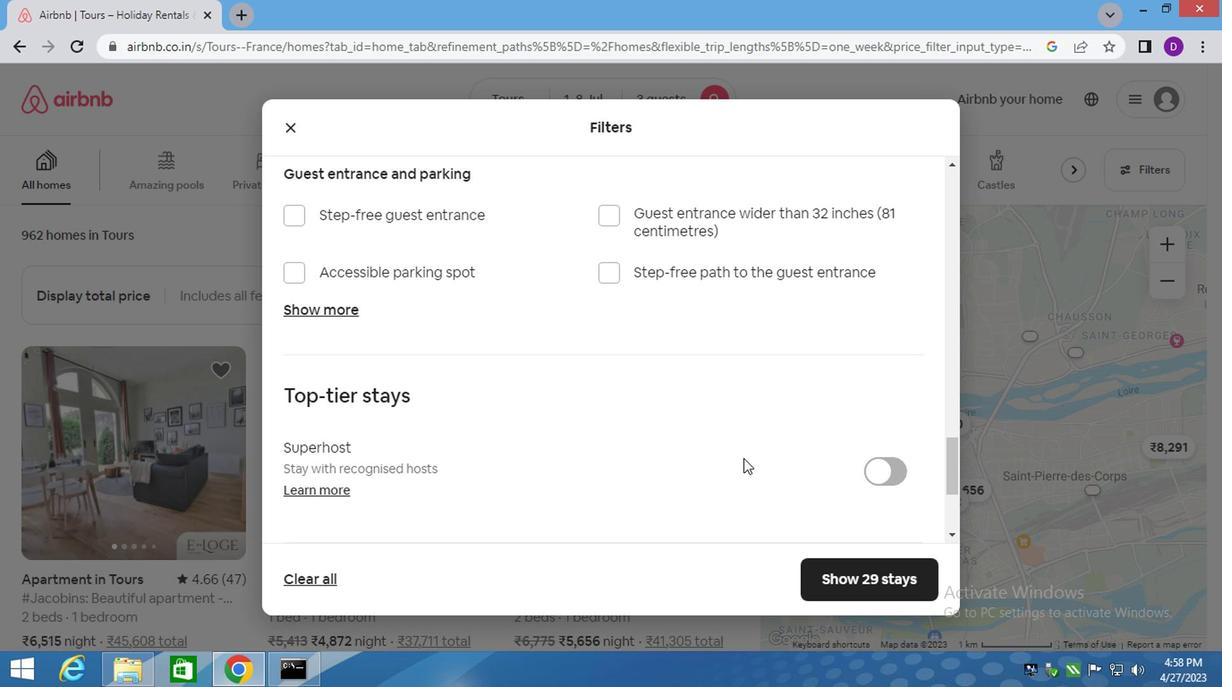 
Action: Mouse moved to (337, 422)
Screenshot: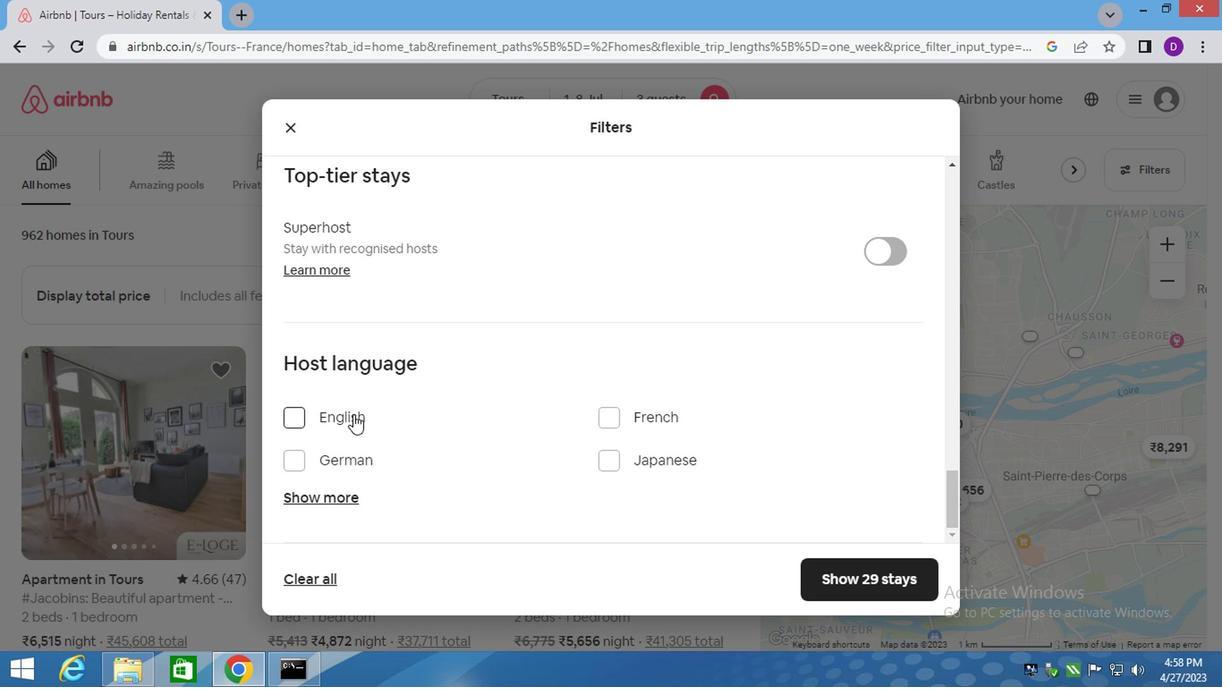 
Action: Mouse pressed left at (337, 422)
Screenshot: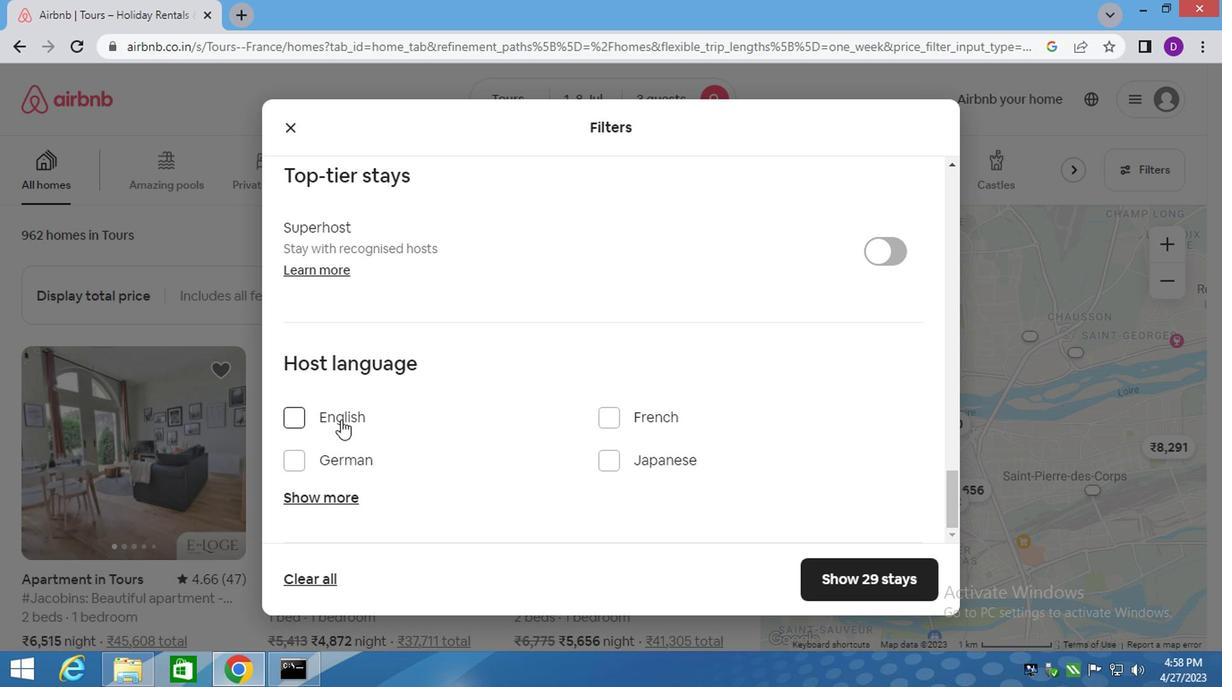 
Action: Mouse moved to (844, 580)
Screenshot: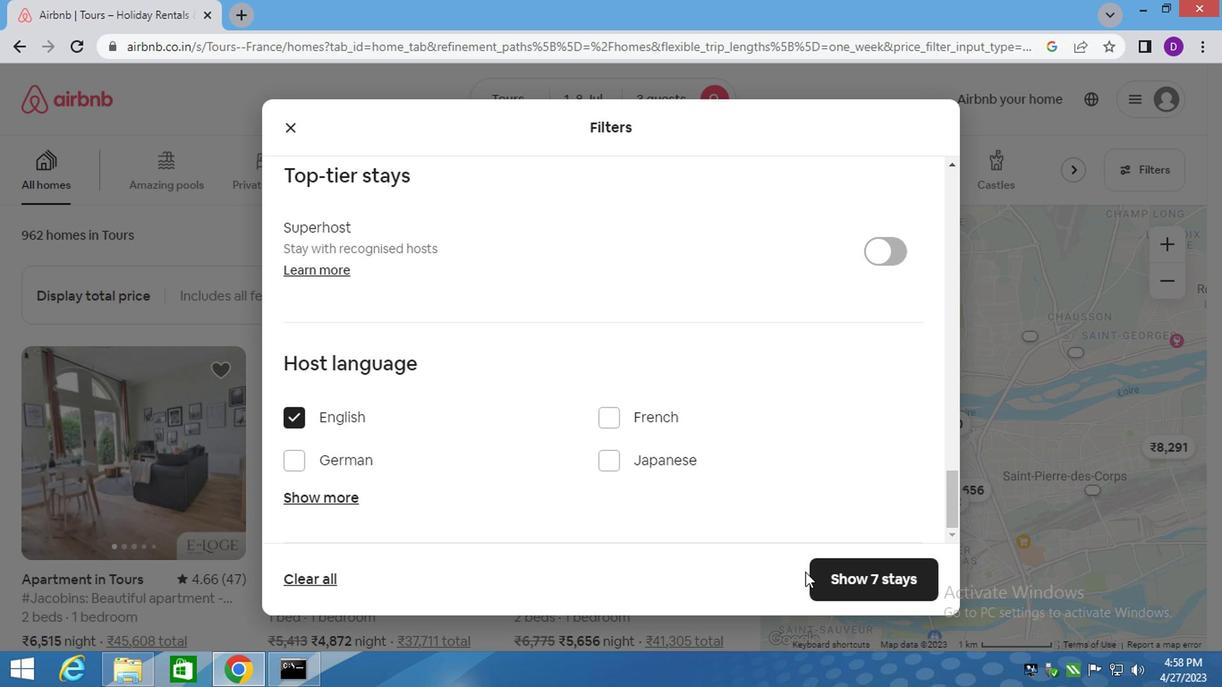 
Action: Mouse pressed left at (844, 580)
Screenshot: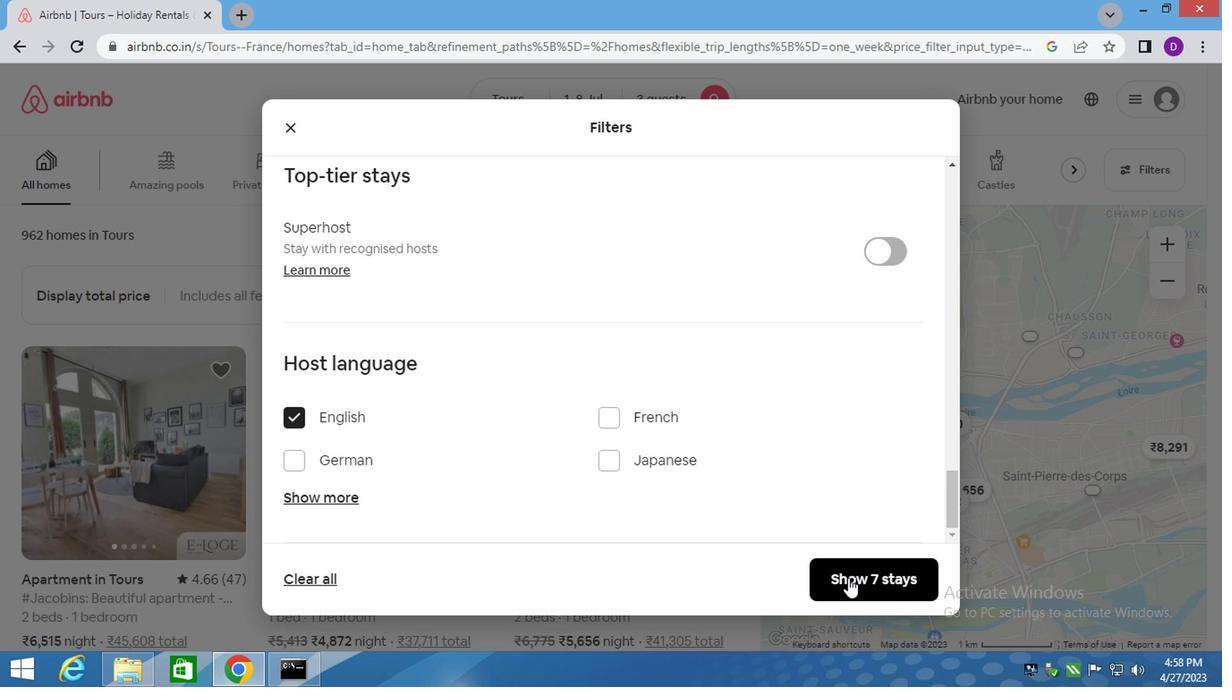 
Action: Mouse moved to (845, 580)
Screenshot: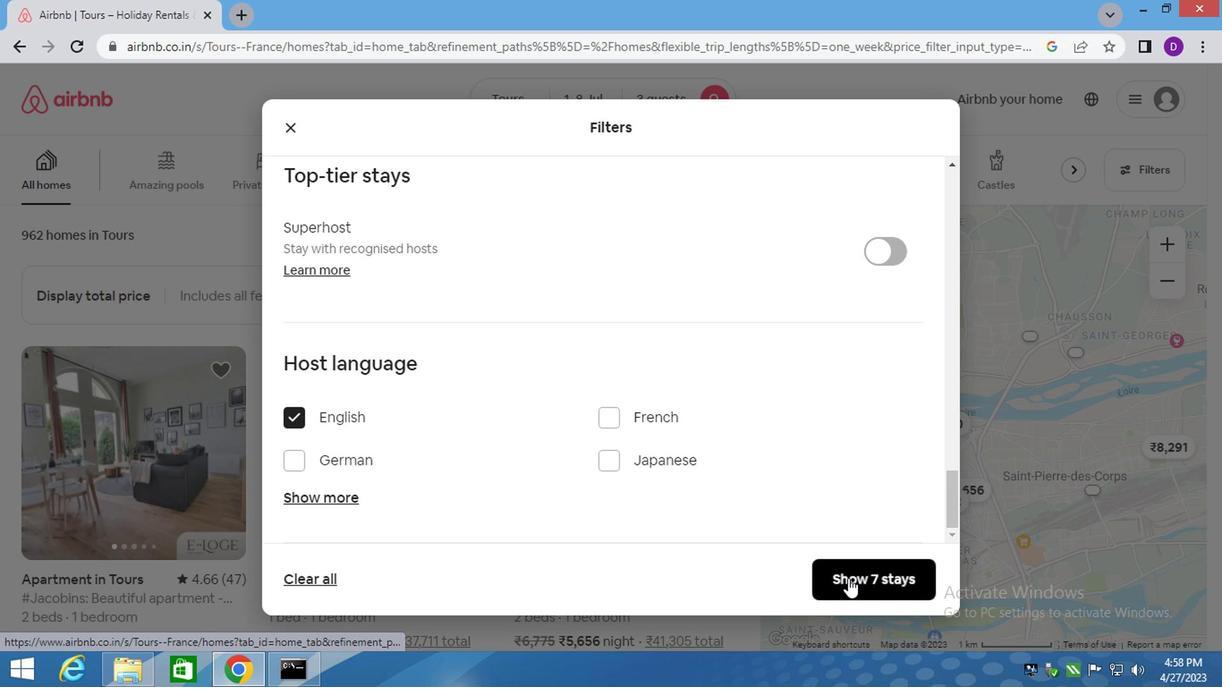 
